Task: Search one way flight ticket for 5 adults, 2 children, 1 infant in seat and 2 infants on lap in economy from Marquette: Sawyer International Airport to New Bern: Coastal Carolina Regional Airport (was Craven County Regional) on 5-4-2023. Choice of flights is Emirates. Number of bags: 2 carry on bags. Price is upto 106000. Outbound departure time preference is 21:15.
Action: Mouse moved to (312, 120)
Screenshot: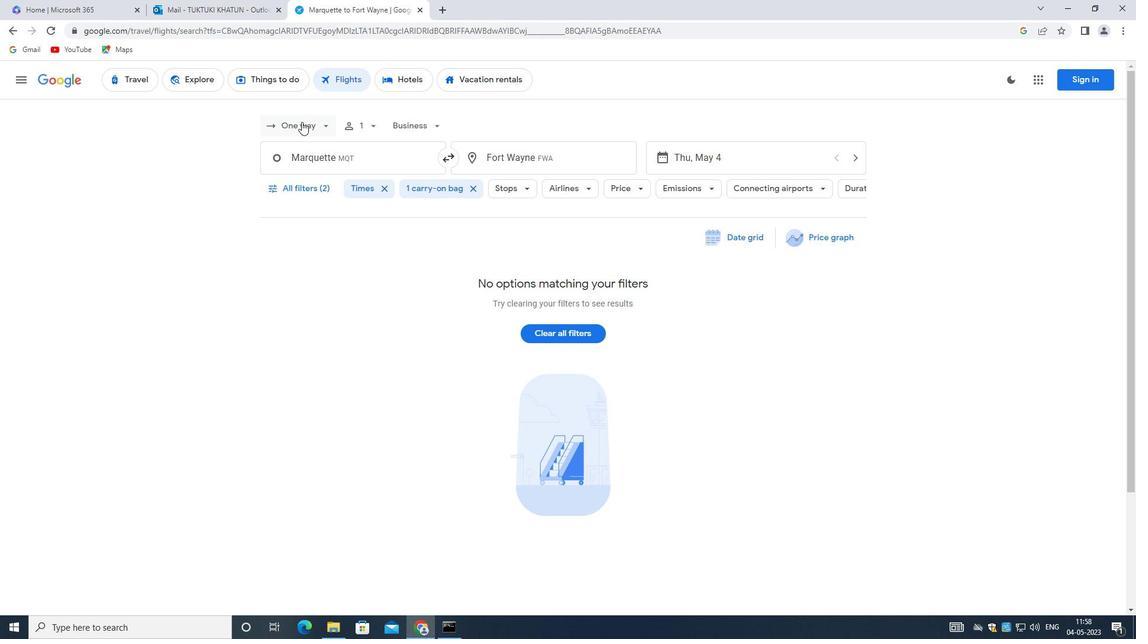 
Action: Mouse pressed left at (312, 120)
Screenshot: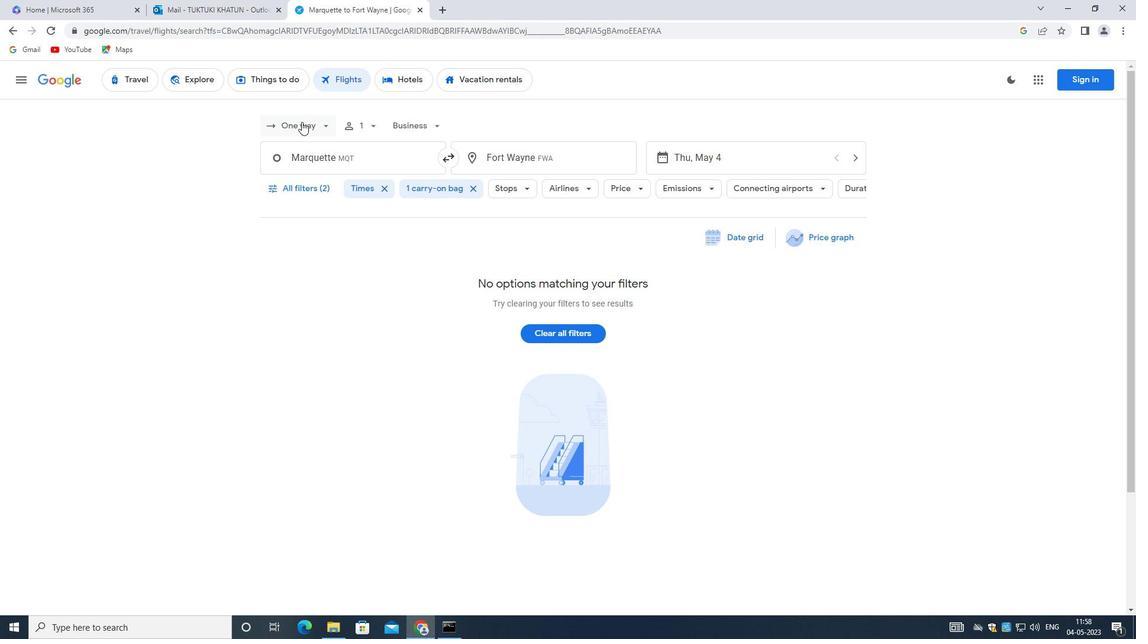 
Action: Mouse moved to (326, 184)
Screenshot: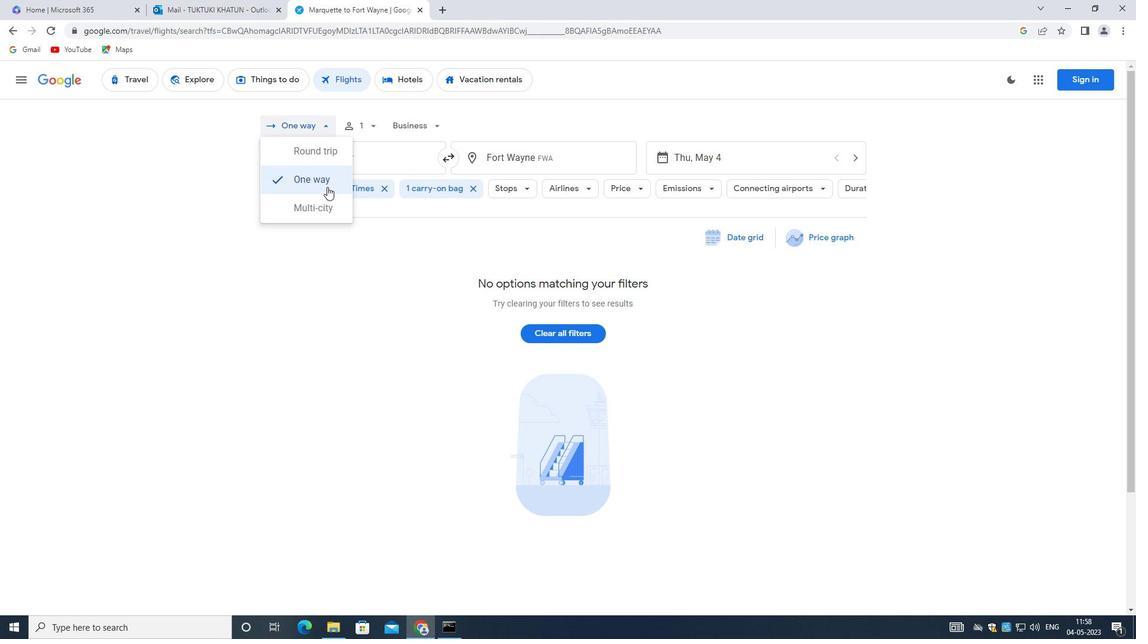 
Action: Mouse pressed left at (326, 184)
Screenshot: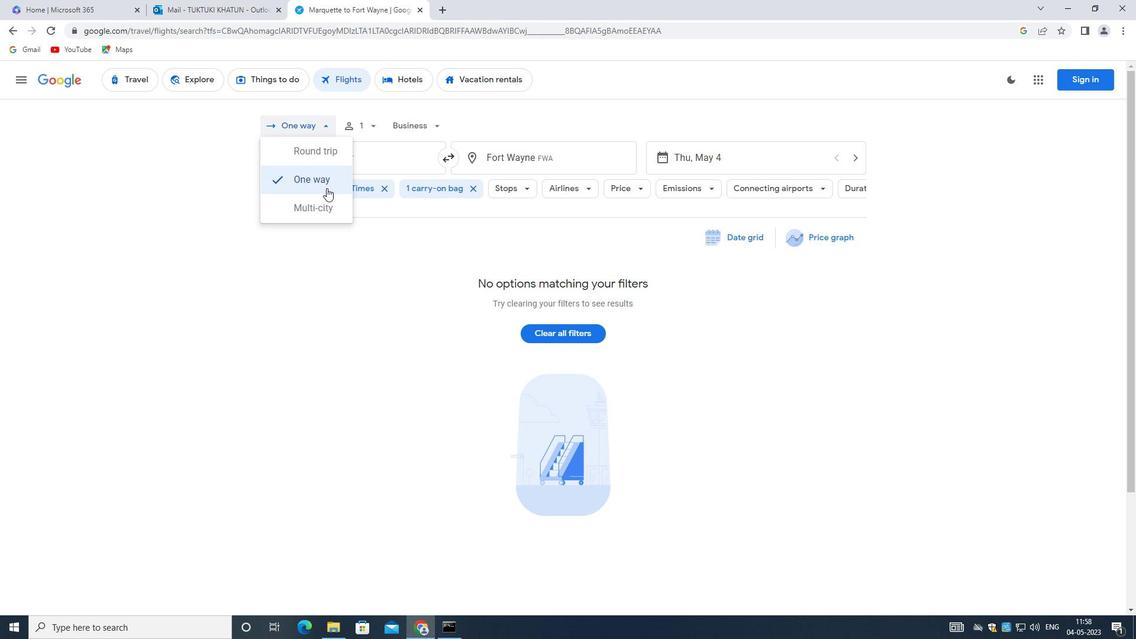 
Action: Mouse moved to (377, 134)
Screenshot: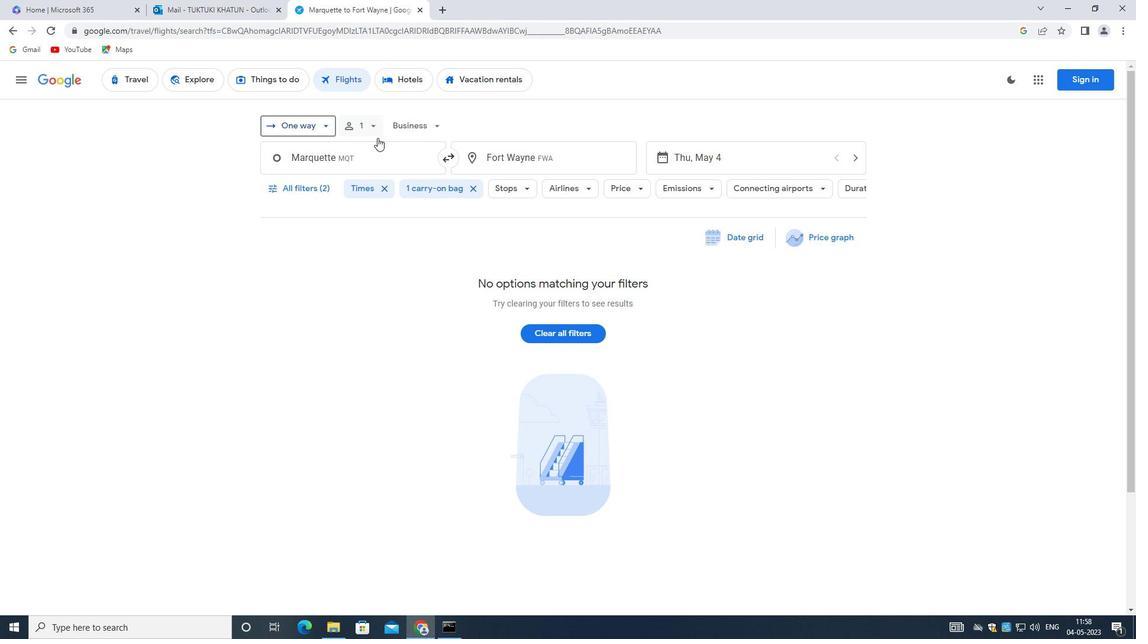 
Action: Mouse pressed left at (377, 134)
Screenshot: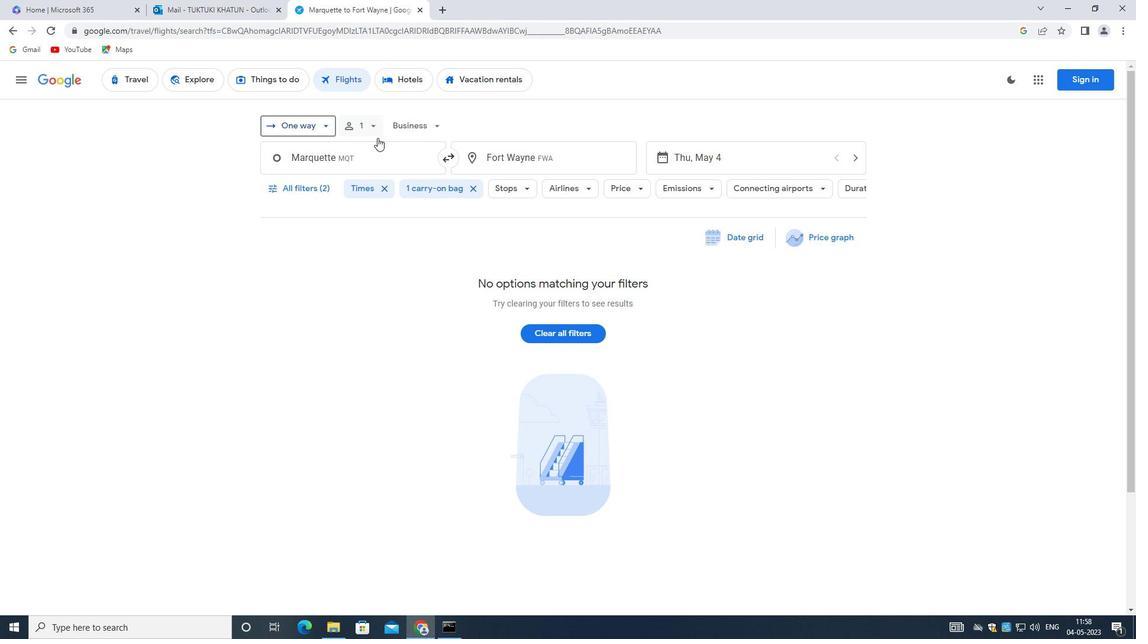 
Action: Mouse moved to (465, 159)
Screenshot: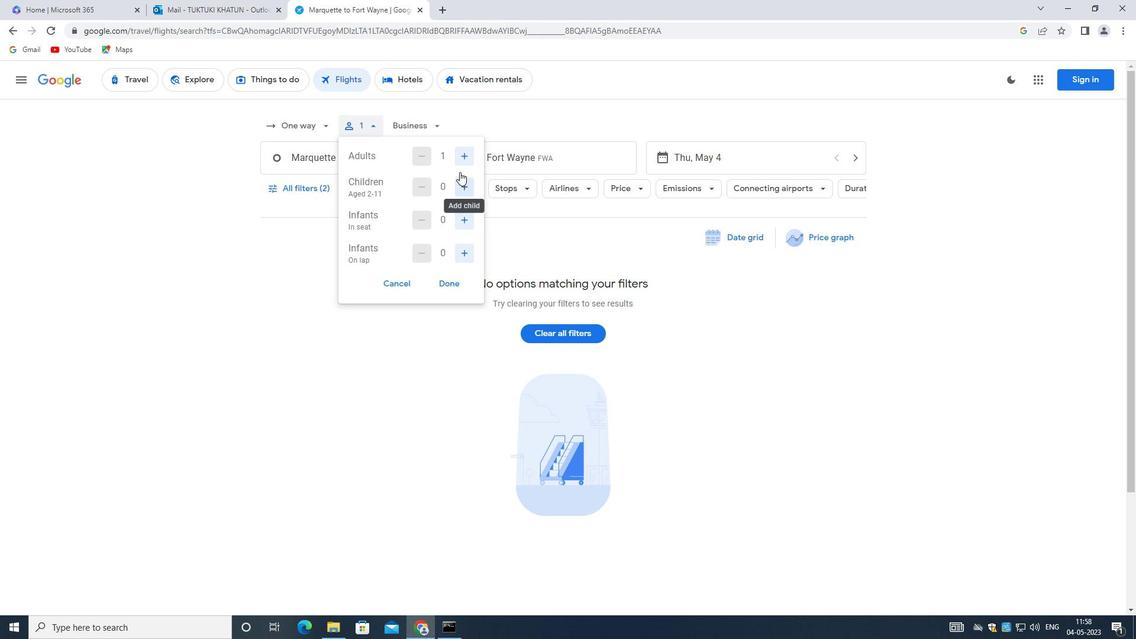 
Action: Mouse pressed left at (465, 159)
Screenshot: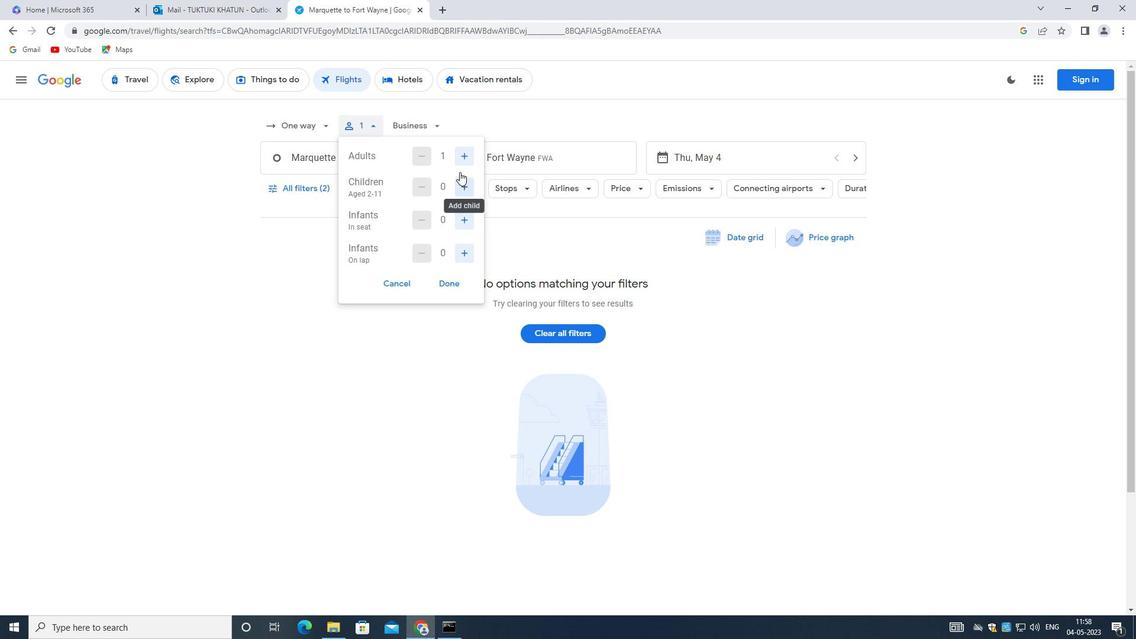 
Action: Mouse moved to (465, 158)
Screenshot: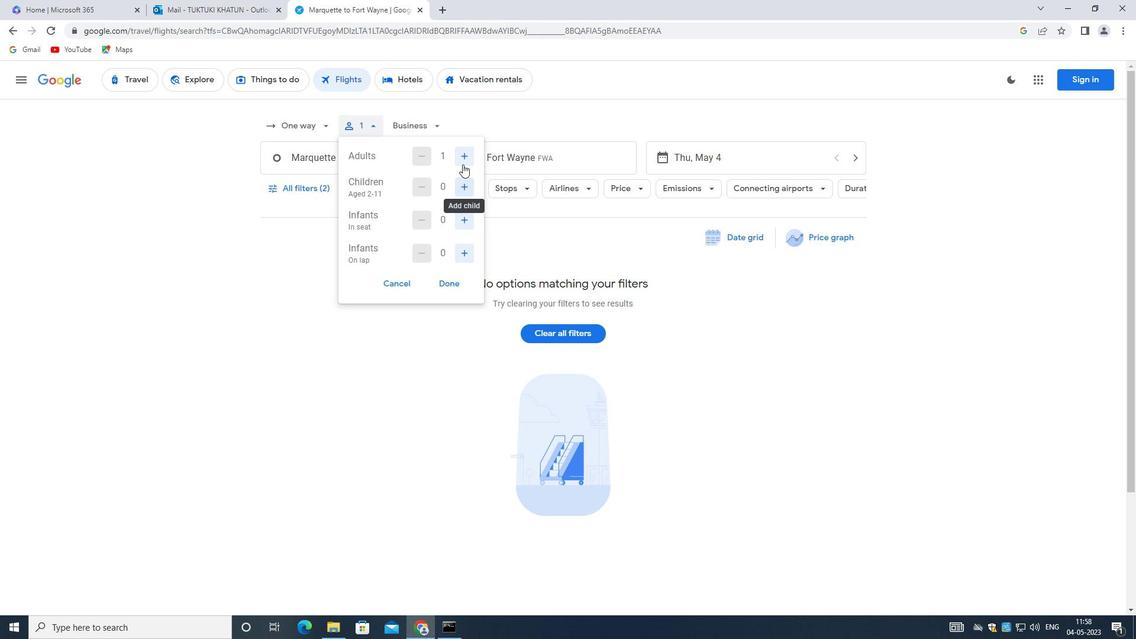 
Action: Mouse pressed left at (465, 158)
Screenshot: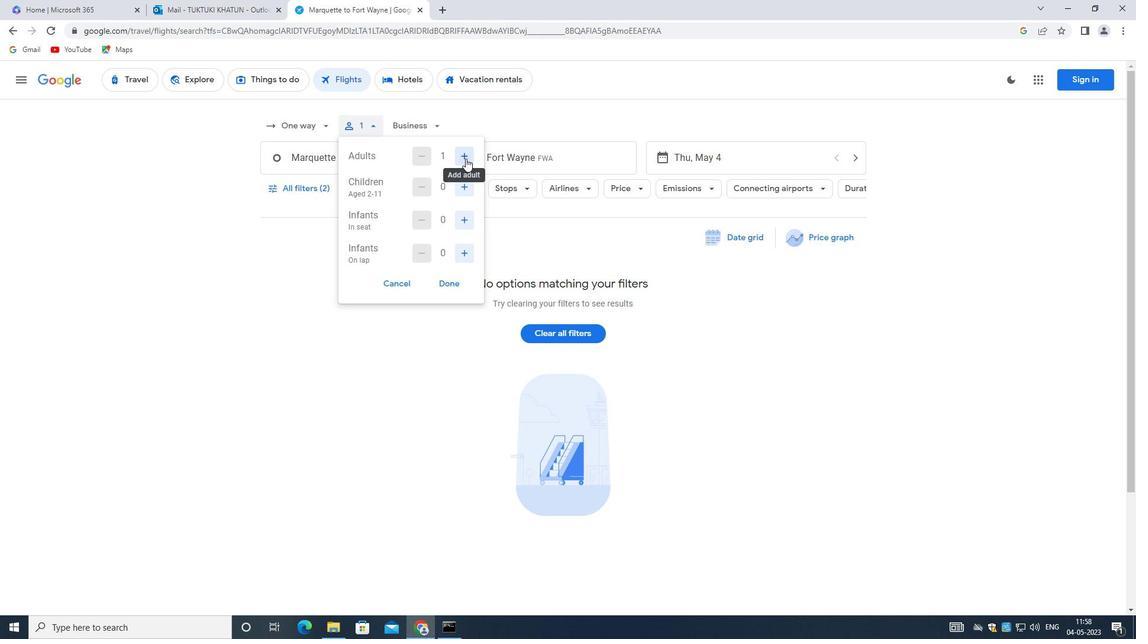 
Action: Mouse pressed left at (465, 158)
Screenshot: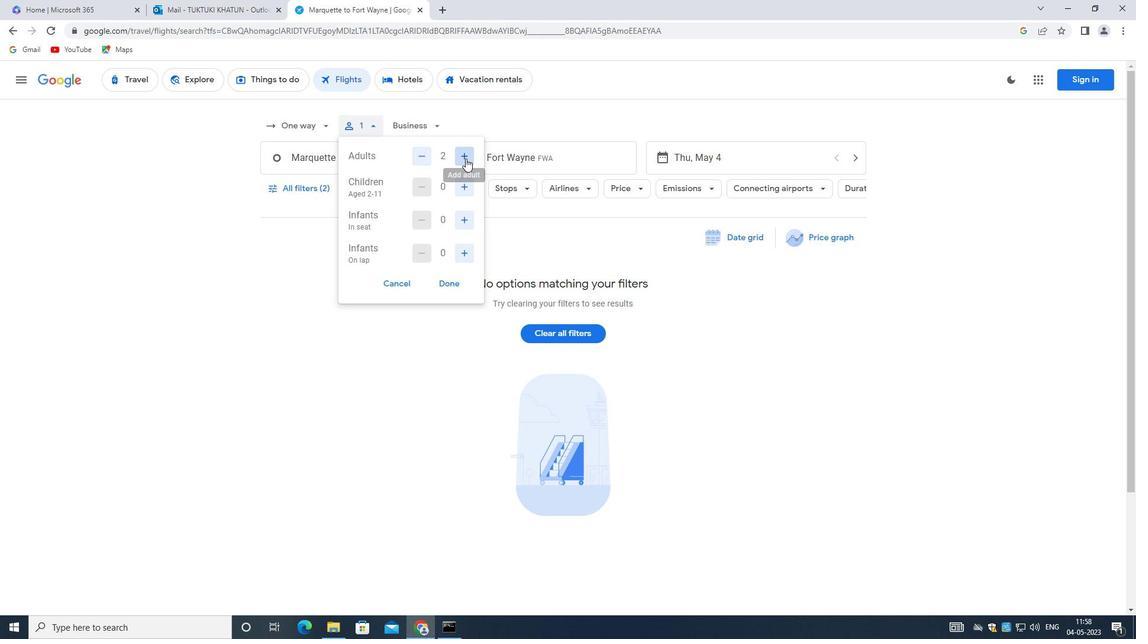 
Action: Mouse moved to (466, 157)
Screenshot: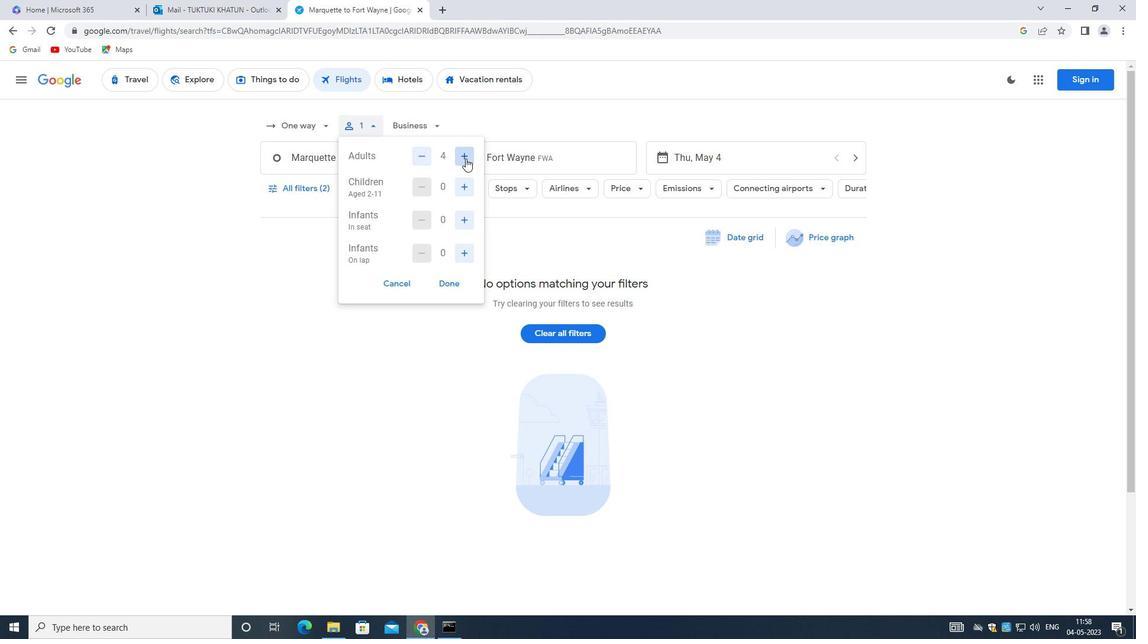 
Action: Mouse pressed left at (466, 157)
Screenshot: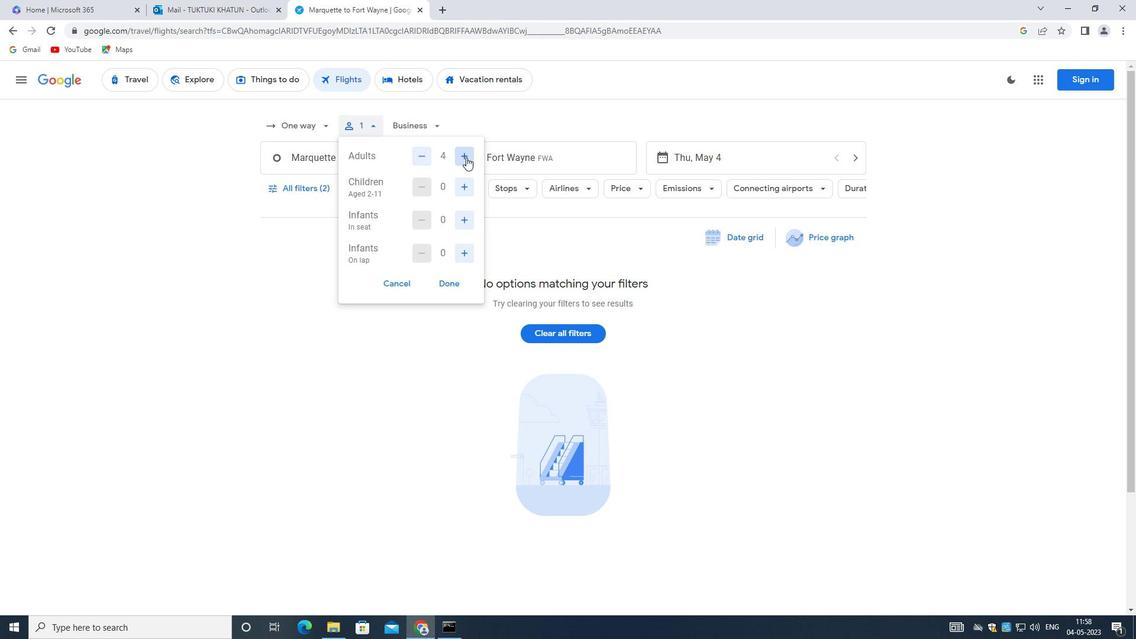 
Action: Mouse moved to (464, 181)
Screenshot: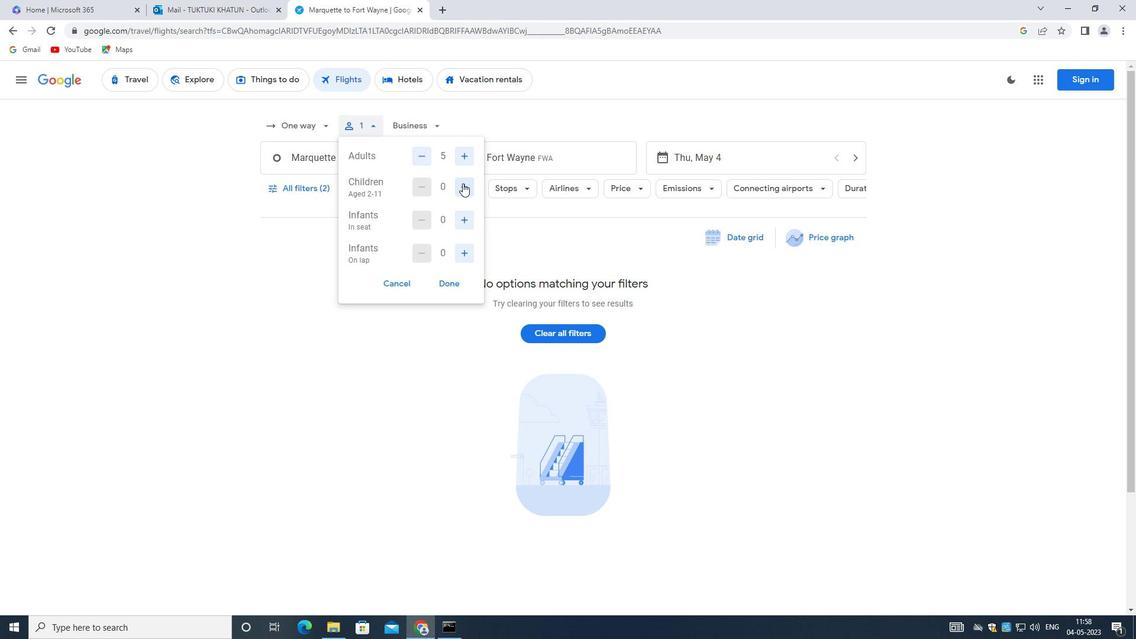 
Action: Mouse pressed left at (464, 181)
Screenshot: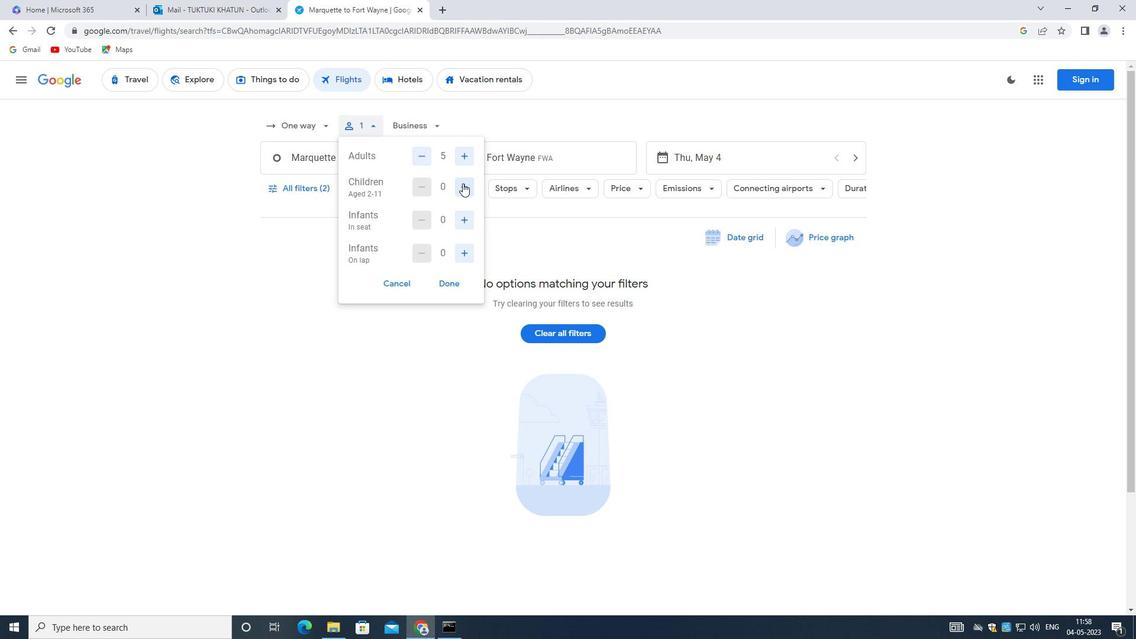 
Action: Mouse moved to (464, 180)
Screenshot: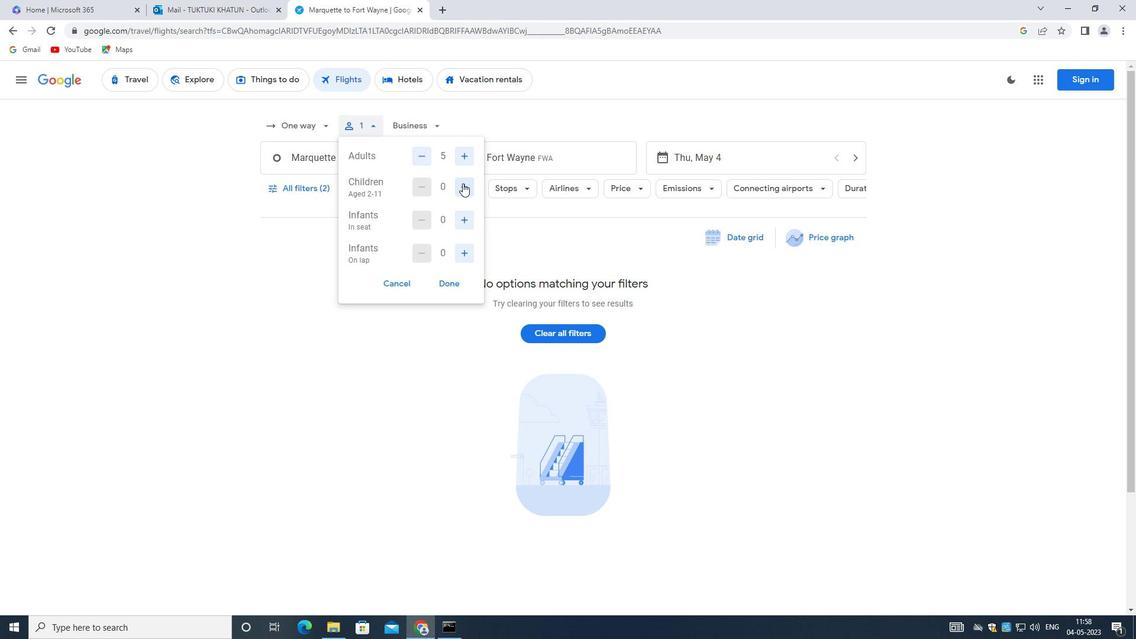 
Action: Mouse pressed left at (464, 180)
Screenshot: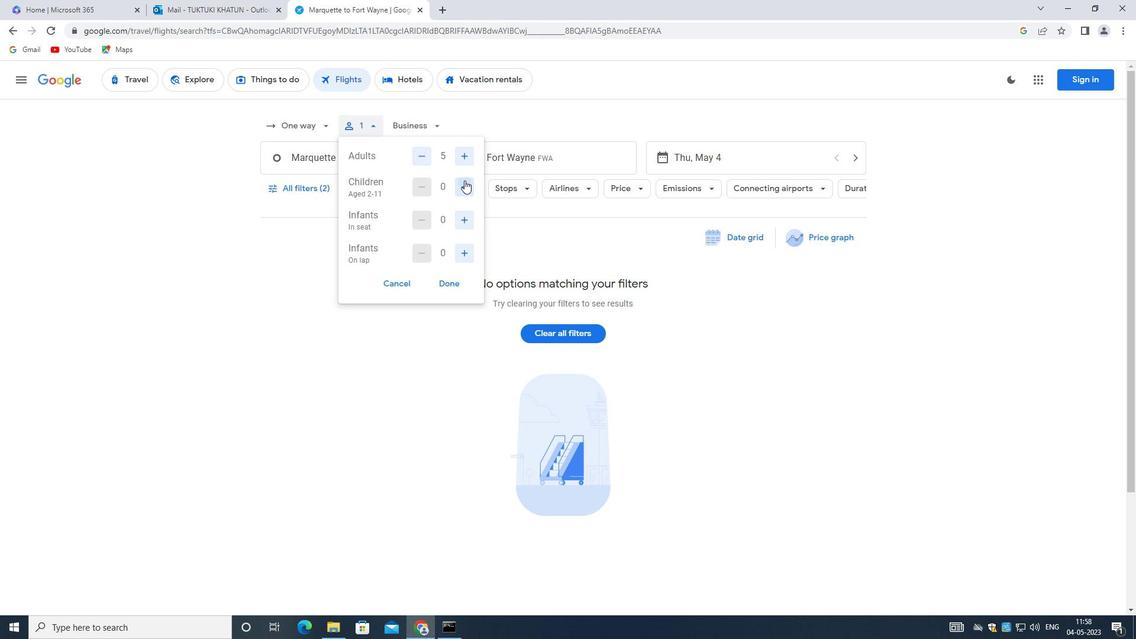
Action: Mouse moved to (465, 214)
Screenshot: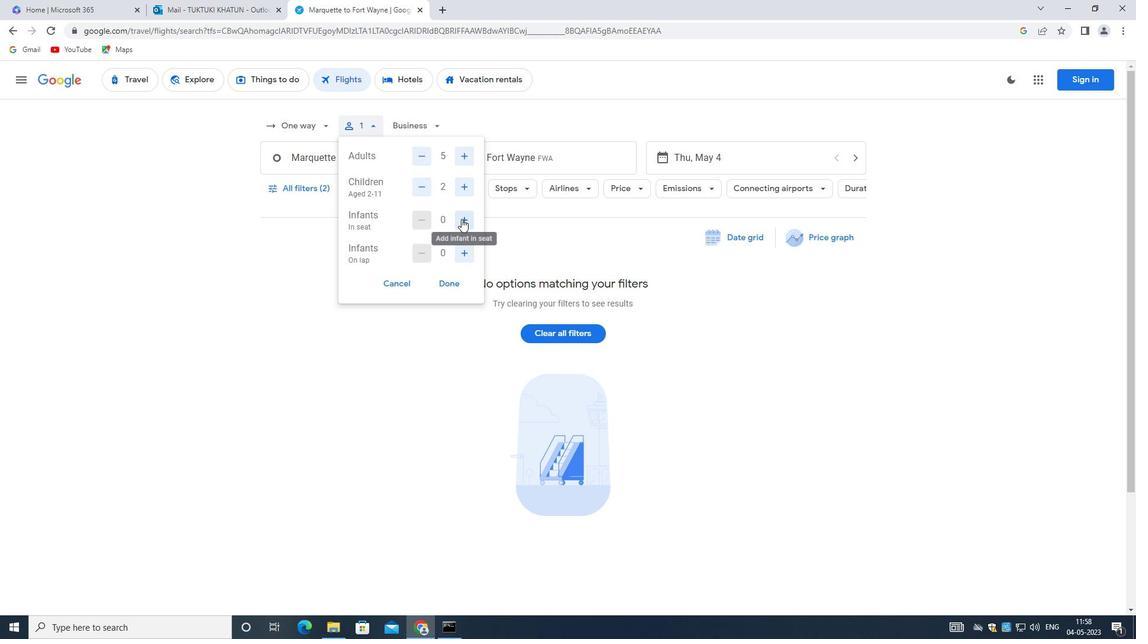 
Action: Mouse pressed left at (465, 214)
Screenshot: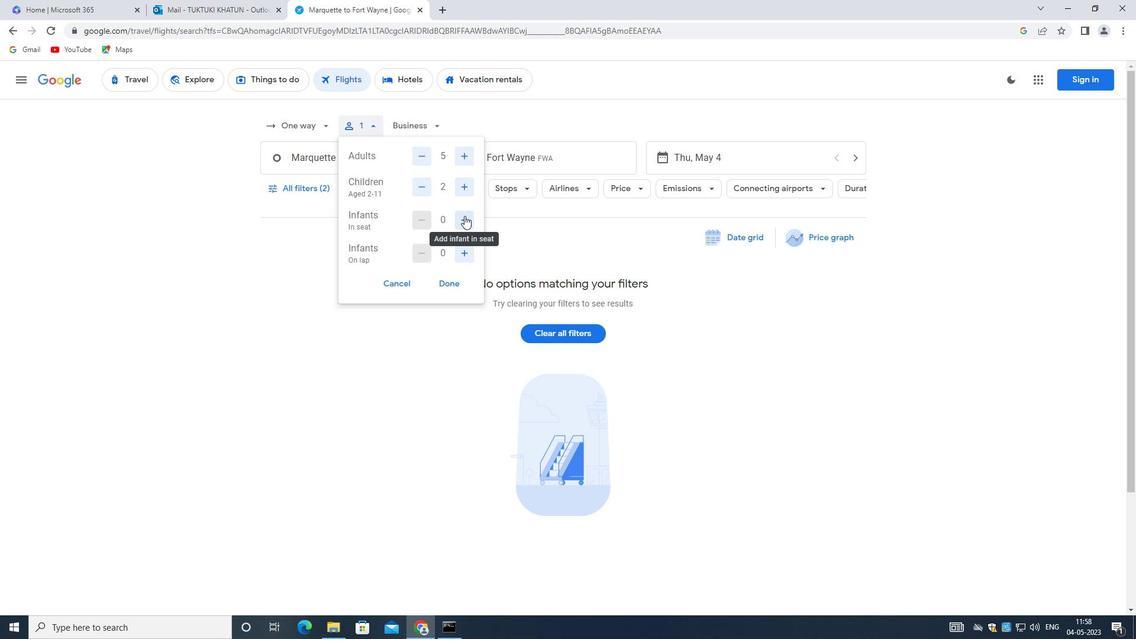 
Action: Mouse moved to (468, 251)
Screenshot: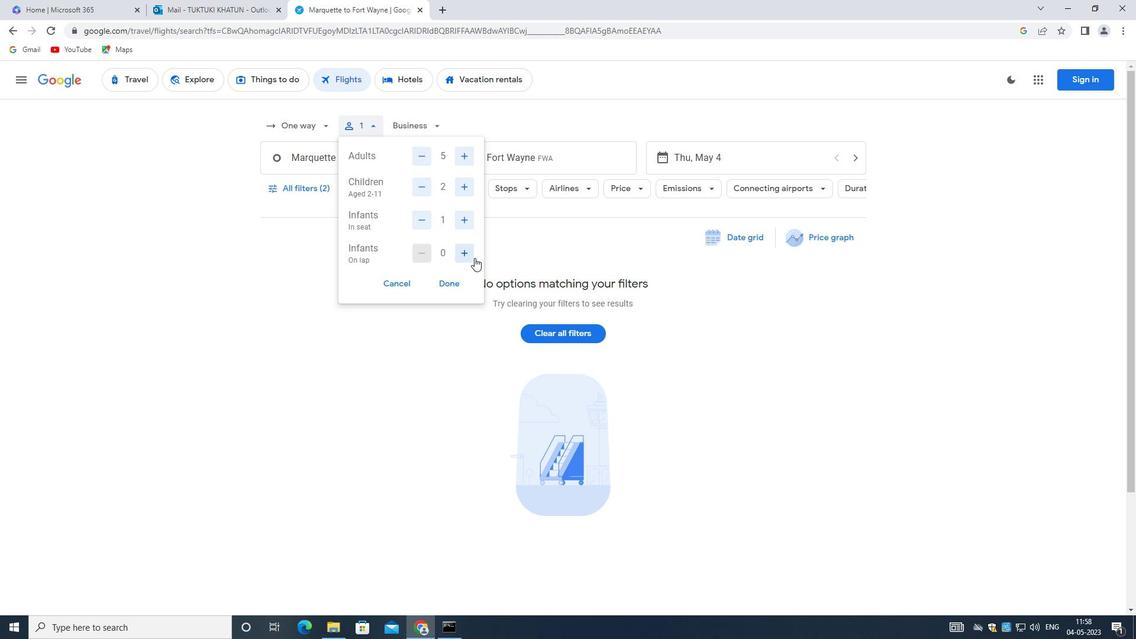 
Action: Mouse pressed left at (468, 251)
Screenshot: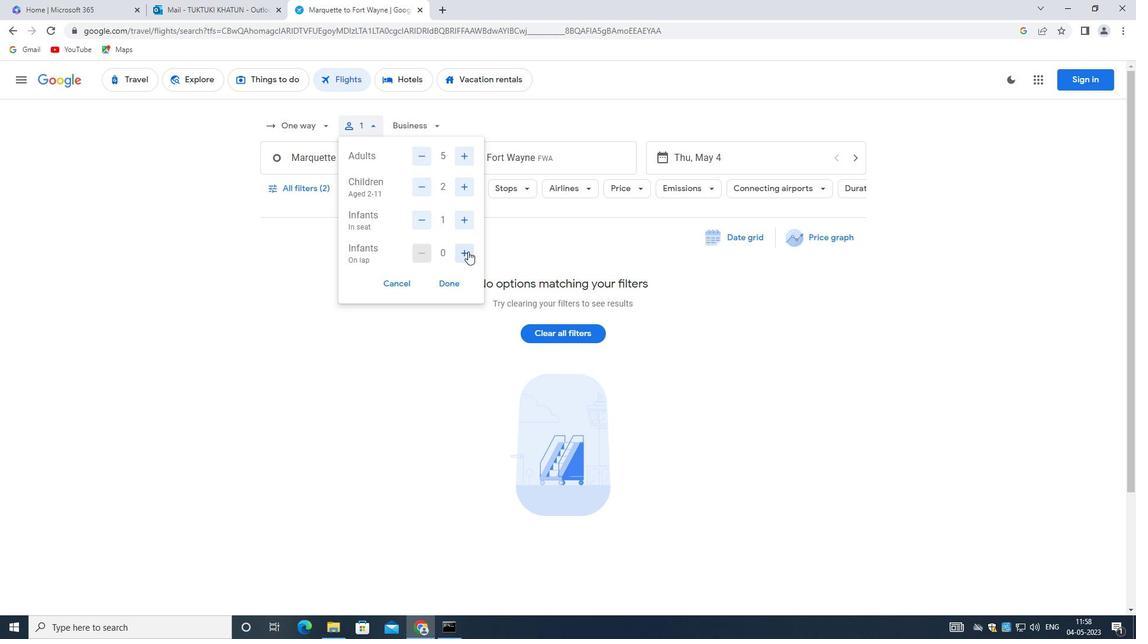 
Action: Mouse moved to (467, 251)
Screenshot: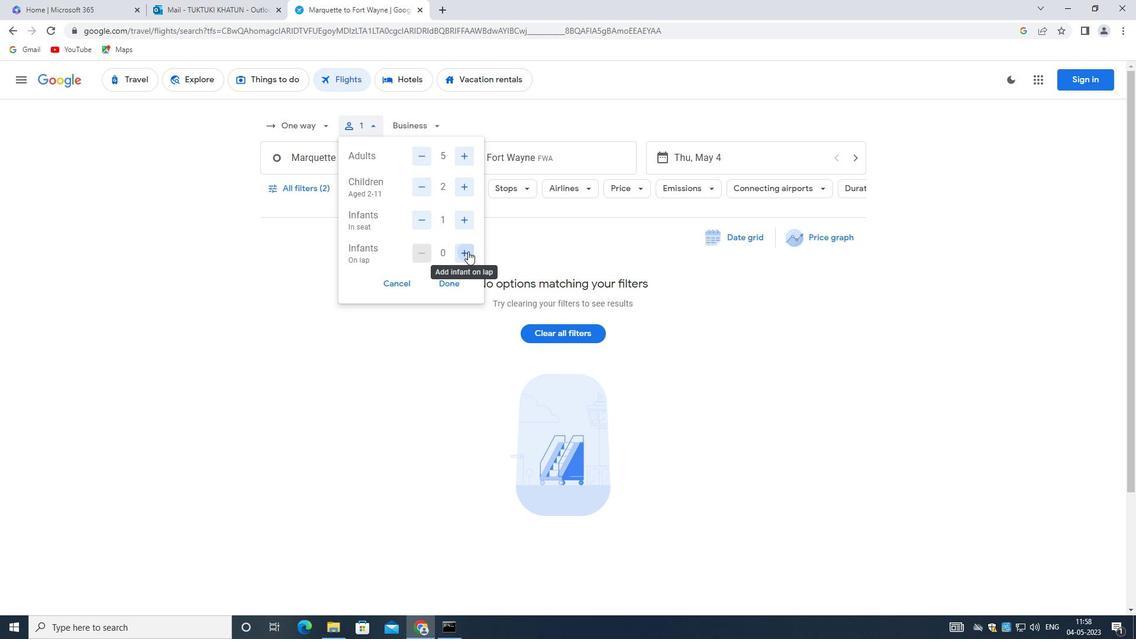 
Action: Mouse pressed left at (467, 251)
Screenshot: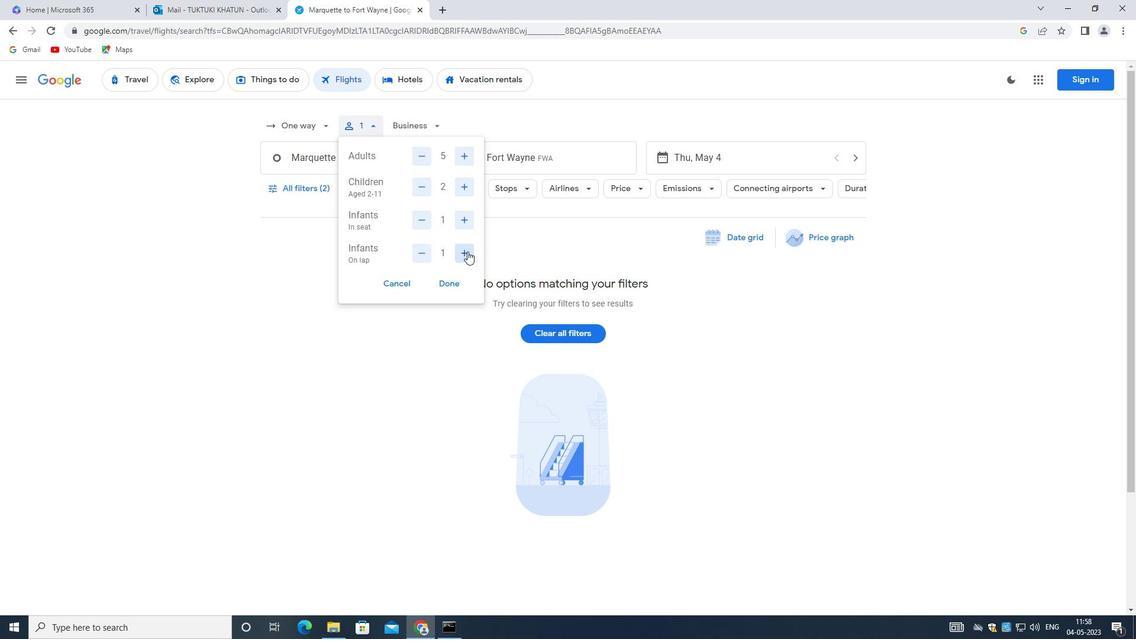 
Action: Mouse moved to (424, 251)
Screenshot: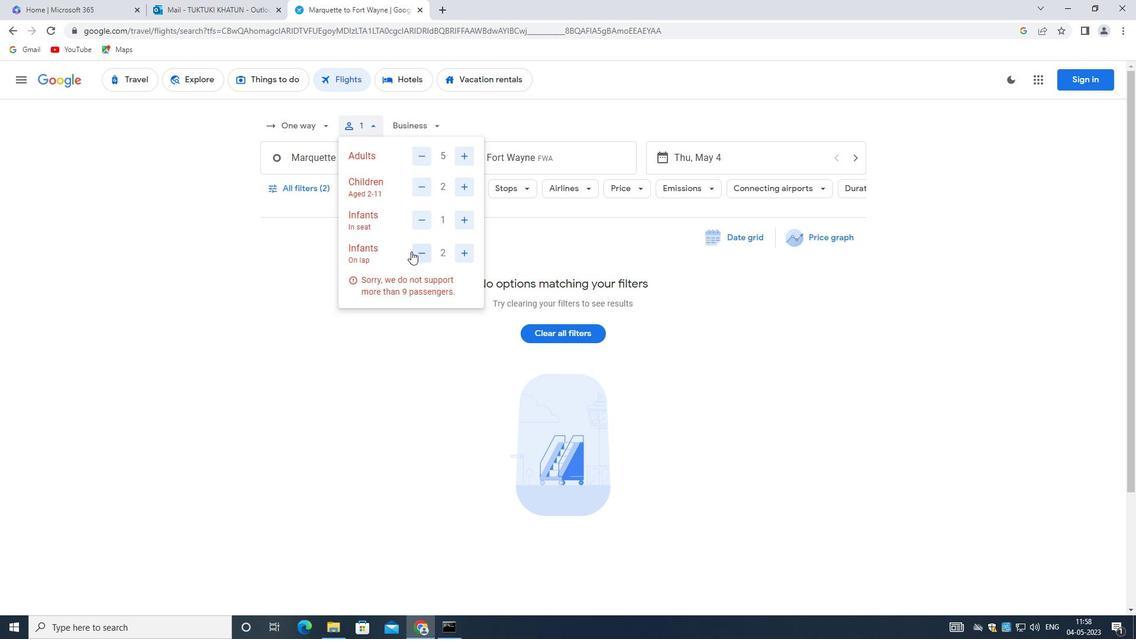 
Action: Mouse pressed left at (424, 251)
Screenshot: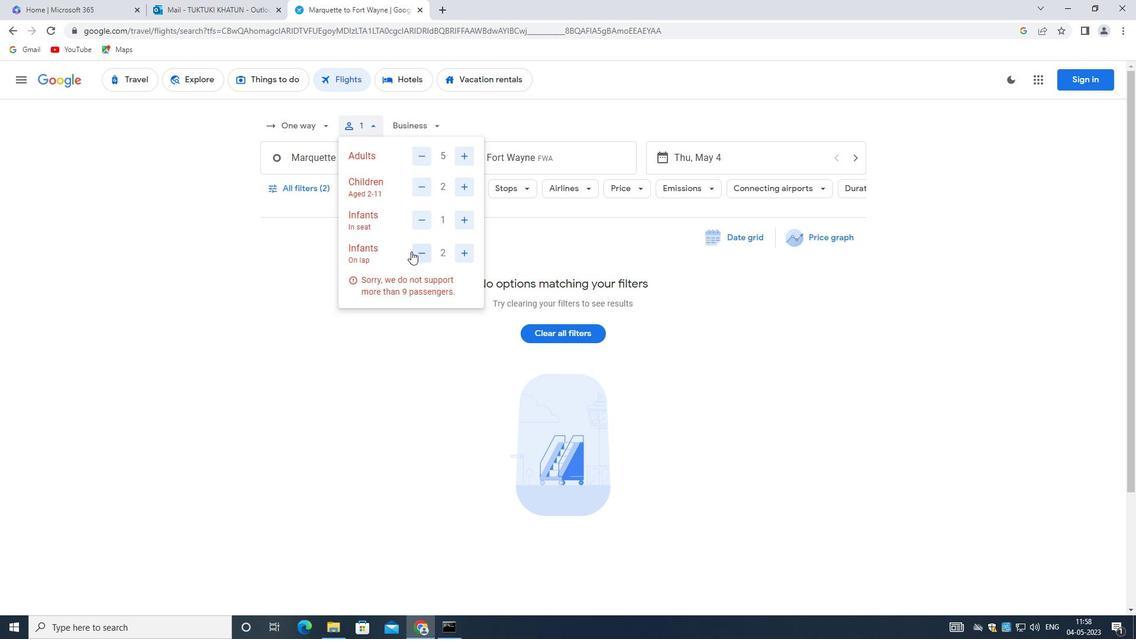 
Action: Mouse moved to (449, 280)
Screenshot: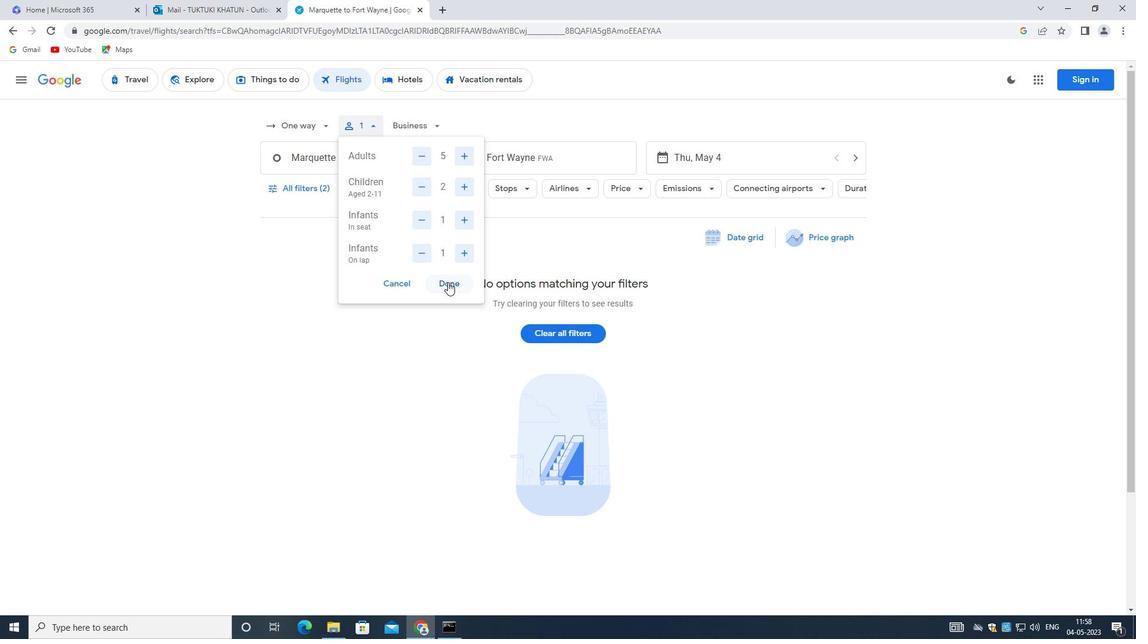 
Action: Mouse pressed left at (449, 280)
Screenshot: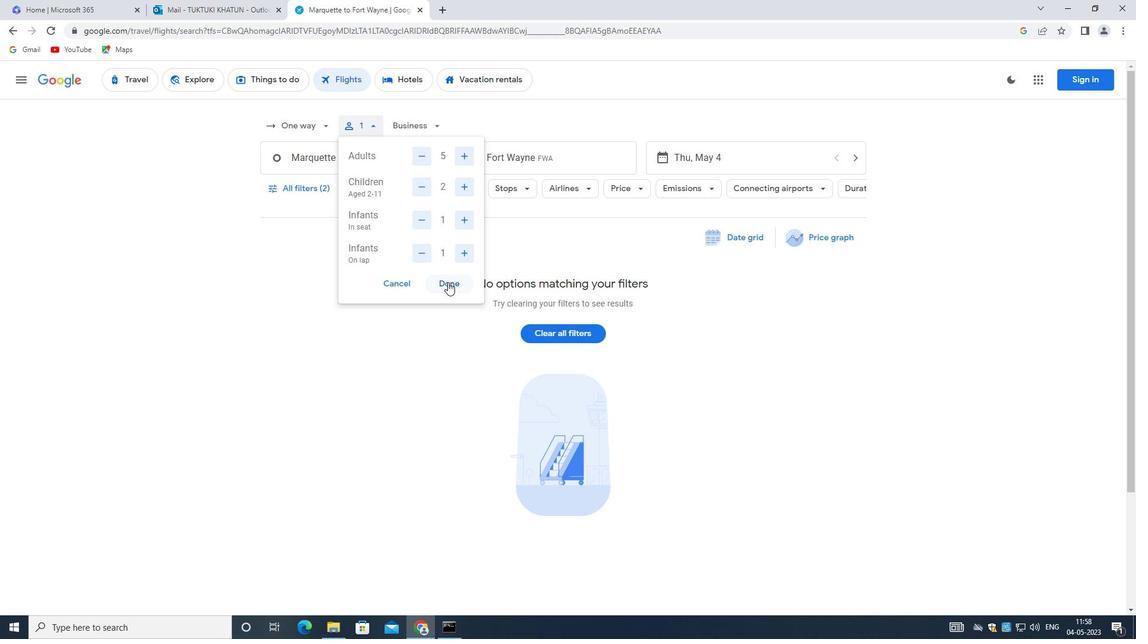 
Action: Mouse moved to (400, 128)
Screenshot: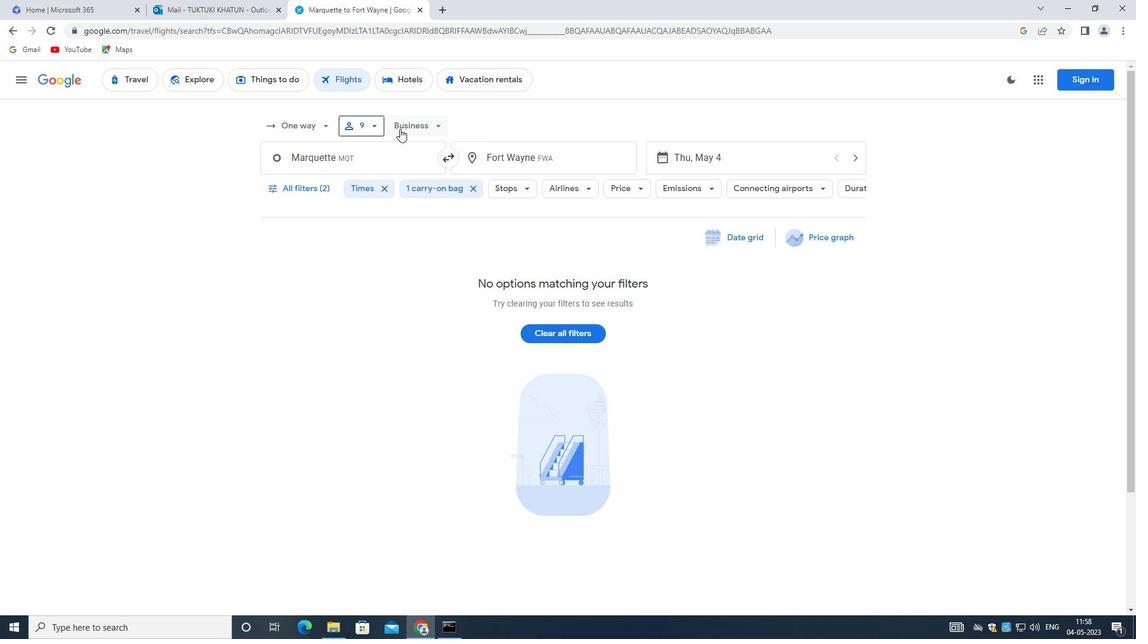 
Action: Mouse pressed left at (400, 128)
Screenshot: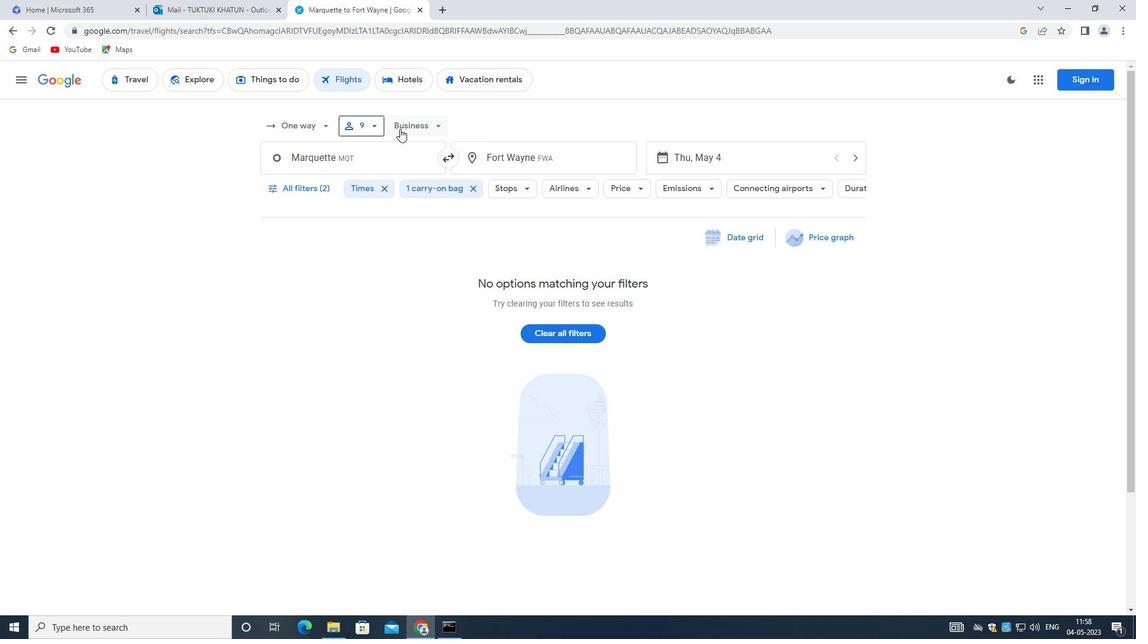 
Action: Mouse moved to (430, 150)
Screenshot: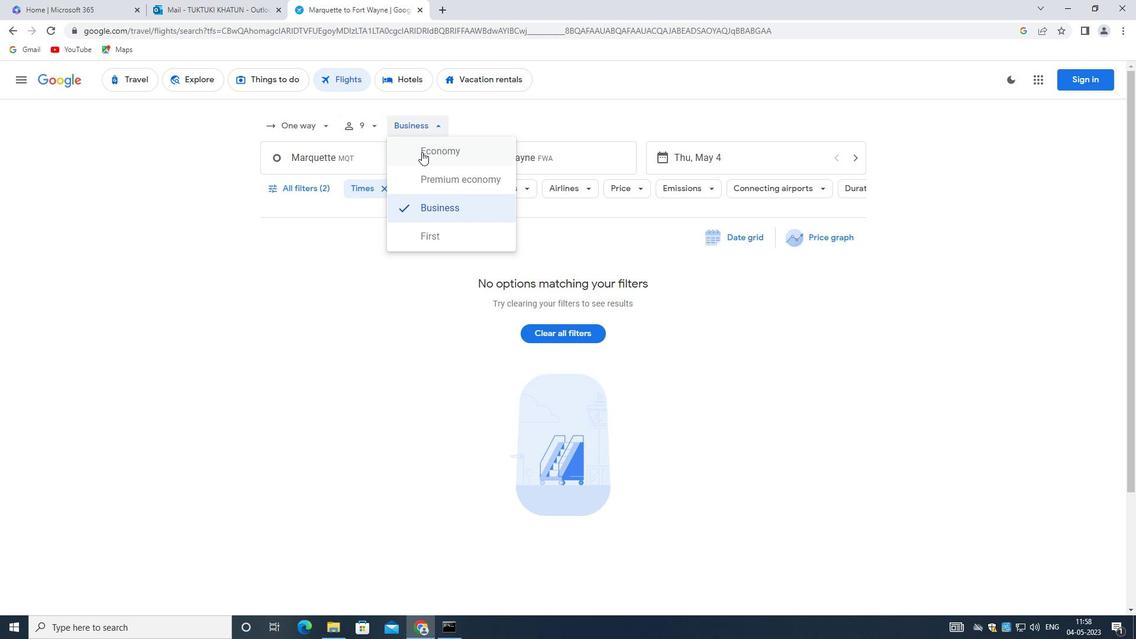 
Action: Mouse pressed left at (430, 150)
Screenshot: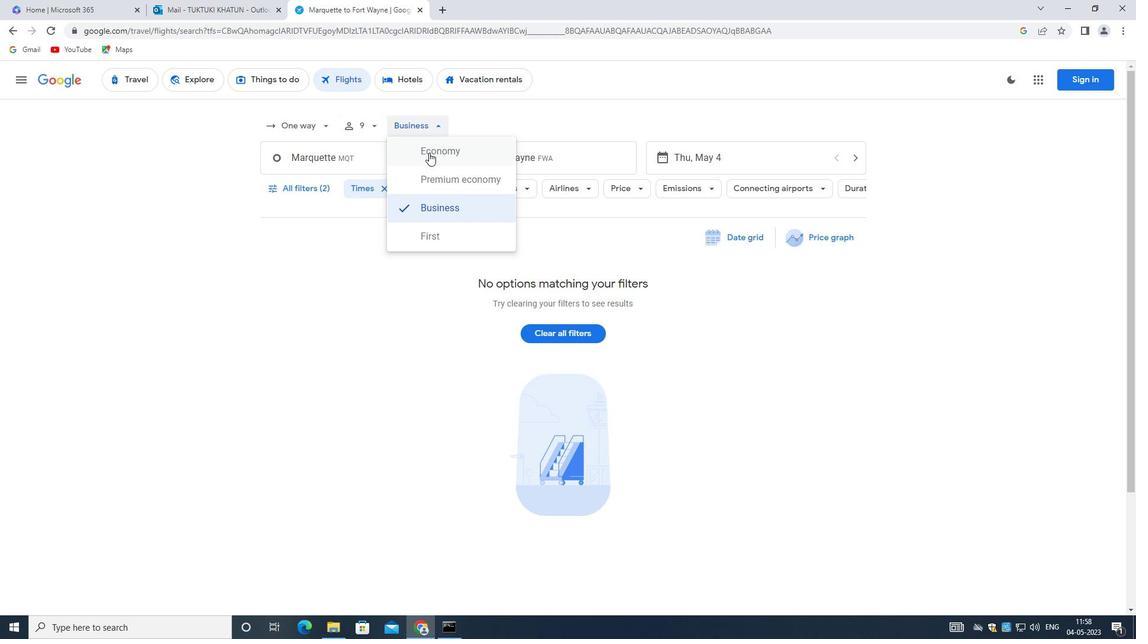 
Action: Mouse moved to (363, 152)
Screenshot: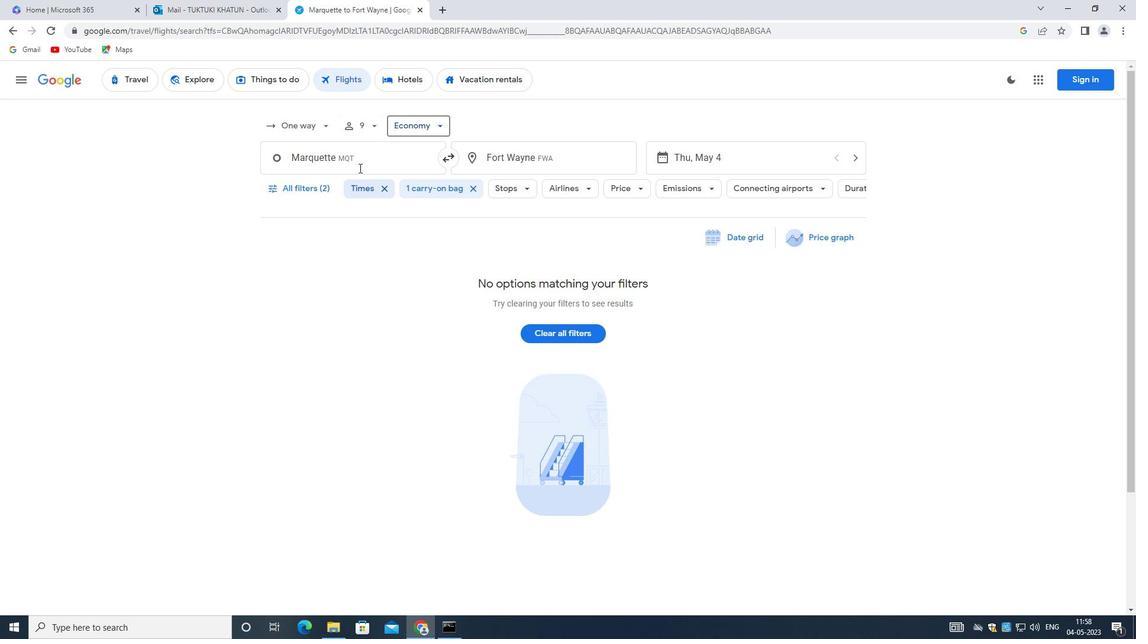 
Action: Mouse pressed left at (363, 152)
Screenshot: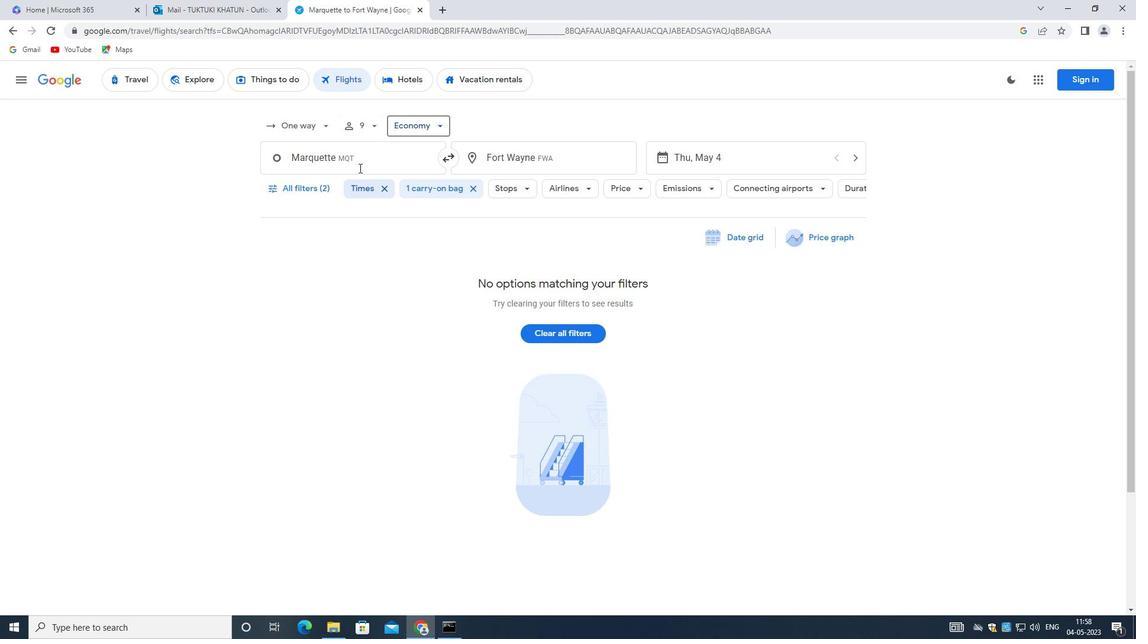 
Action: Mouse moved to (350, 150)
Screenshot: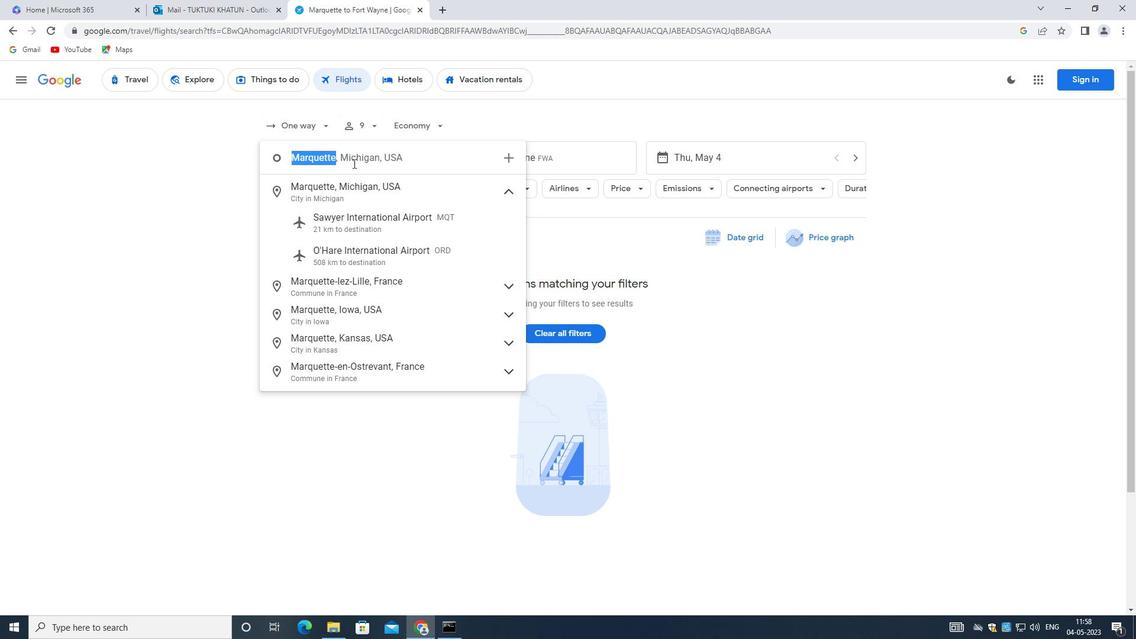 
Action: Mouse pressed left at (350, 150)
Screenshot: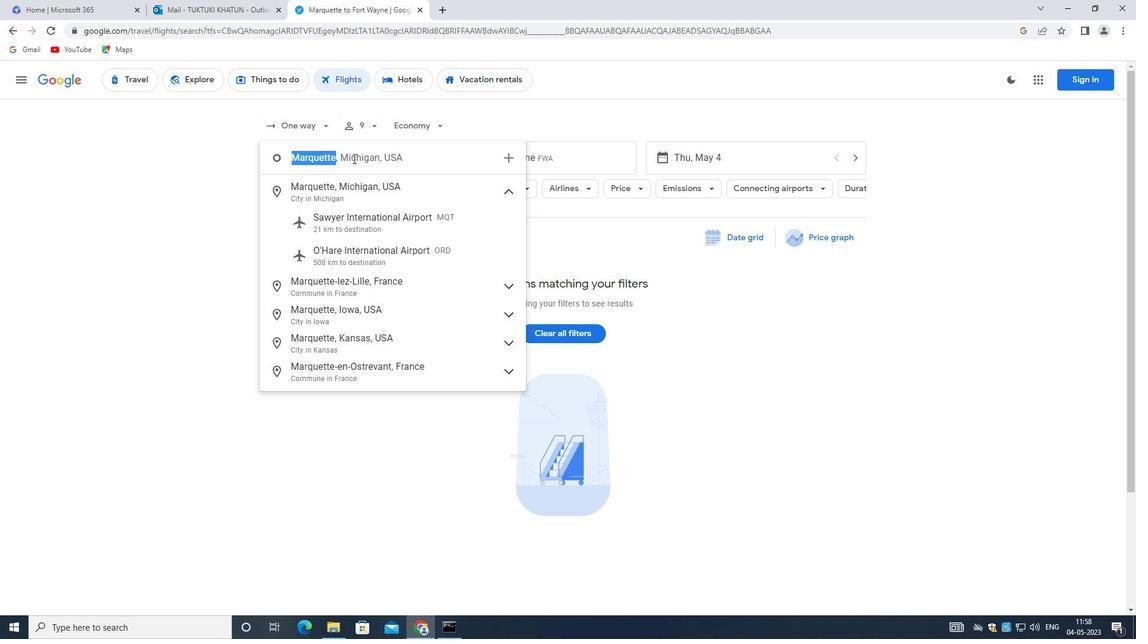 
Action: Mouse moved to (369, 221)
Screenshot: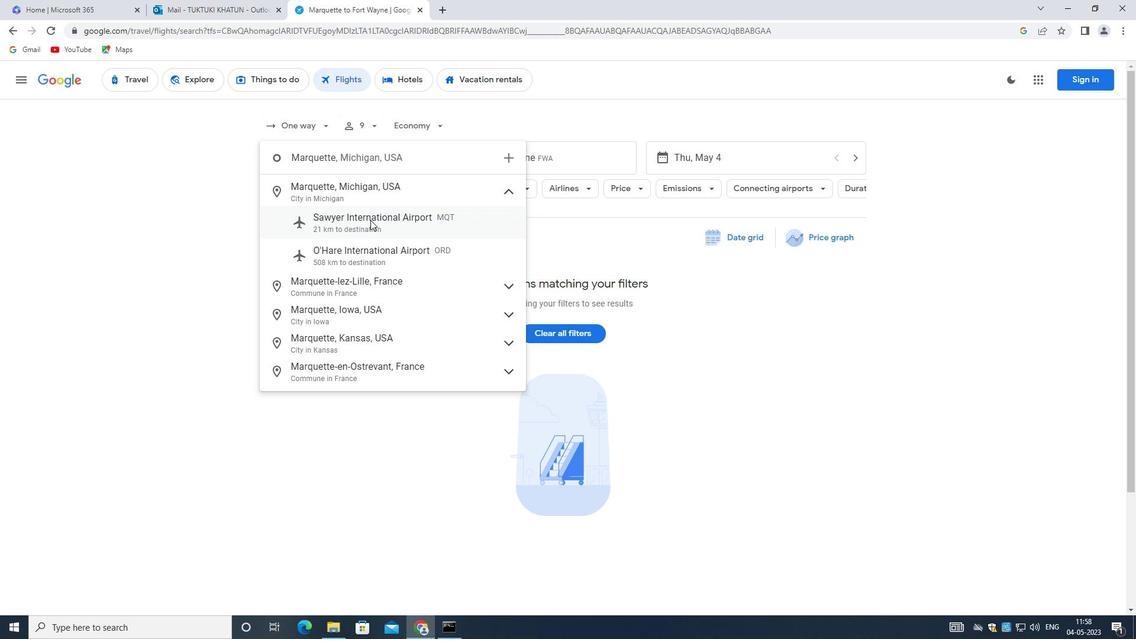 
Action: Mouse pressed left at (369, 221)
Screenshot: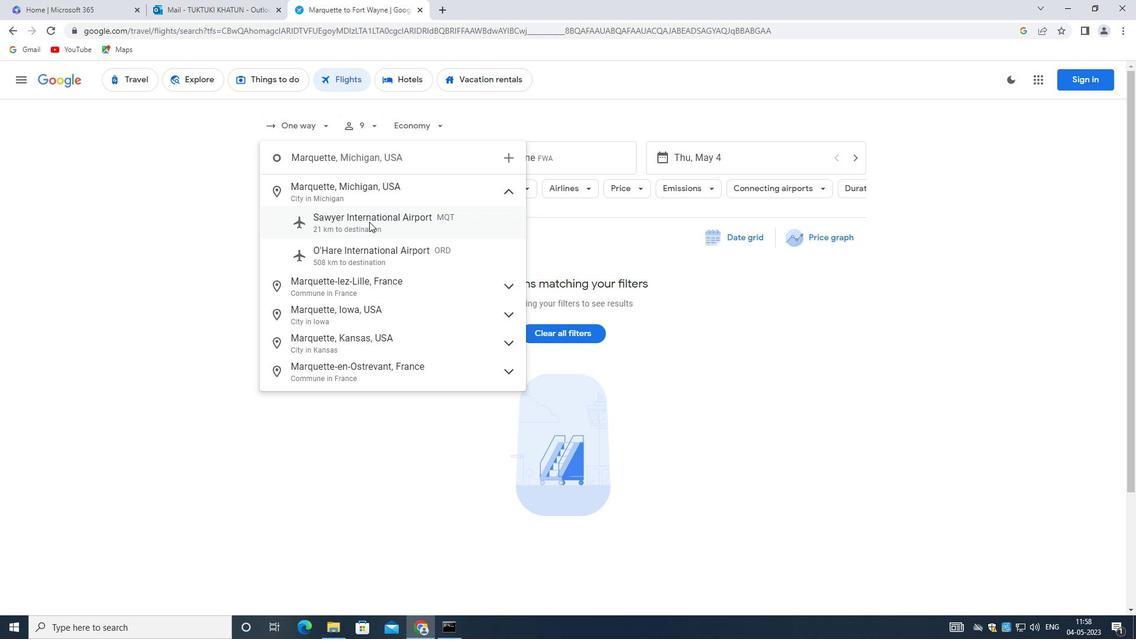 
Action: Mouse moved to (580, 157)
Screenshot: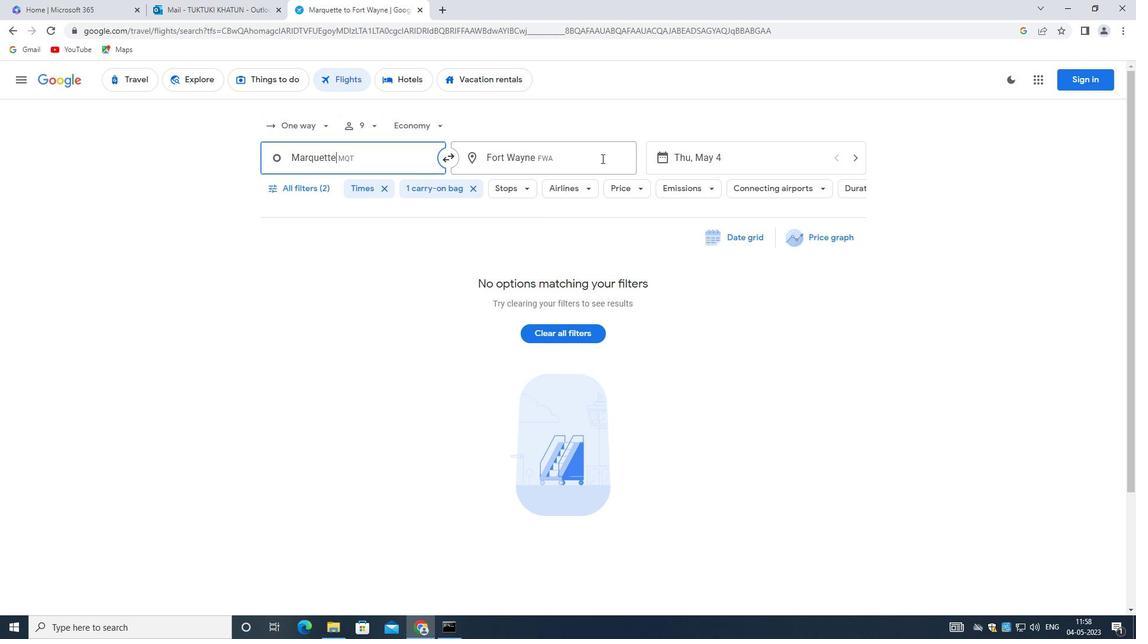
Action: Mouse pressed left at (580, 157)
Screenshot: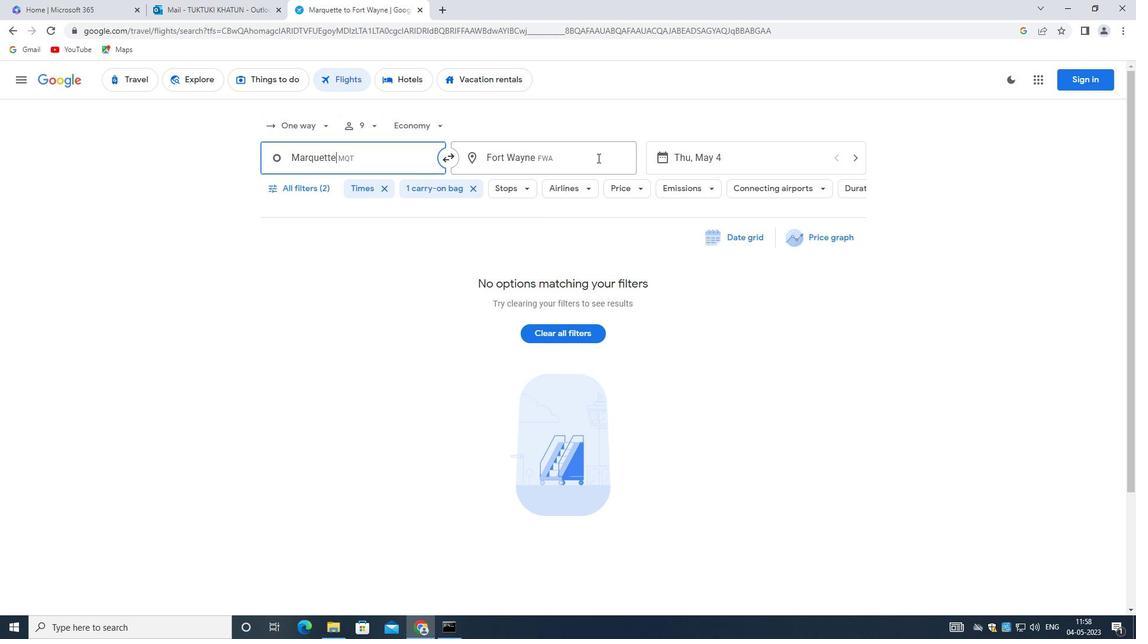 
Action: Key pressed <Key.backspace><Key.shift>COASTAL<Key.space><Key.shift><Key.shift><Key.shift><Key.shift><Key.shift><Key.shift><Key.shift><Key.shift><Key.shift><Key.shift>C
Screenshot: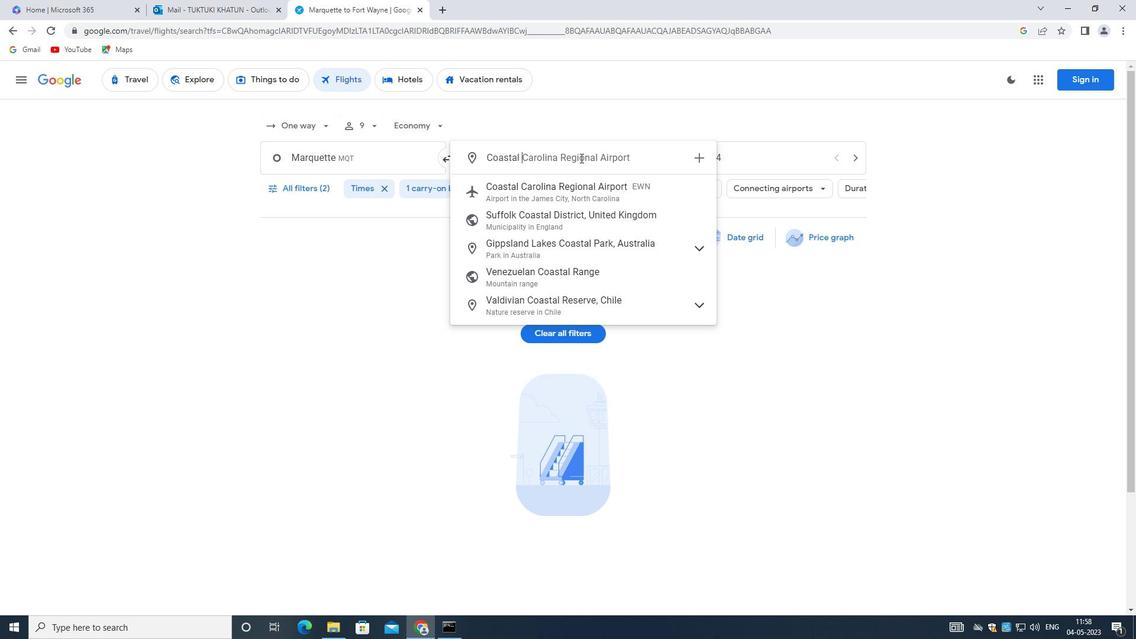 
Action: Mouse moved to (560, 184)
Screenshot: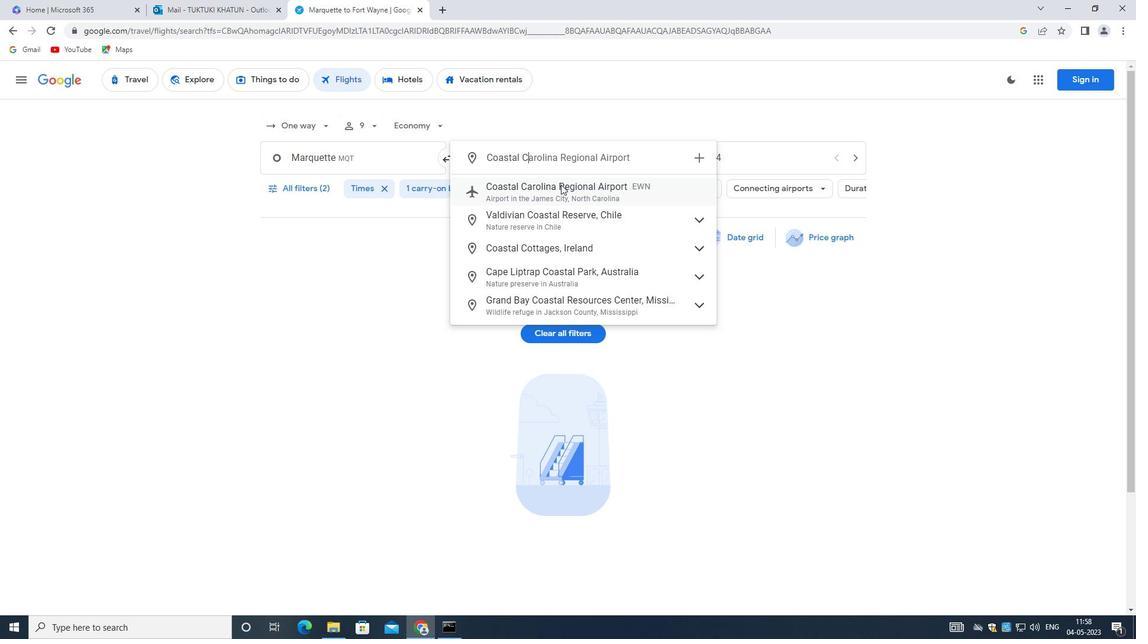 
Action: Mouse pressed left at (560, 184)
Screenshot: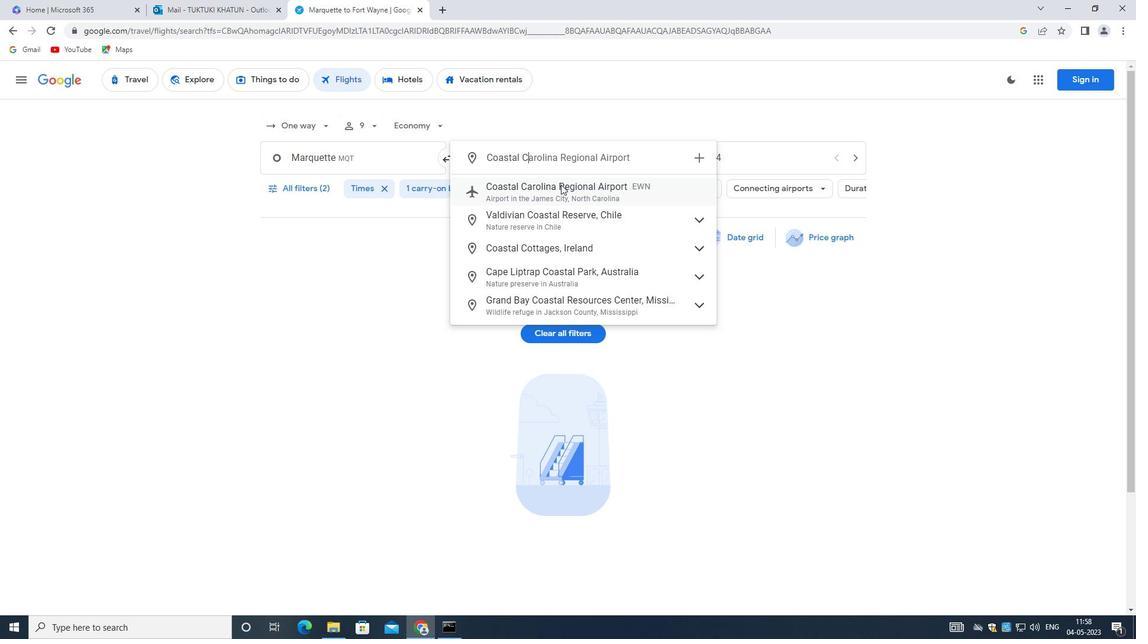 
Action: Mouse moved to (721, 155)
Screenshot: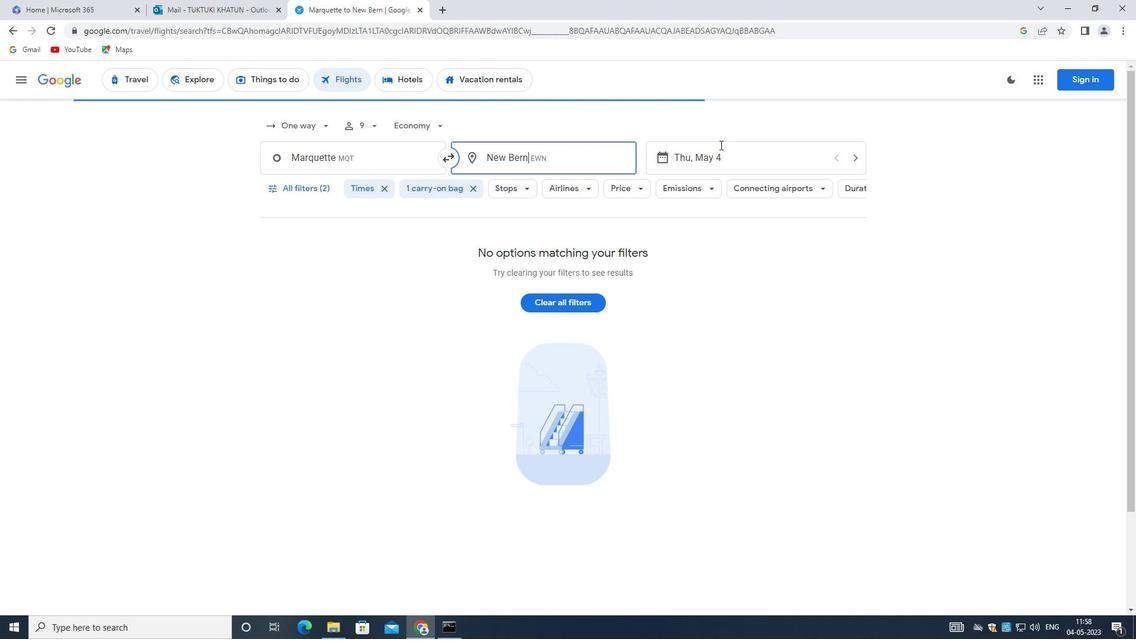 
Action: Mouse pressed left at (721, 155)
Screenshot: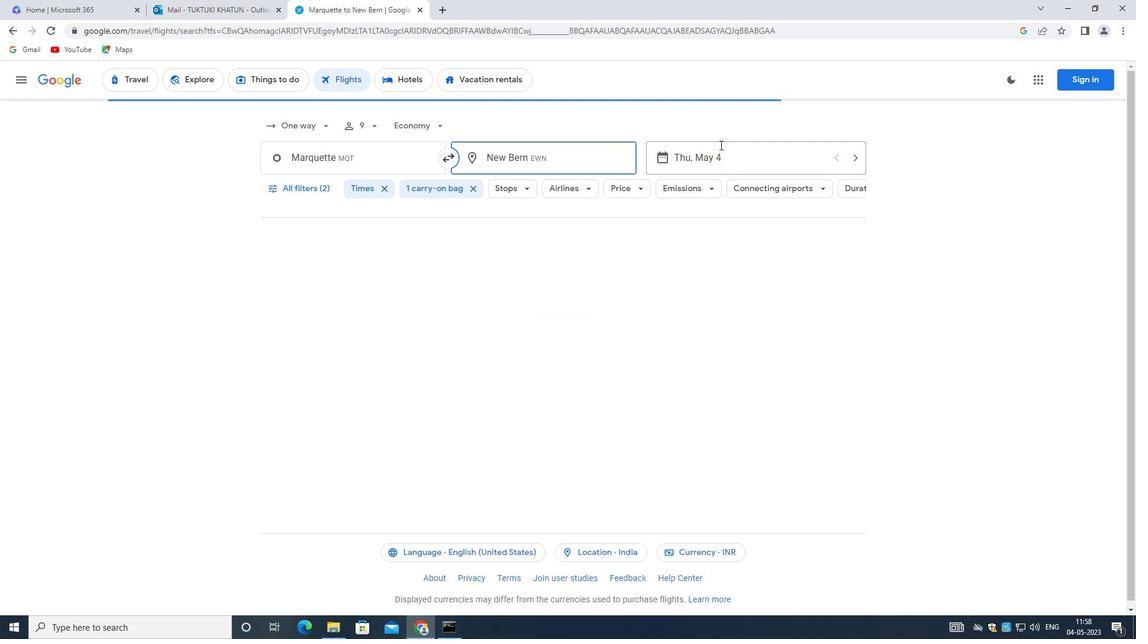 
Action: Mouse moved to (829, 443)
Screenshot: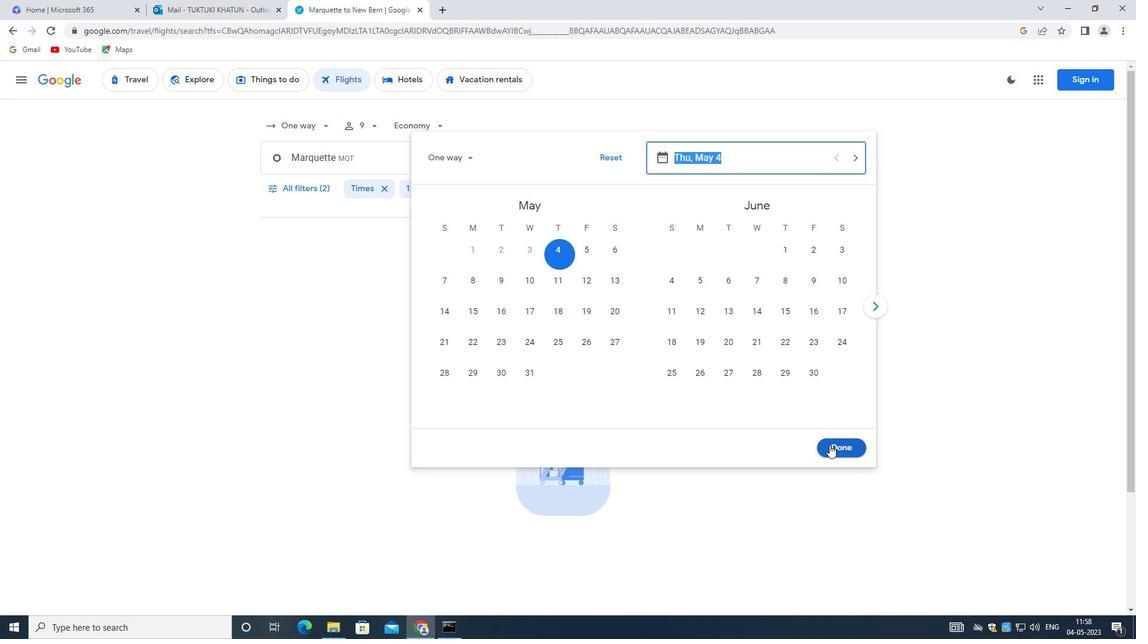 
Action: Mouse pressed left at (829, 443)
Screenshot: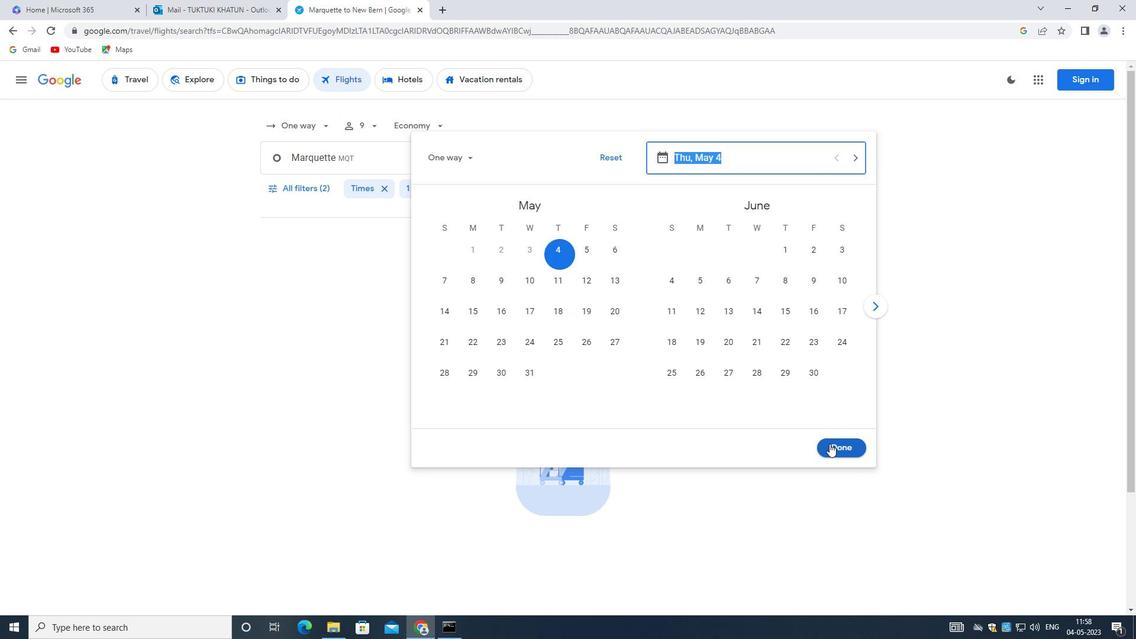 
Action: Mouse moved to (316, 187)
Screenshot: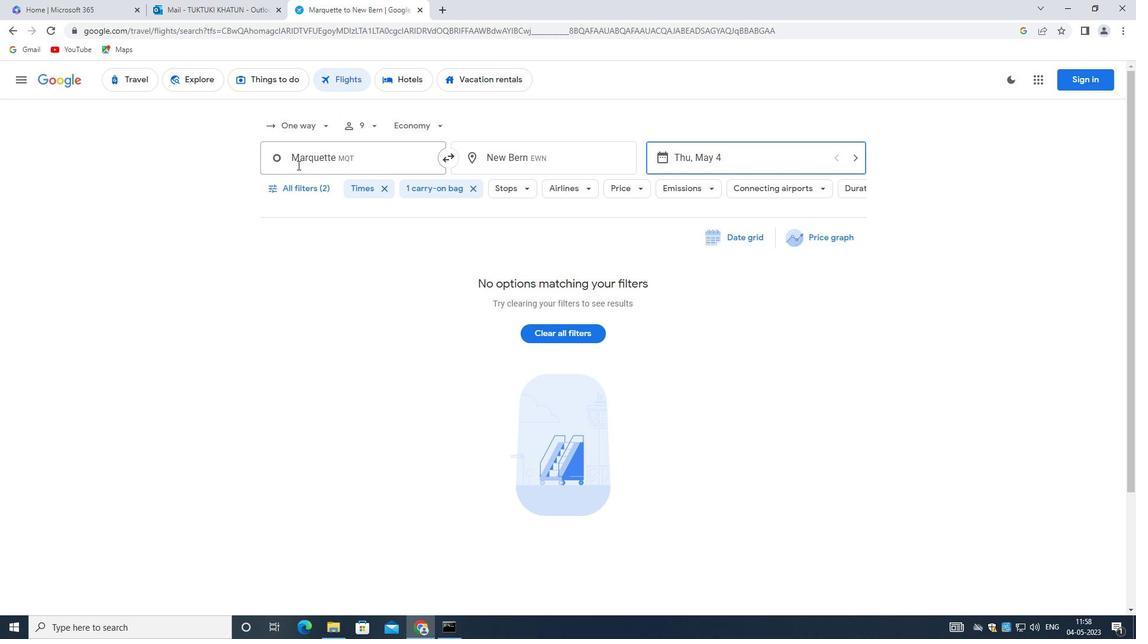 
Action: Mouse pressed left at (316, 187)
Screenshot: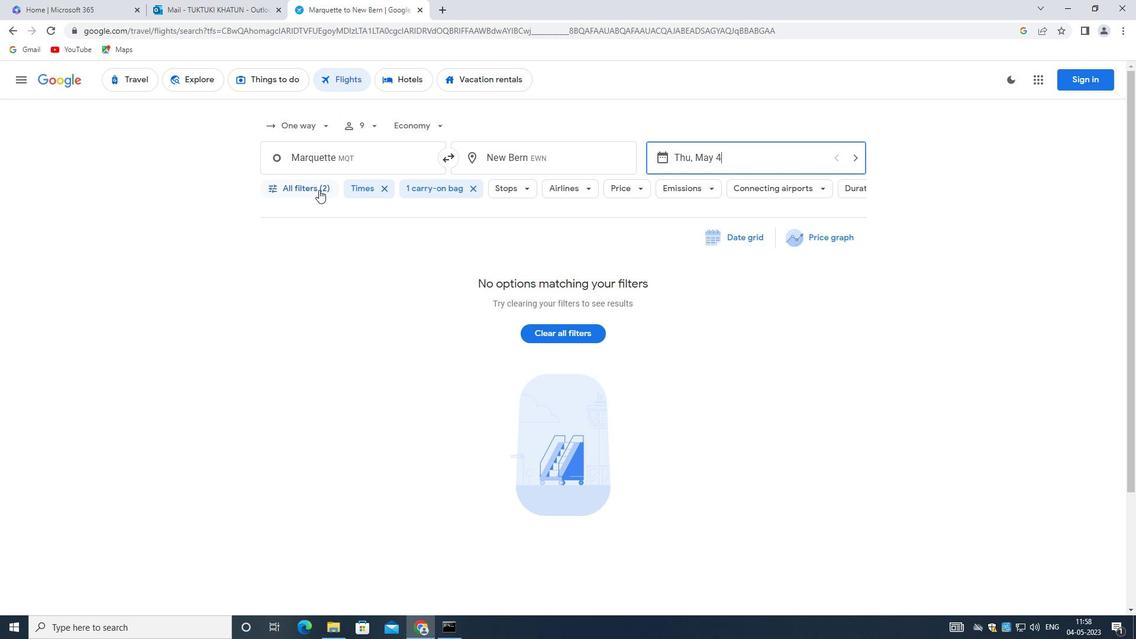 
Action: Mouse moved to (382, 327)
Screenshot: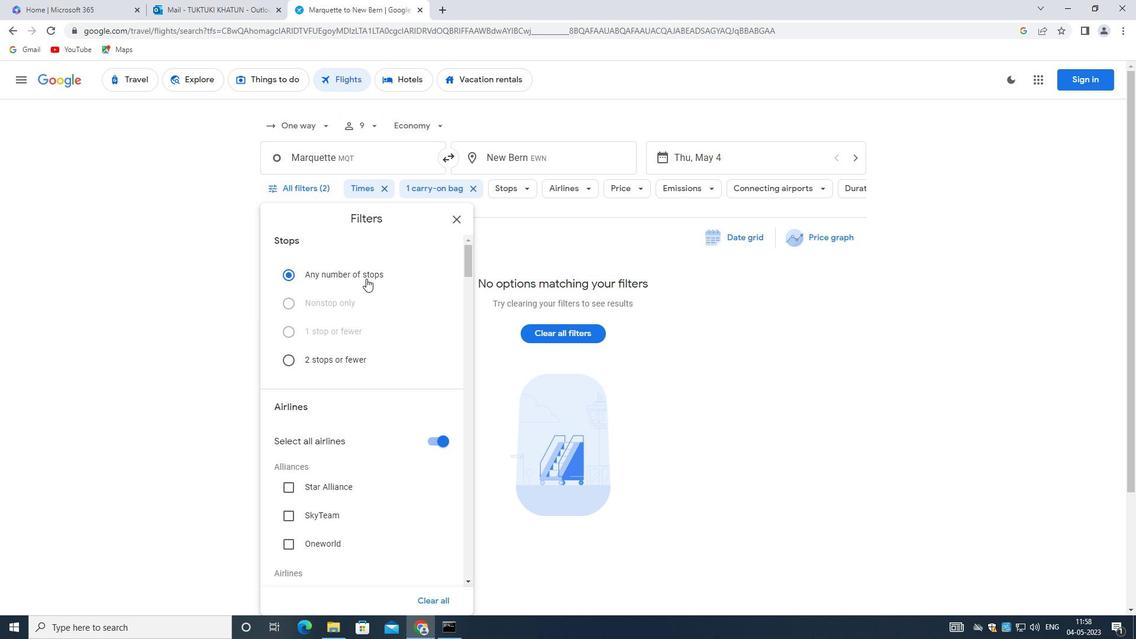 
Action: Mouse scrolled (382, 326) with delta (0, 0)
Screenshot: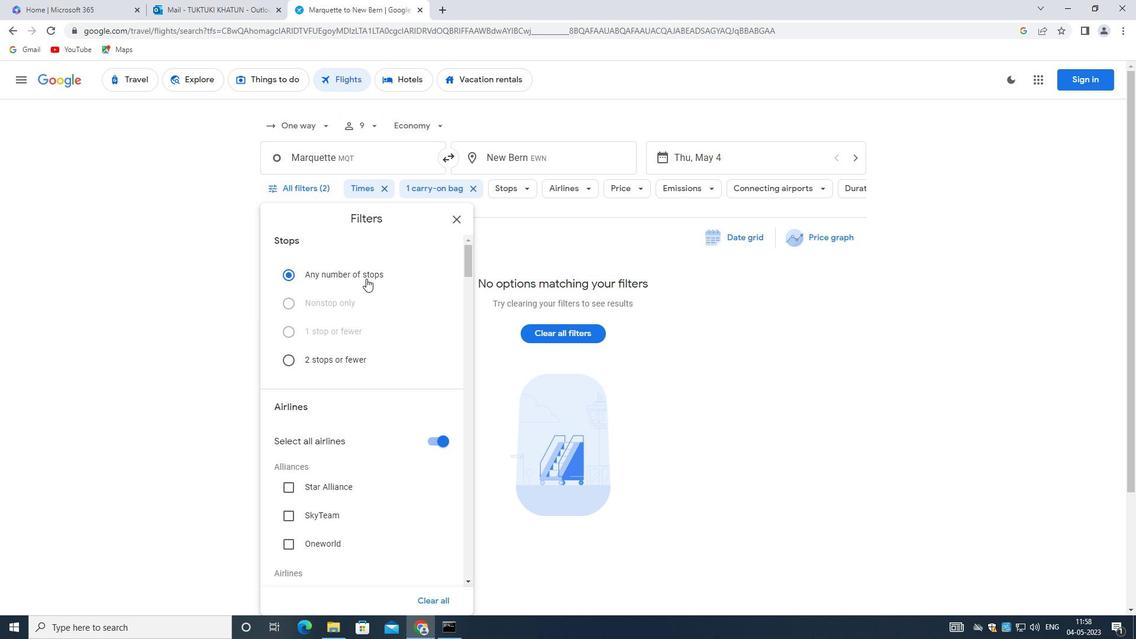 
Action: Mouse moved to (383, 328)
Screenshot: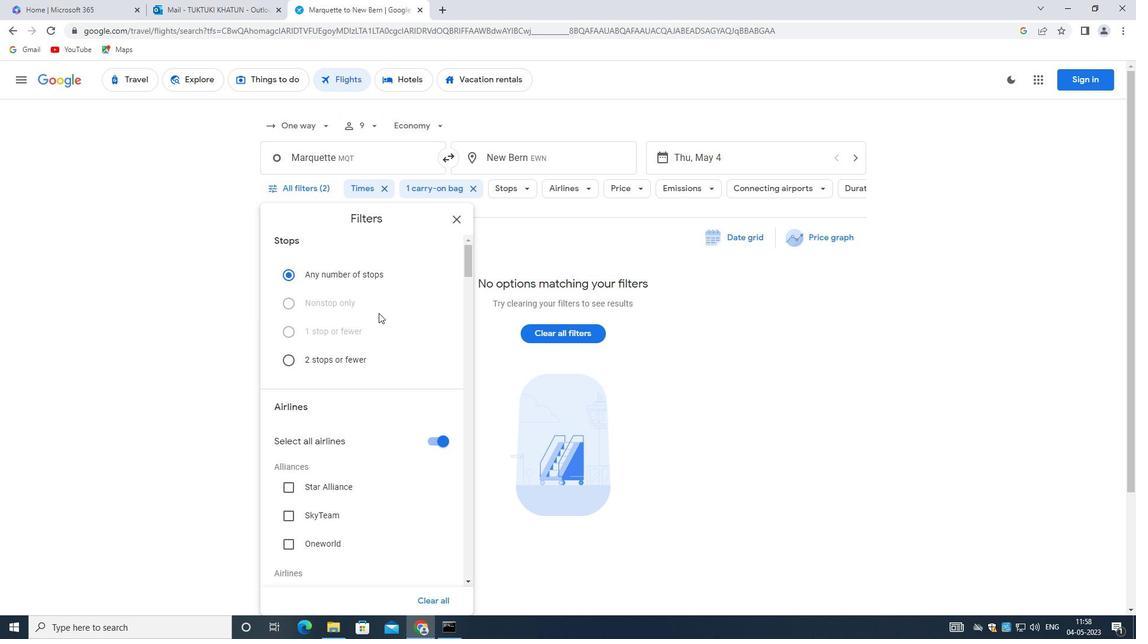 
Action: Mouse scrolled (383, 328) with delta (0, 0)
Screenshot: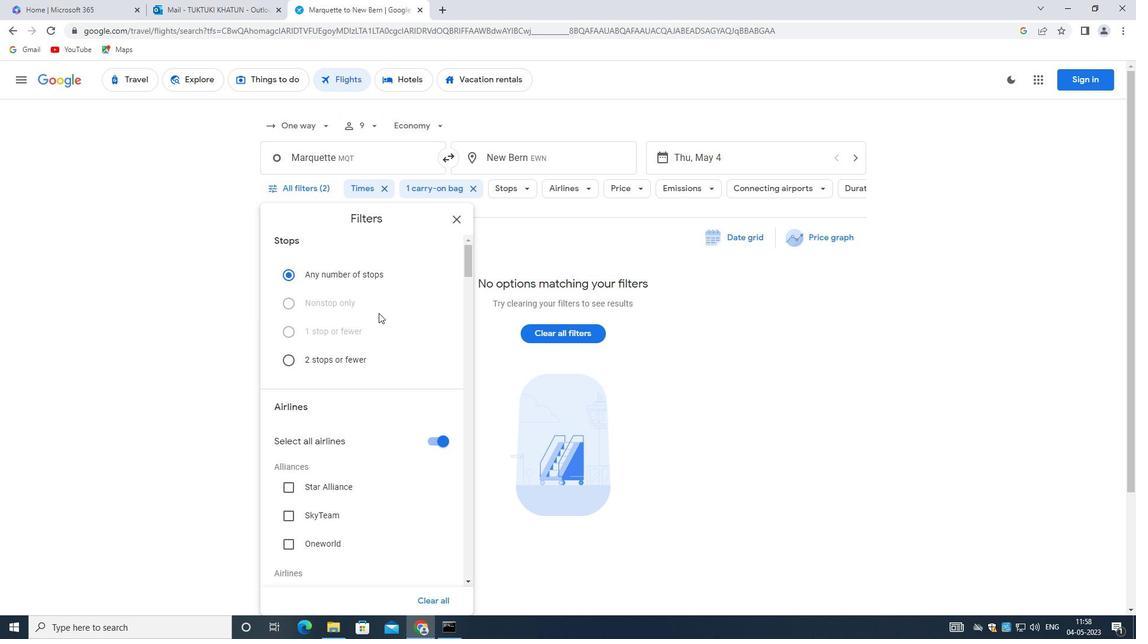 
Action: Mouse moved to (431, 323)
Screenshot: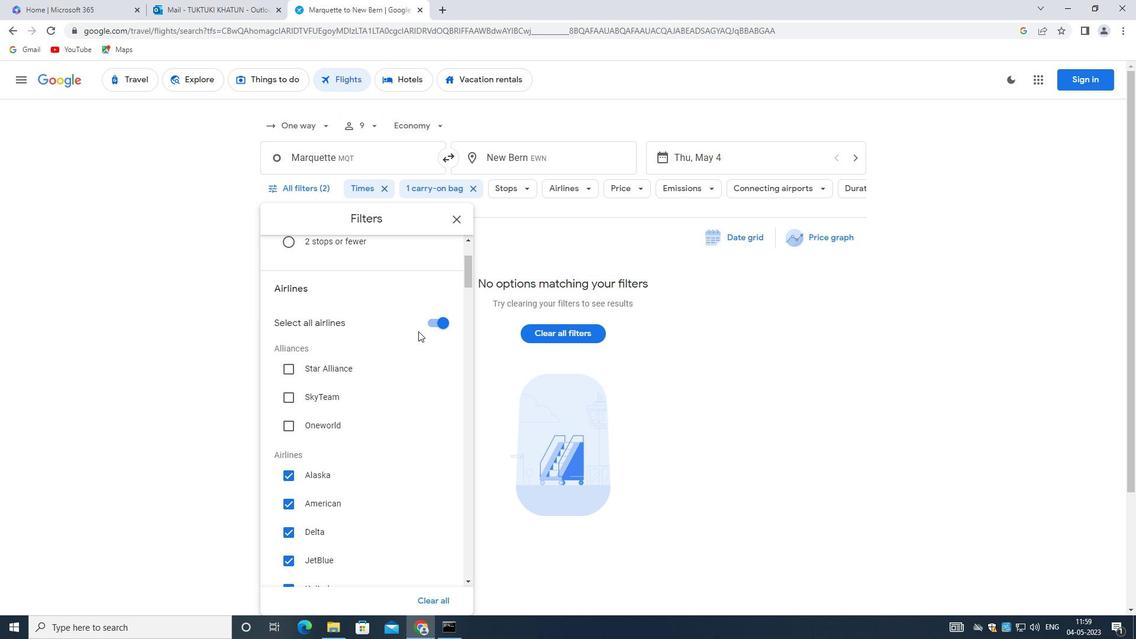 
Action: Mouse pressed left at (431, 323)
Screenshot: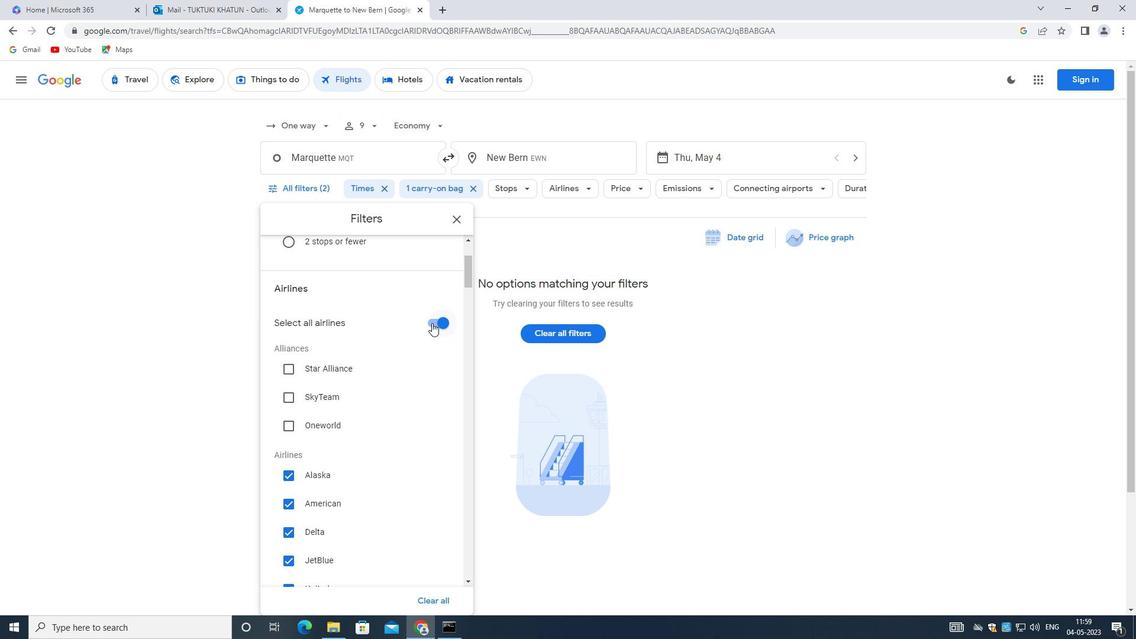 
Action: Mouse moved to (421, 336)
Screenshot: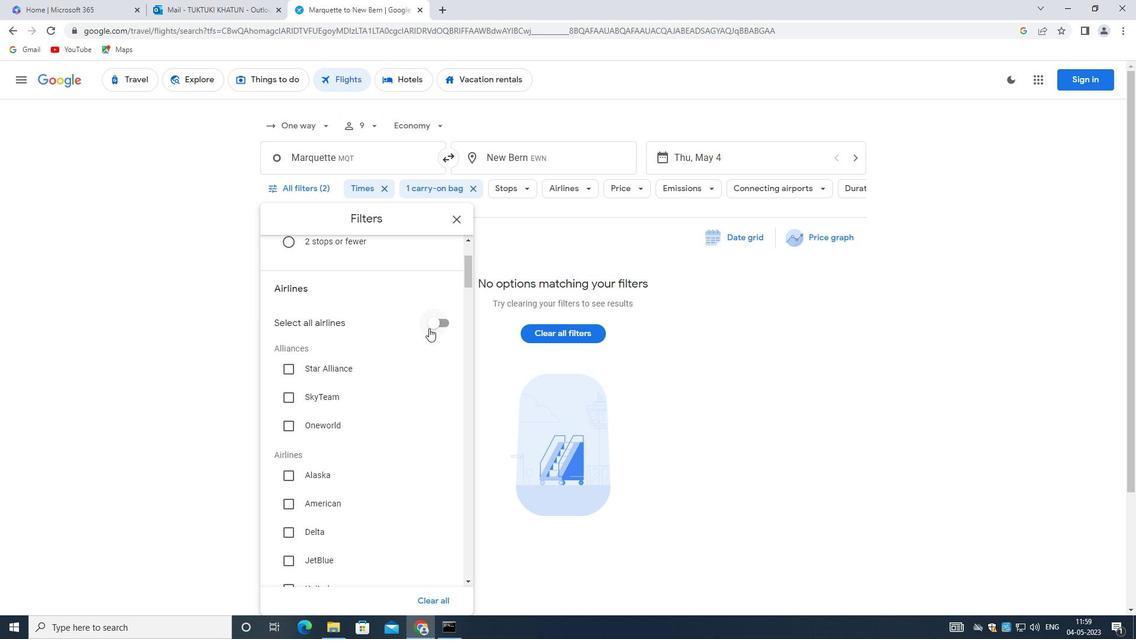 
Action: Mouse scrolled (421, 335) with delta (0, 0)
Screenshot: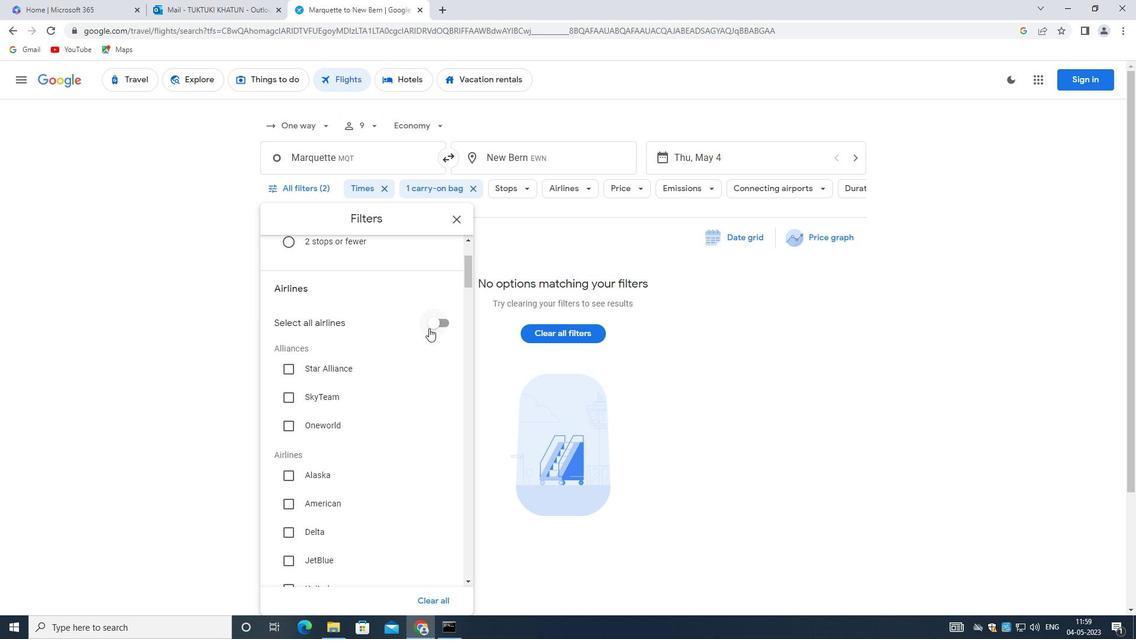 
Action: Mouse moved to (420, 338)
Screenshot: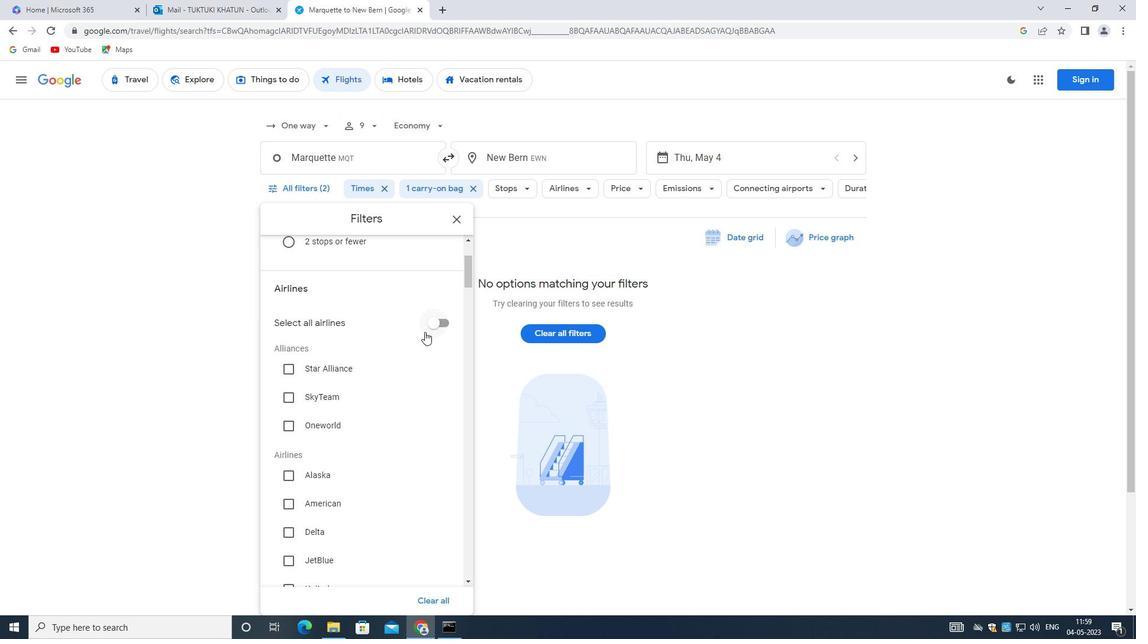 
Action: Mouse scrolled (420, 337) with delta (0, 0)
Screenshot: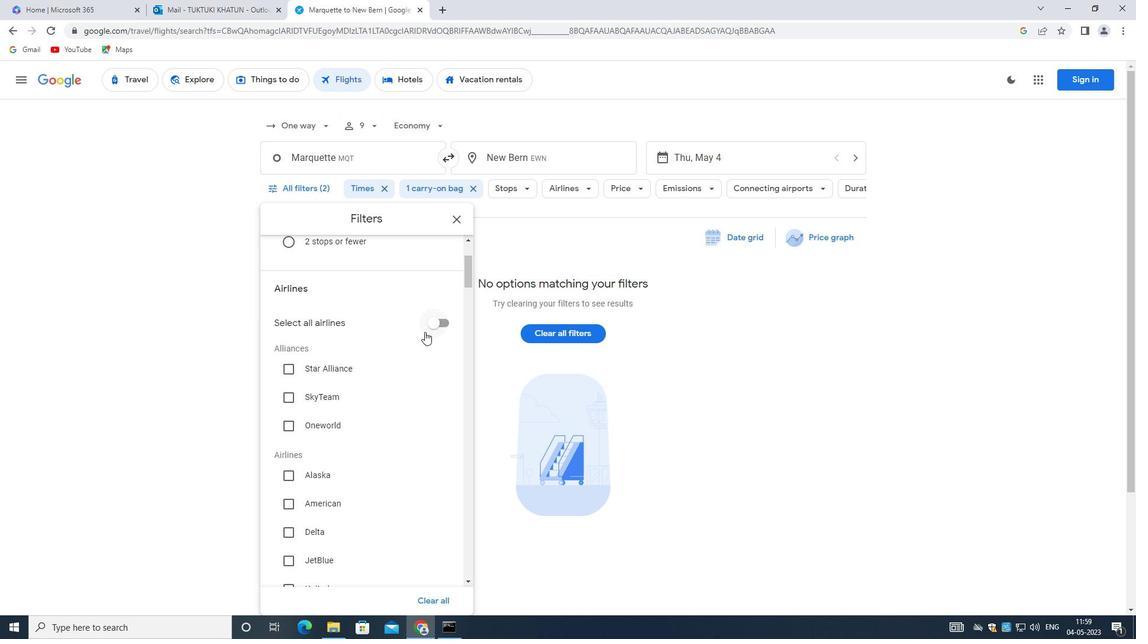 
Action: Mouse moved to (420, 339)
Screenshot: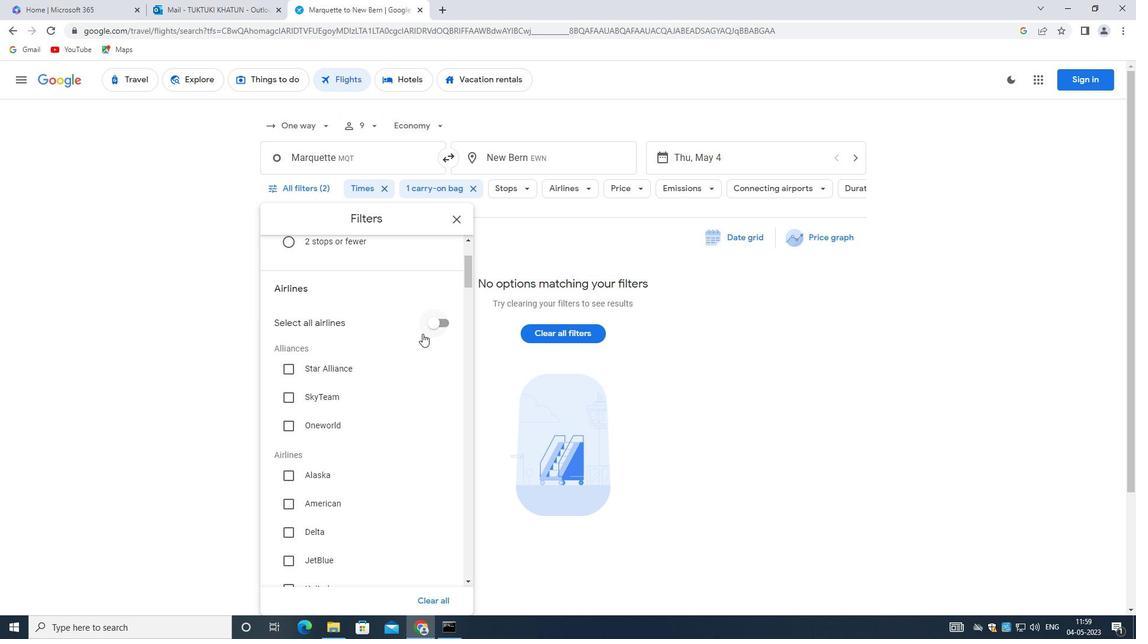 
Action: Mouse scrolled (420, 338) with delta (0, 0)
Screenshot: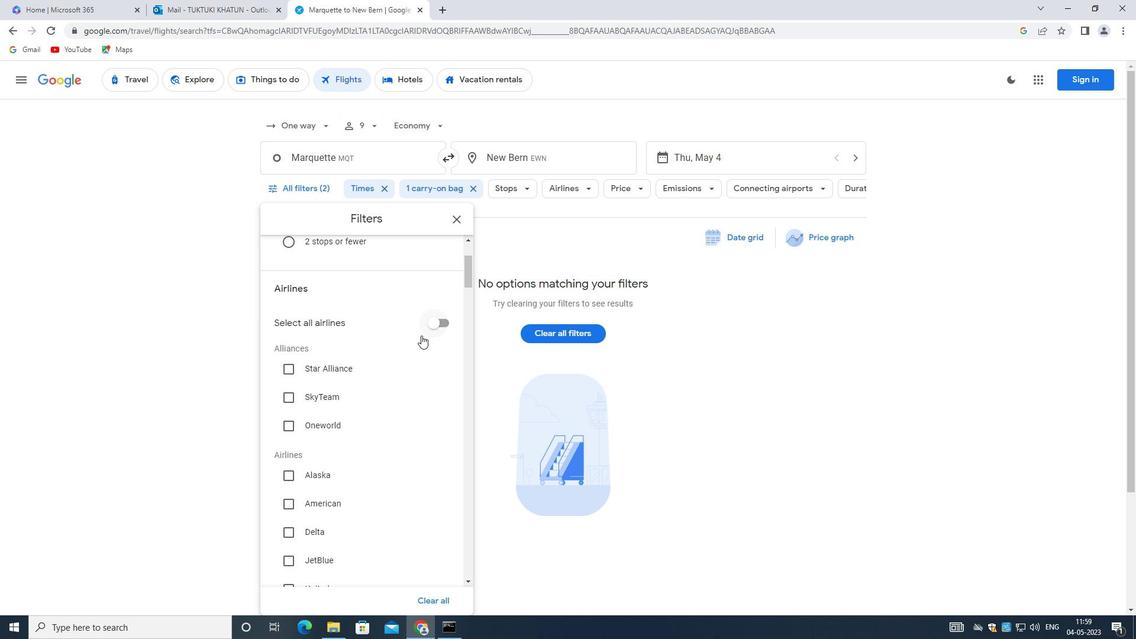 
Action: Mouse moved to (259, 307)
Screenshot: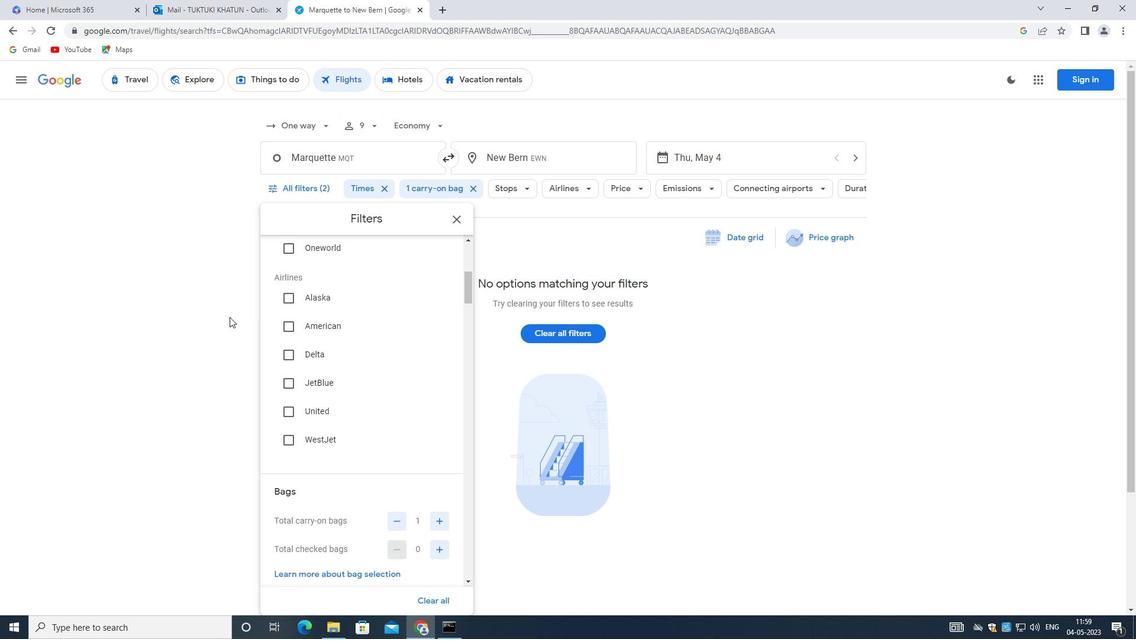 
Action: Mouse scrolled (259, 306) with delta (0, 0)
Screenshot: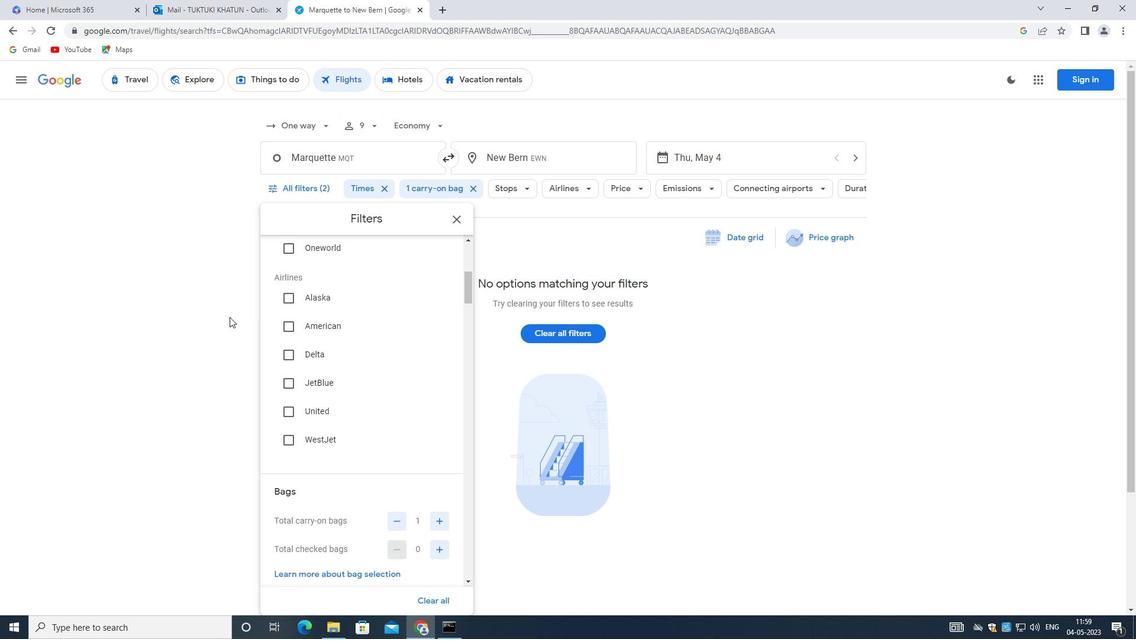 
Action: Mouse moved to (264, 307)
Screenshot: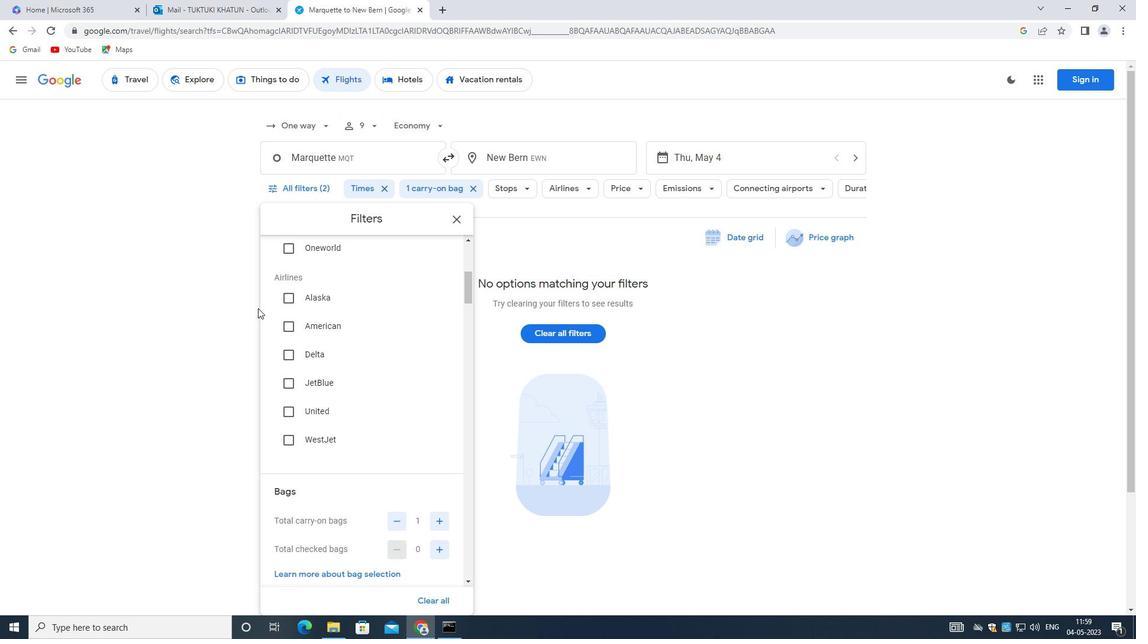 
Action: Mouse scrolled (264, 307) with delta (0, 0)
Screenshot: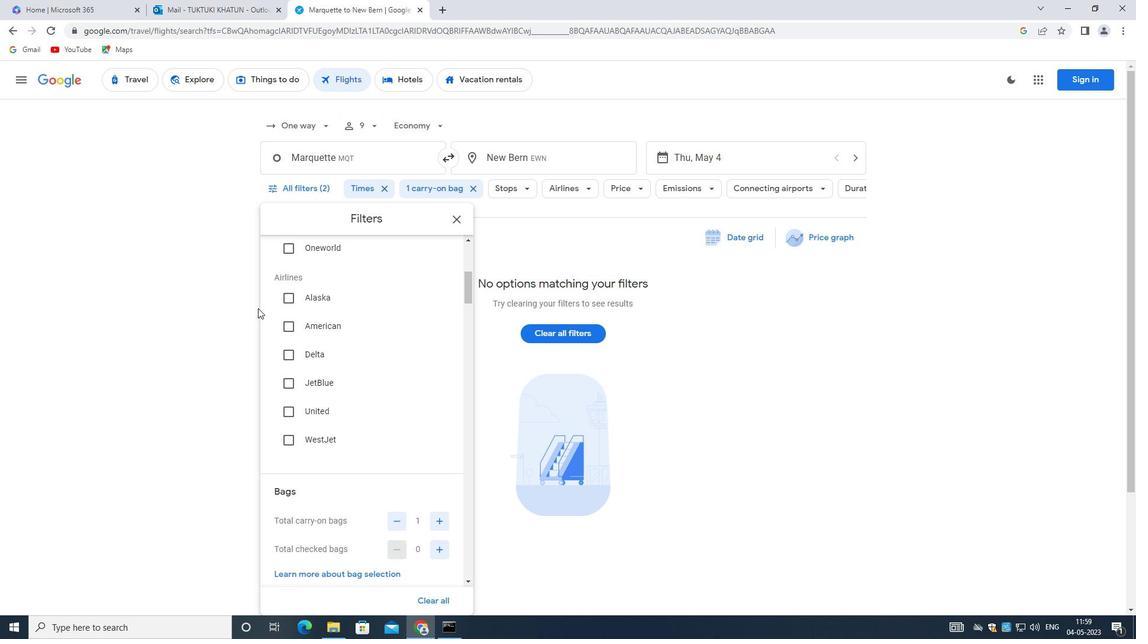 
Action: Mouse moved to (276, 312)
Screenshot: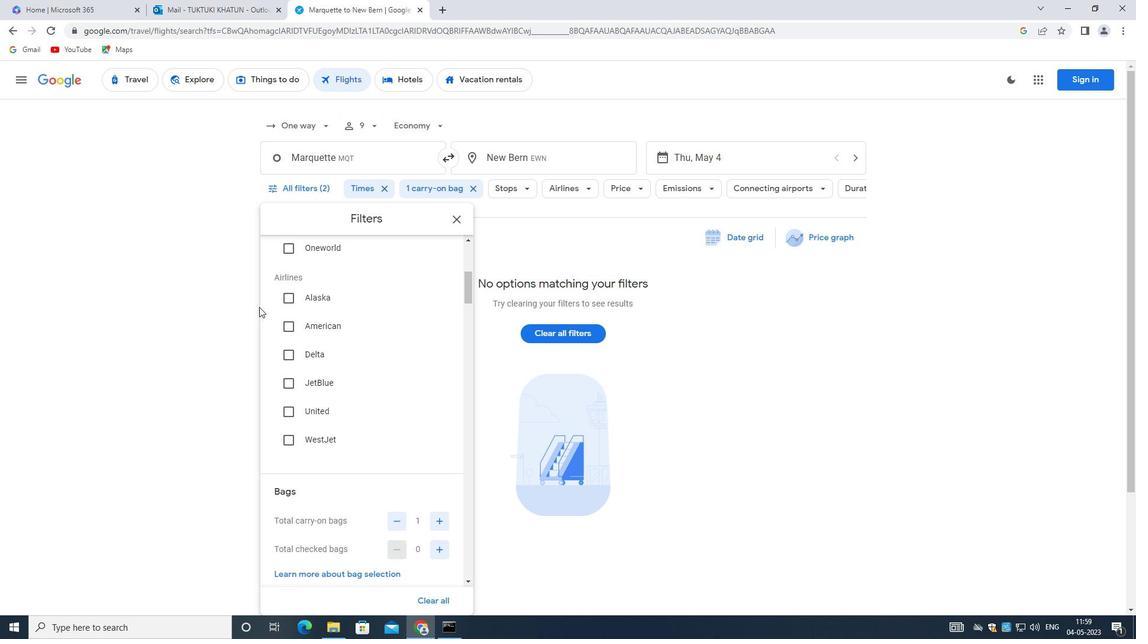 
Action: Mouse scrolled (276, 312) with delta (0, 0)
Screenshot: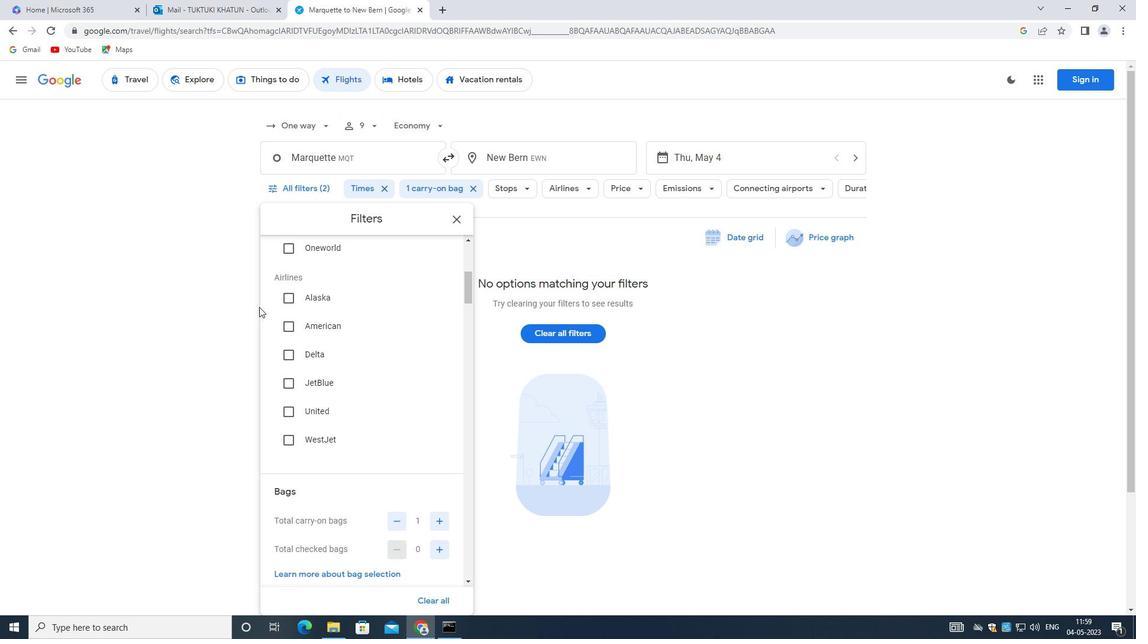 
Action: Mouse moved to (443, 376)
Screenshot: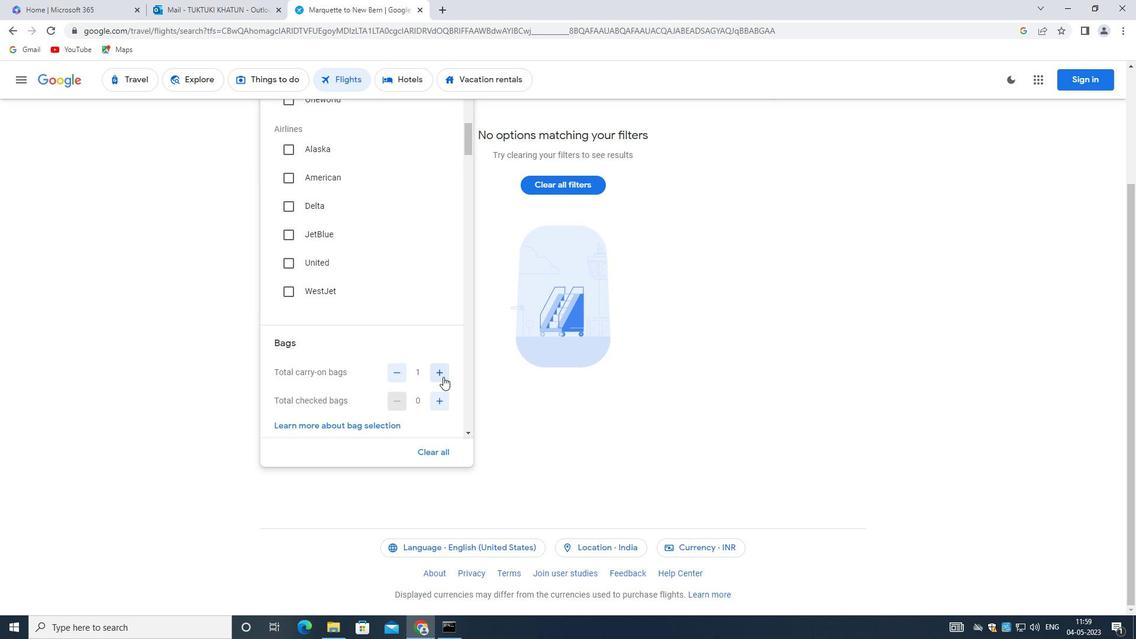 
Action: Mouse pressed left at (443, 376)
Screenshot: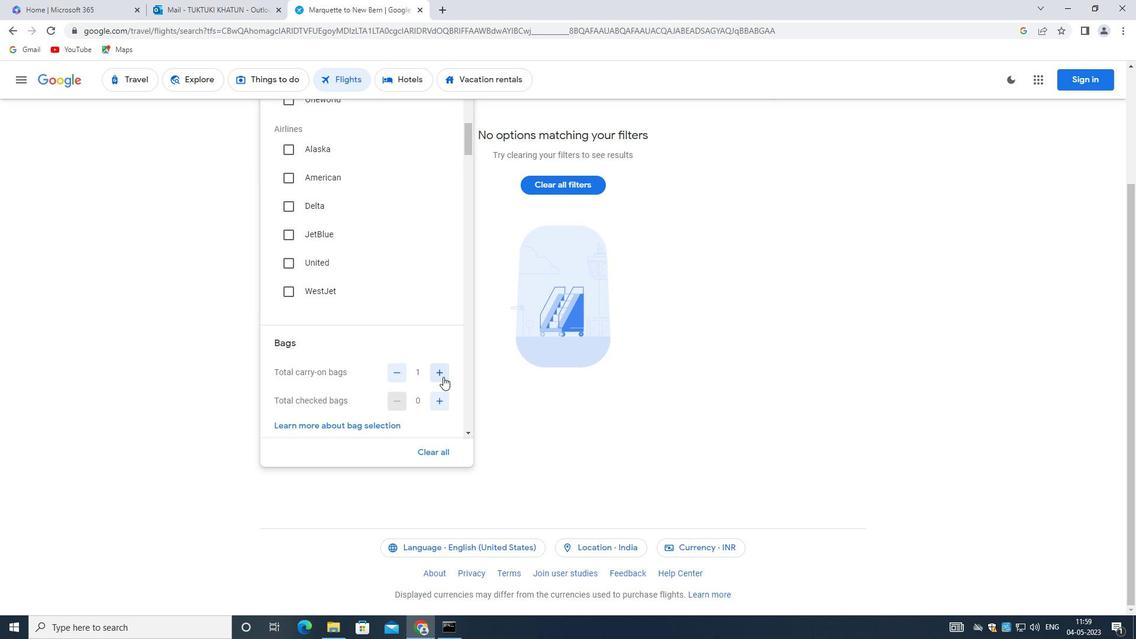 
Action: Mouse moved to (383, 379)
Screenshot: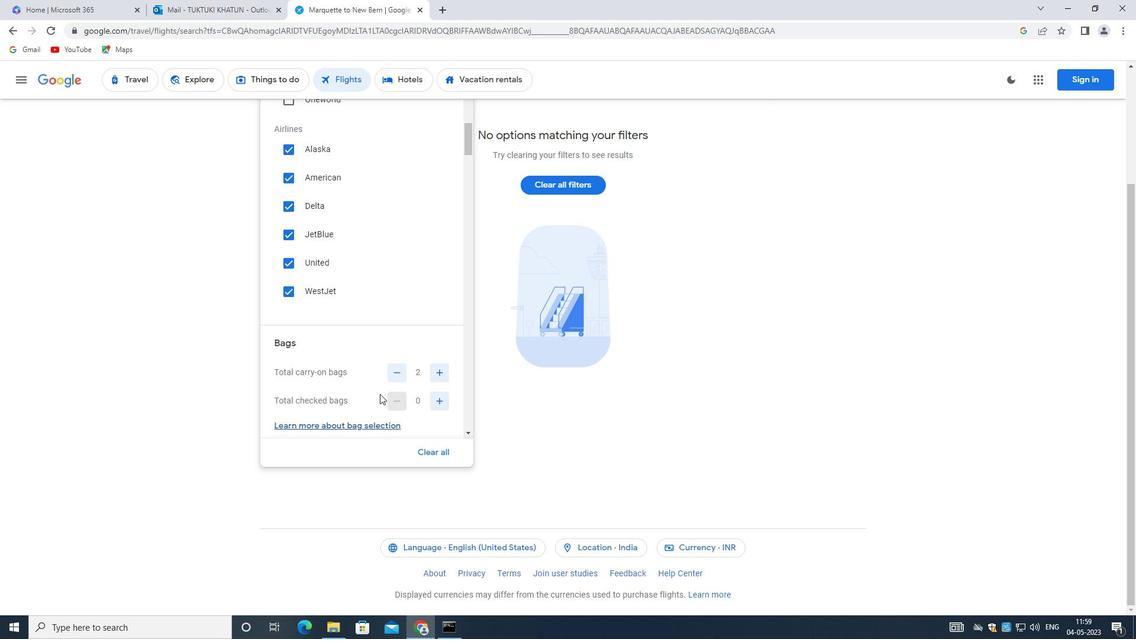 
Action: Mouse scrolled (383, 379) with delta (0, 0)
Screenshot: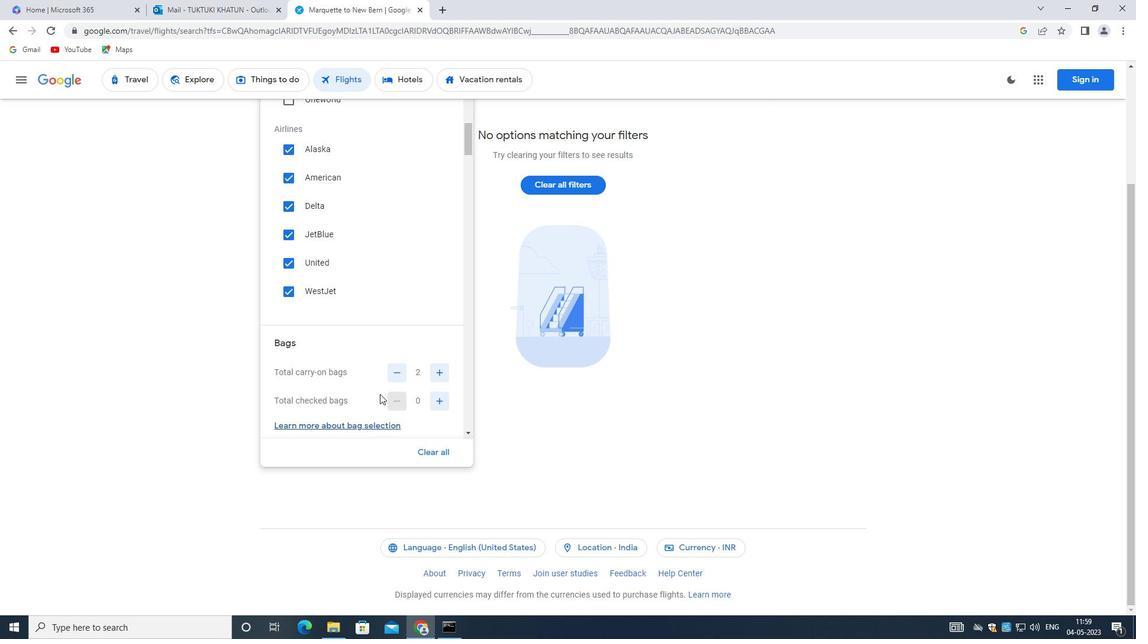 
Action: Mouse moved to (382, 379)
Screenshot: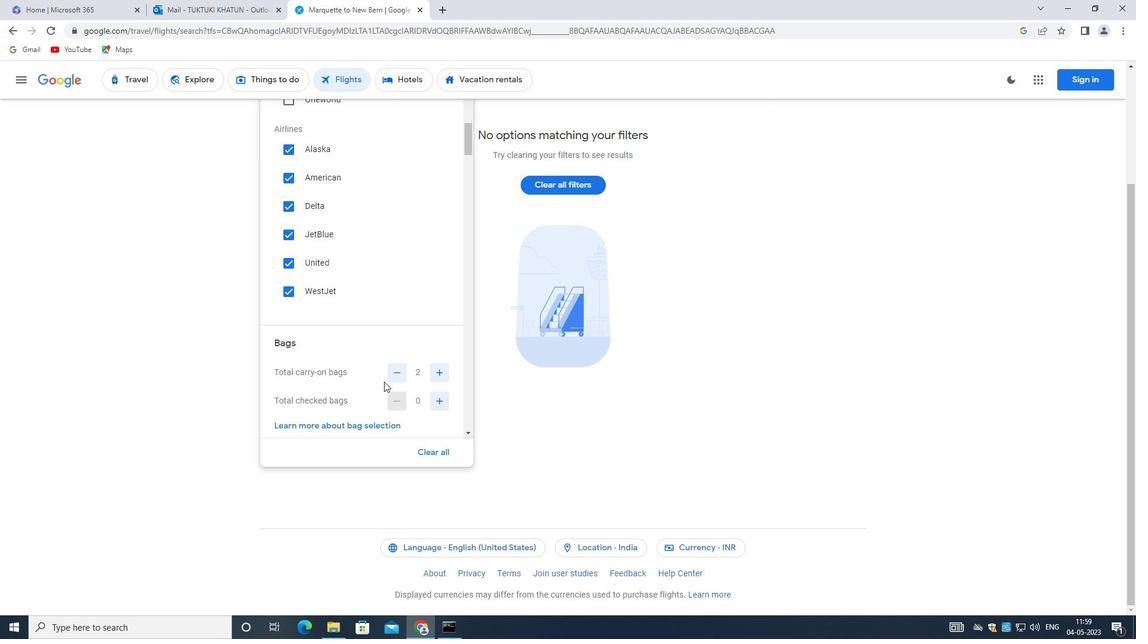 
Action: Mouse scrolled (382, 379) with delta (0, 0)
Screenshot: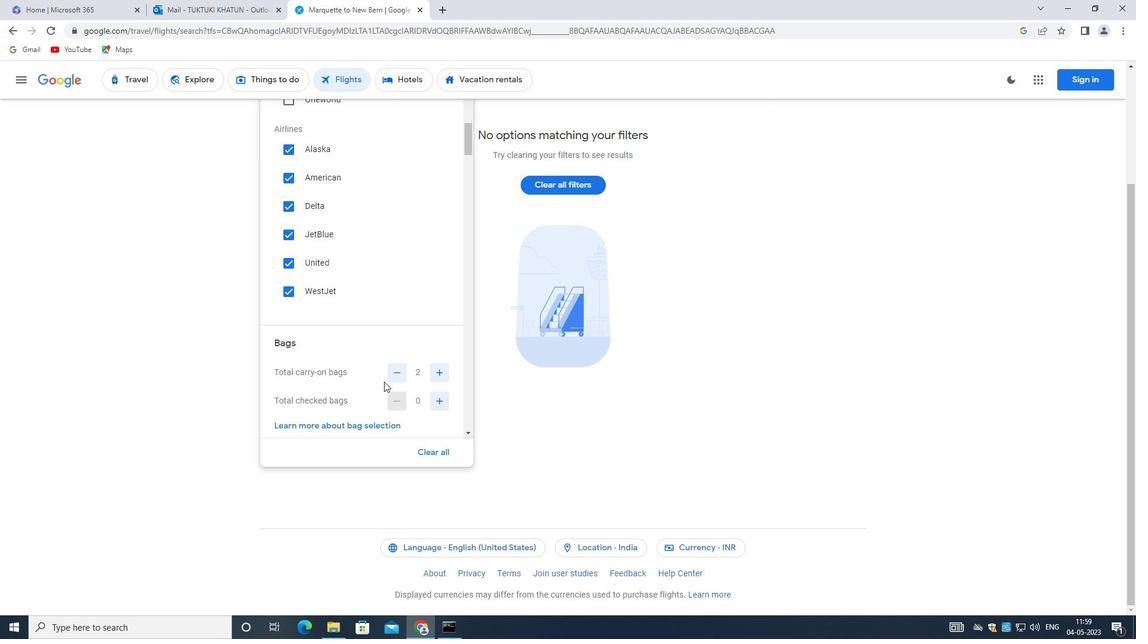 
Action: Mouse moved to (421, 386)
Screenshot: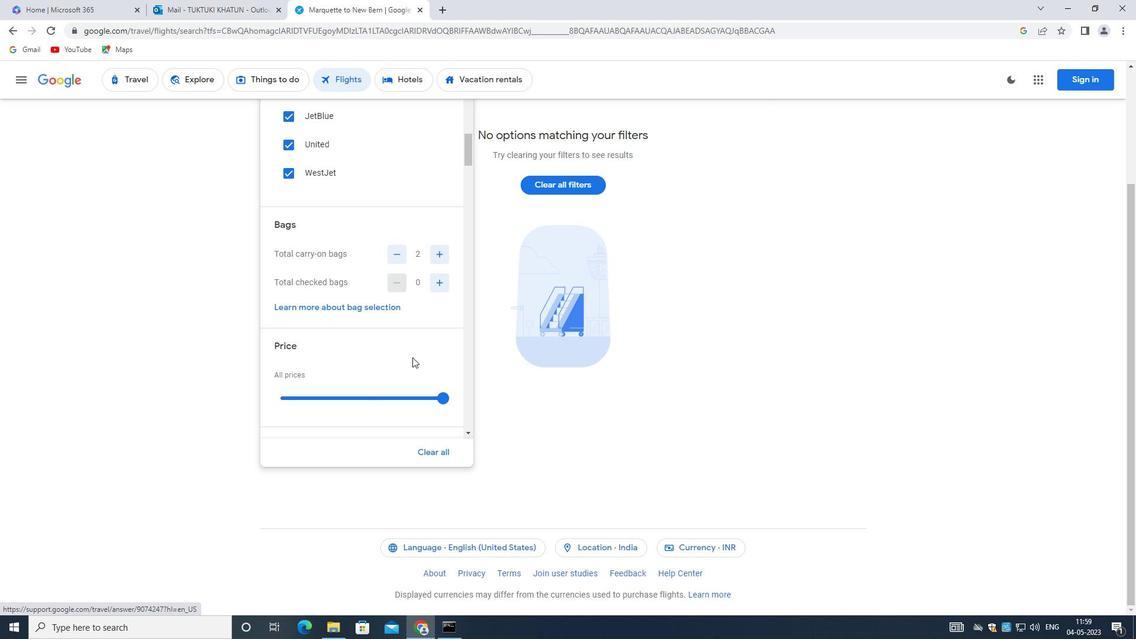 
Action: Mouse scrolled (421, 386) with delta (0, 0)
Screenshot: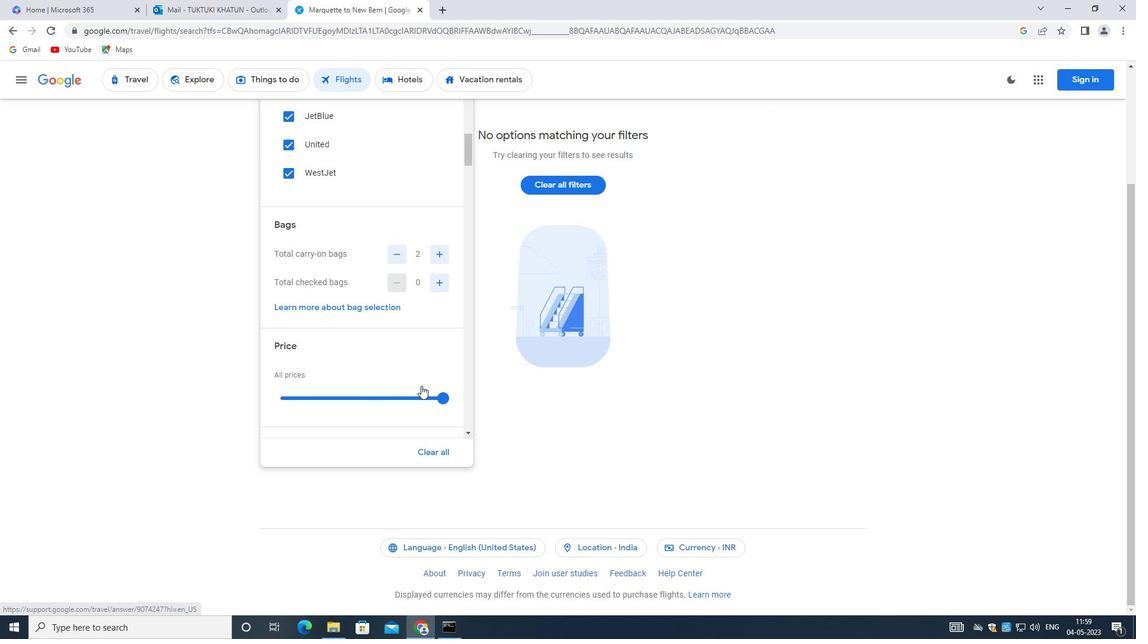 
Action: Mouse moved to (420, 386)
Screenshot: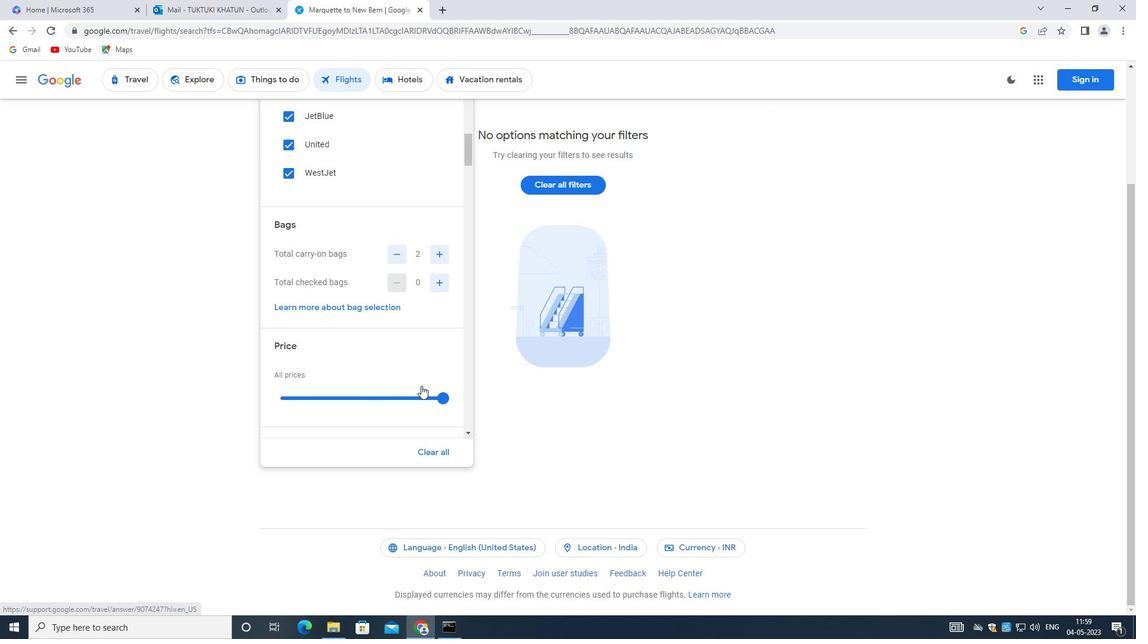 
Action: Mouse scrolled (420, 386) with delta (0, 0)
Screenshot: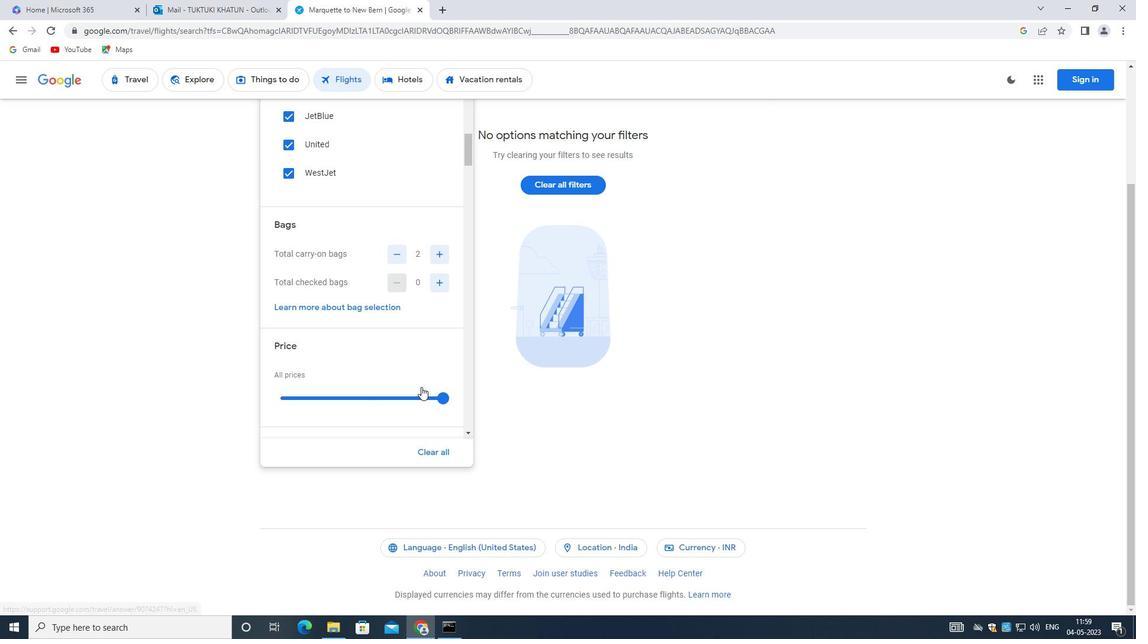 
Action: Mouse moved to (434, 281)
Screenshot: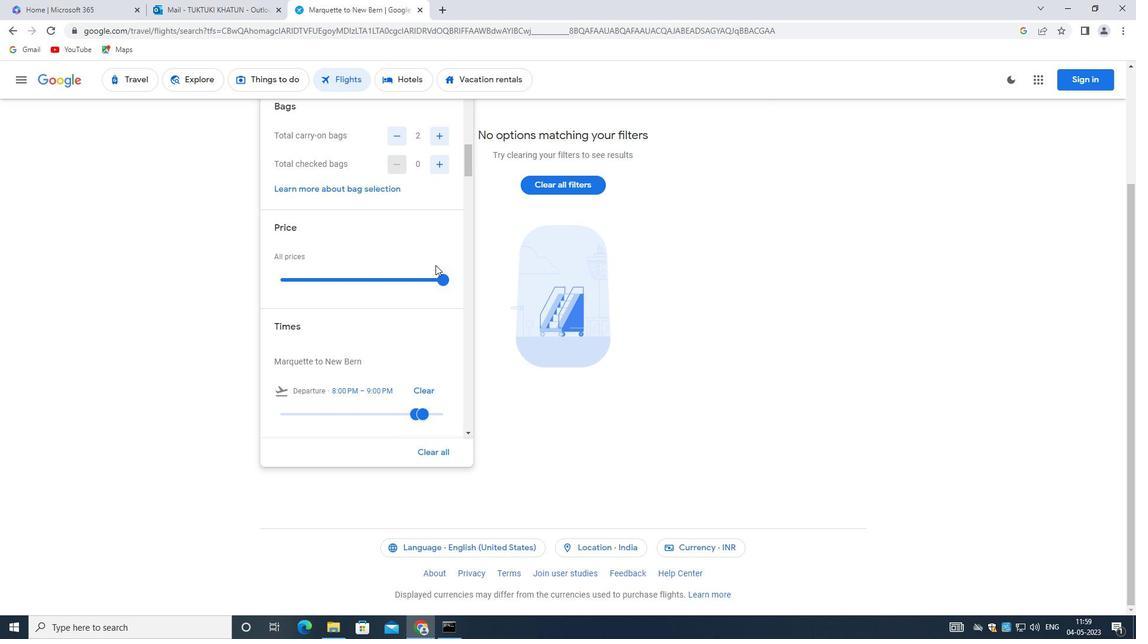 
Action: Mouse pressed left at (434, 281)
Screenshot: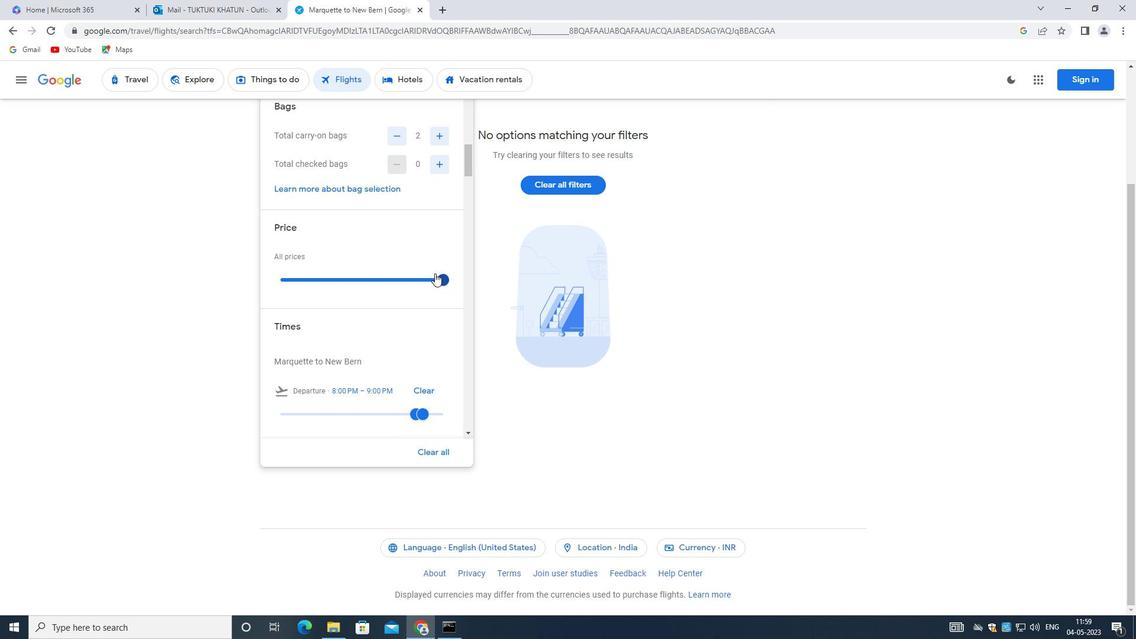 
Action: Mouse moved to (436, 278)
Screenshot: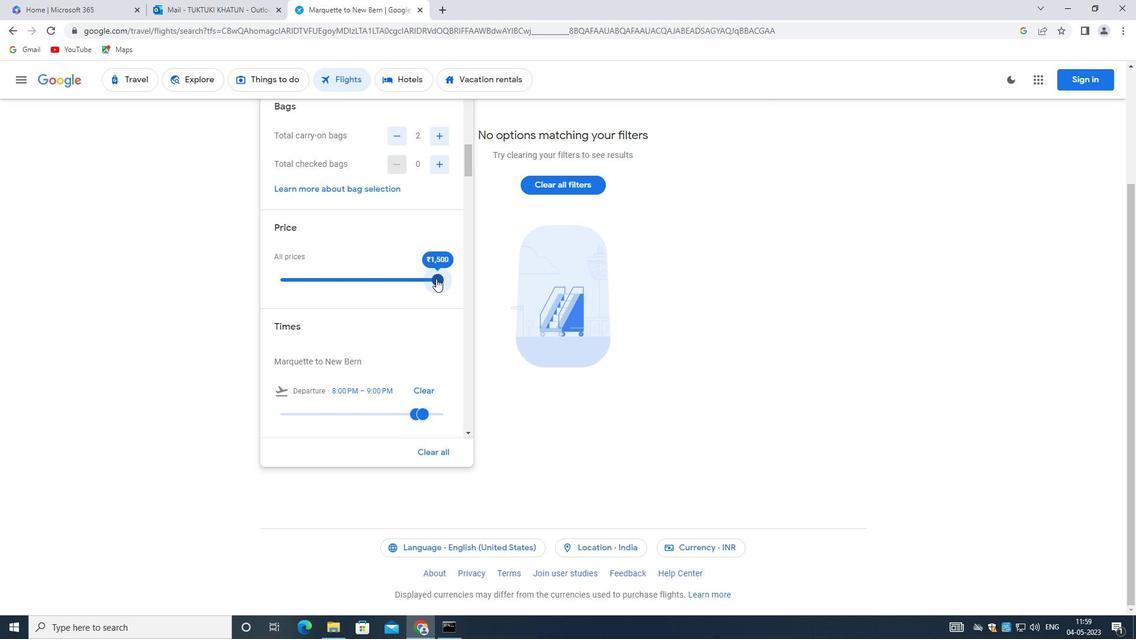 
Action: Mouse scrolled (436, 277) with delta (0, 0)
Screenshot: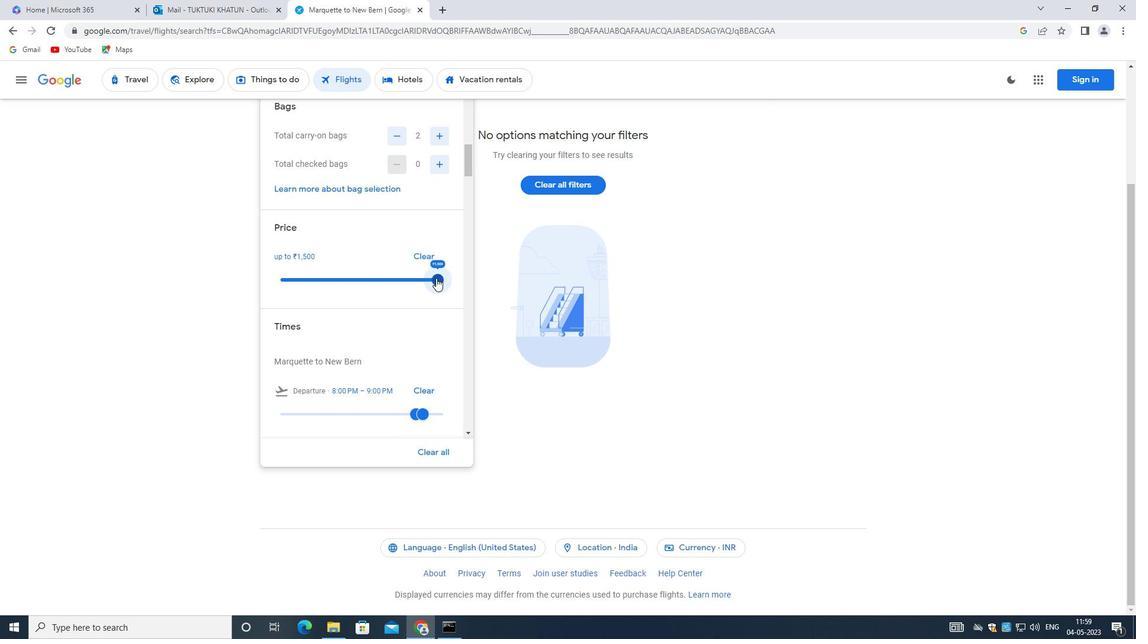 
Action: Mouse moved to (436, 278)
Screenshot: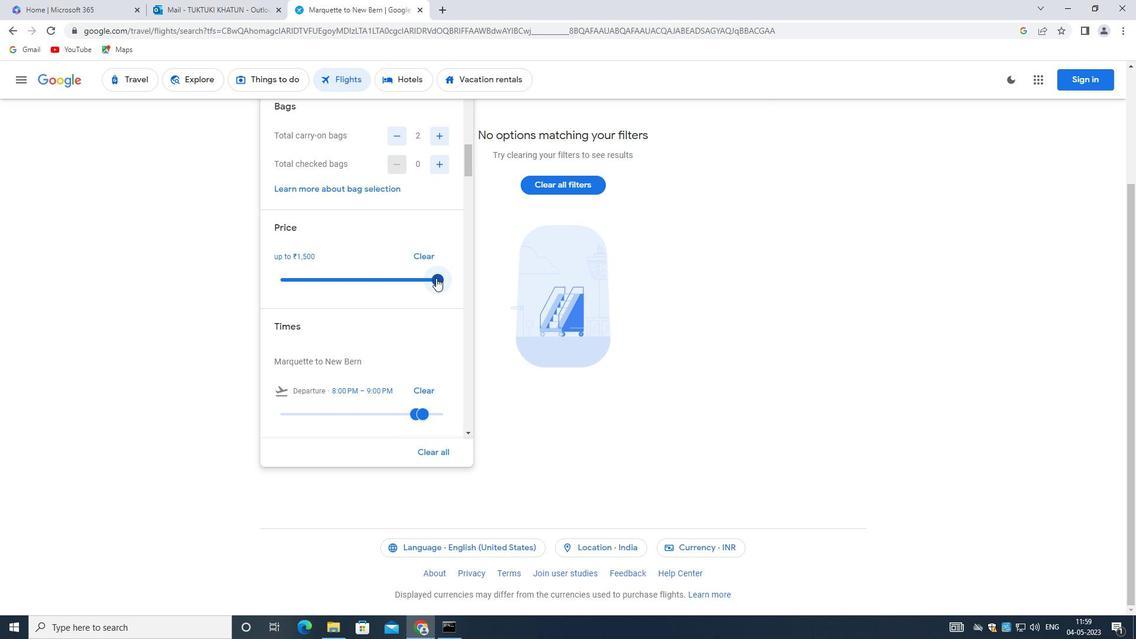 
Action: Mouse scrolled (436, 277) with delta (0, 0)
Screenshot: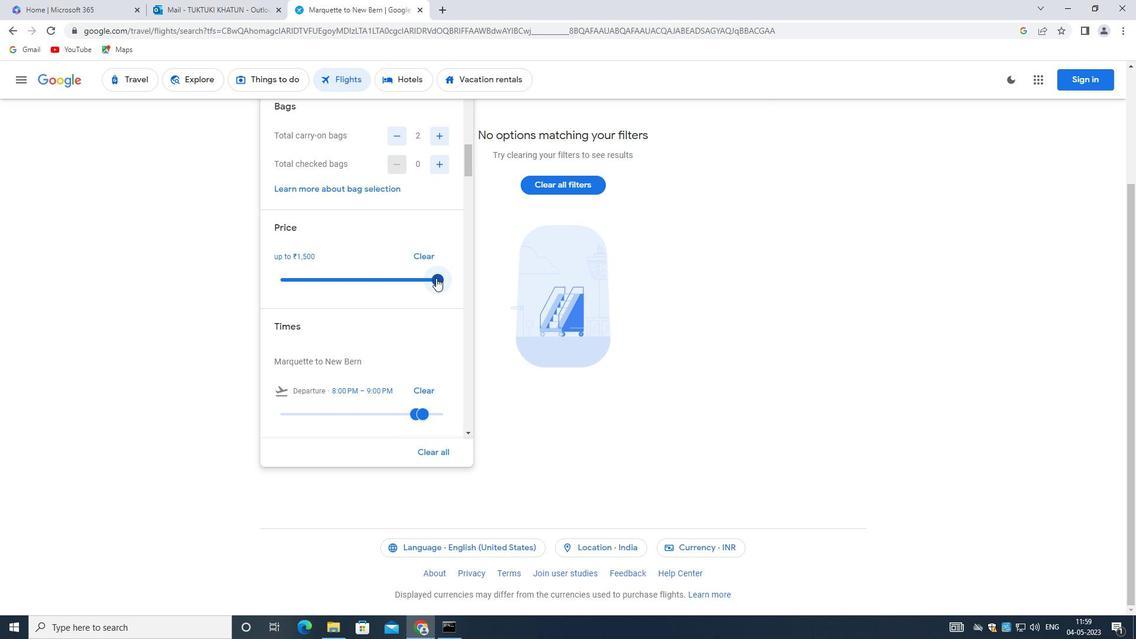 
Action: Mouse moved to (436, 278)
Screenshot: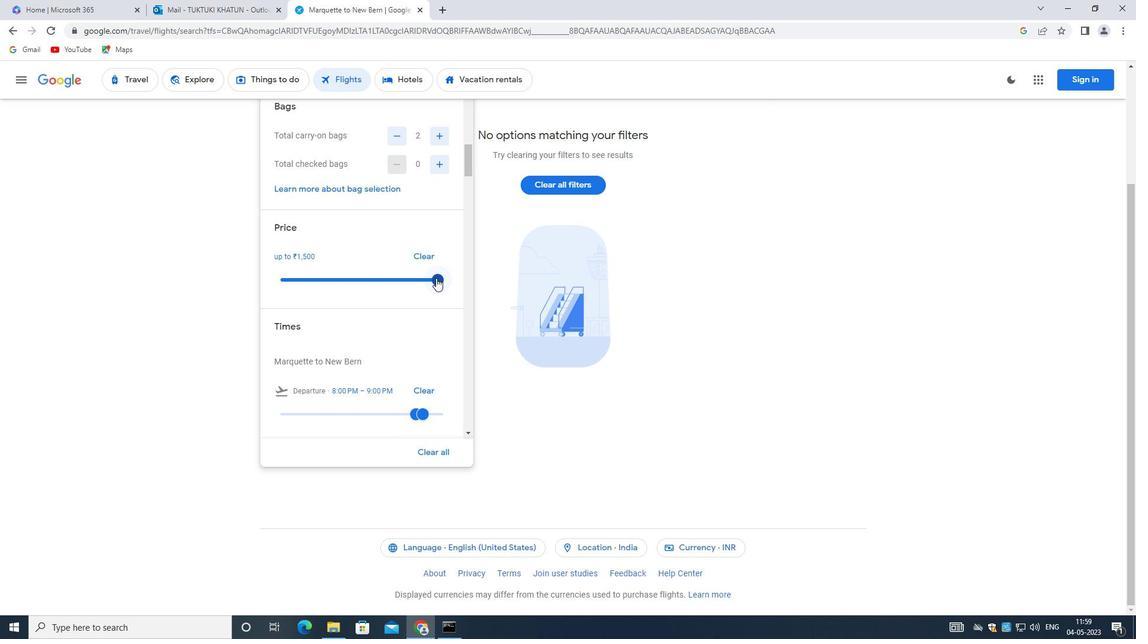 
Action: Mouse scrolled (436, 277) with delta (0, 0)
Screenshot: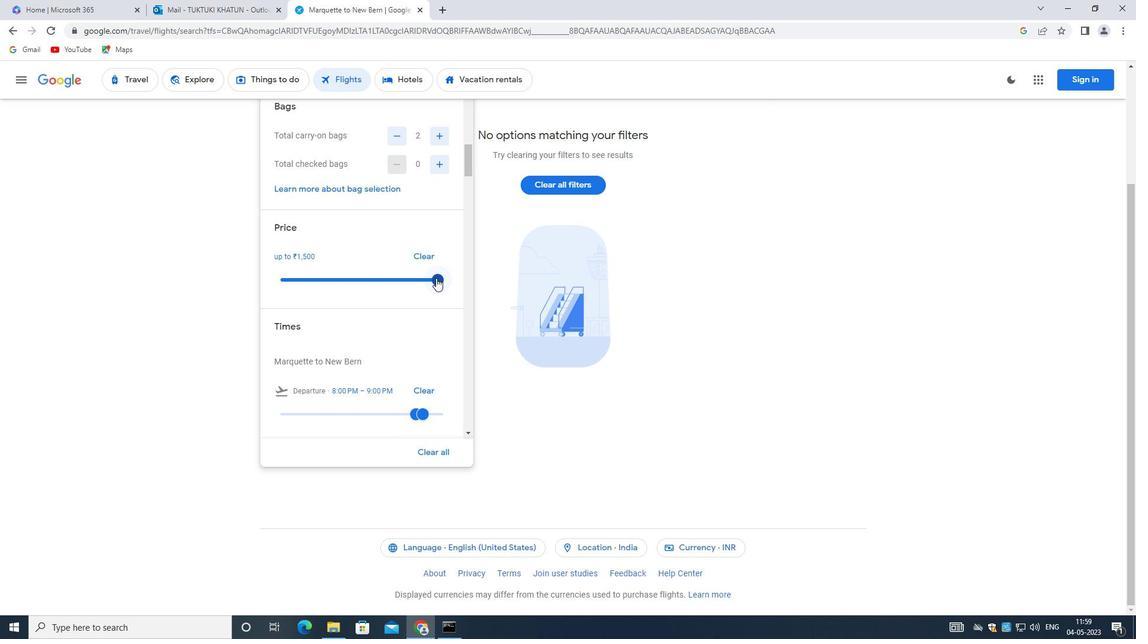 
Action: Mouse moved to (392, 266)
Screenshot: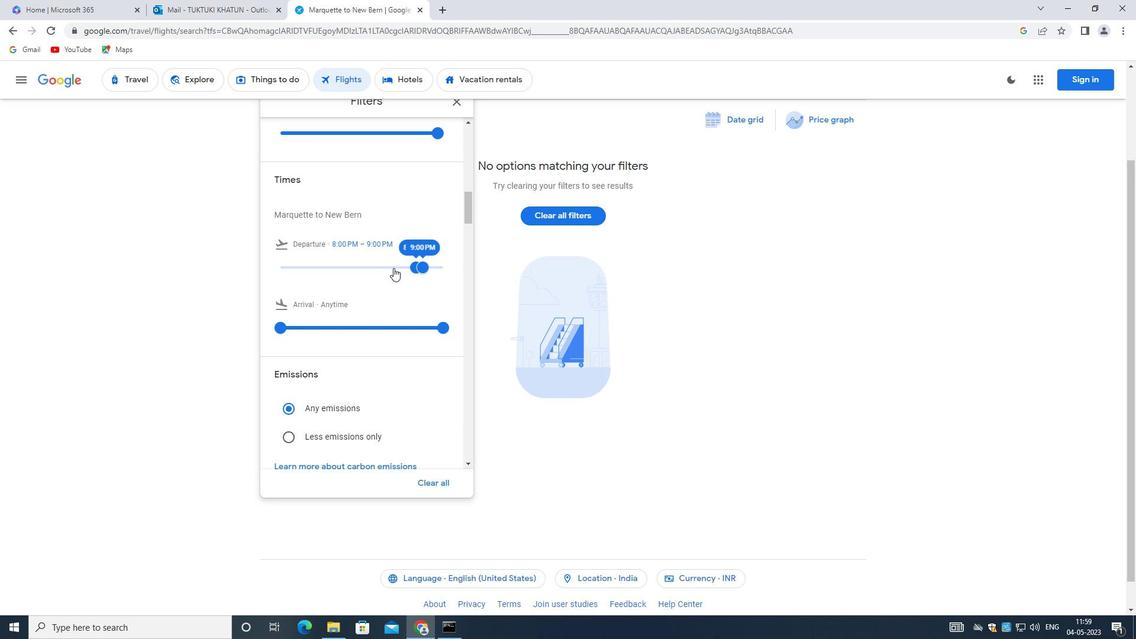 
Action: Mouse pressed left at (392, 266)
Screenshot: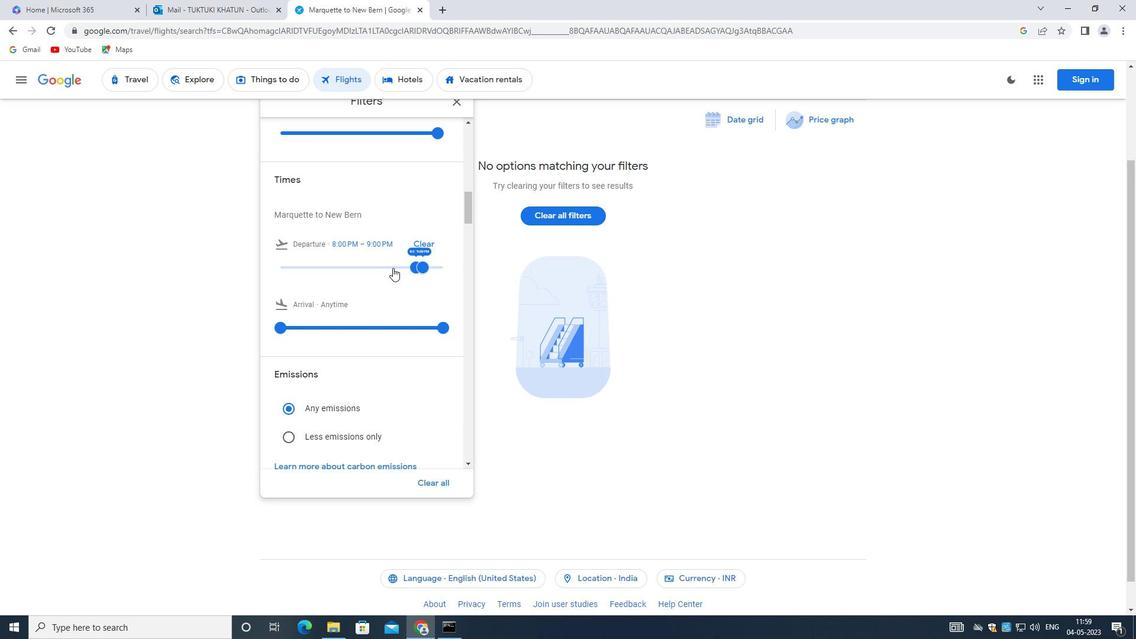 
Action: Mouse moved to (443, 265)
Screenshot: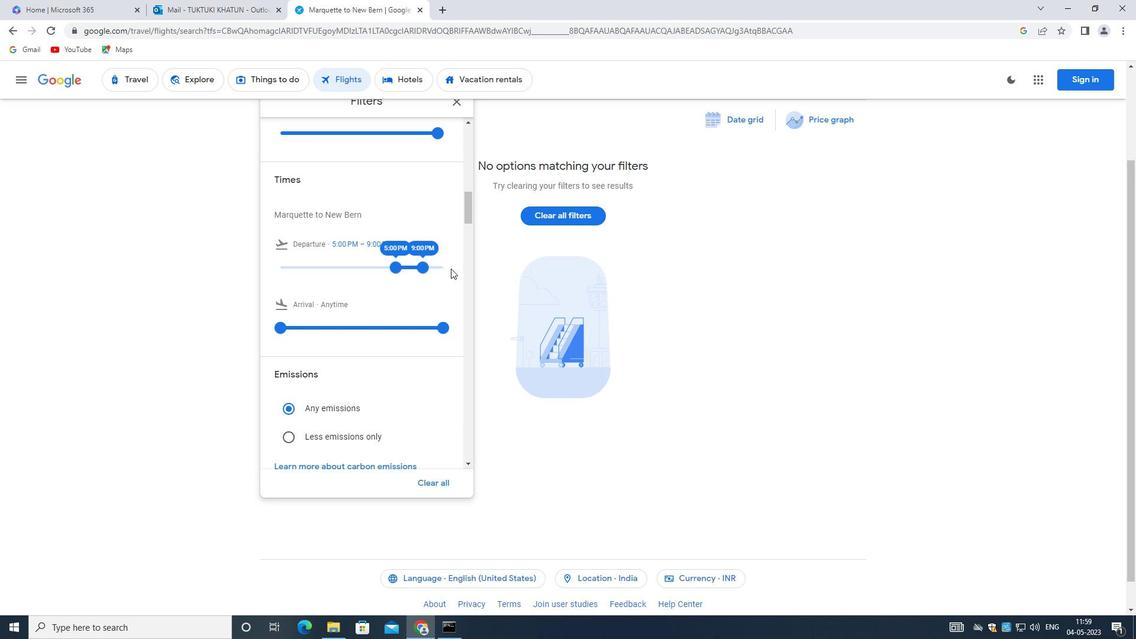 
Action: Mouse pressed left at (443, 265)
Screenshot: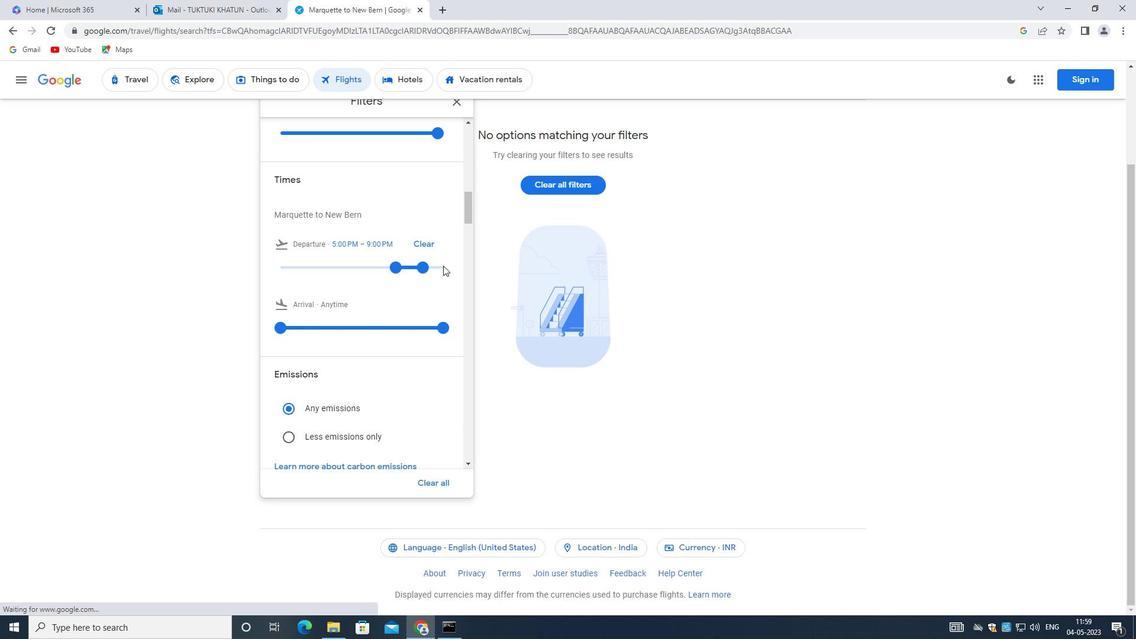 
Action: Mouse moved to (424, 267)
Screenshot: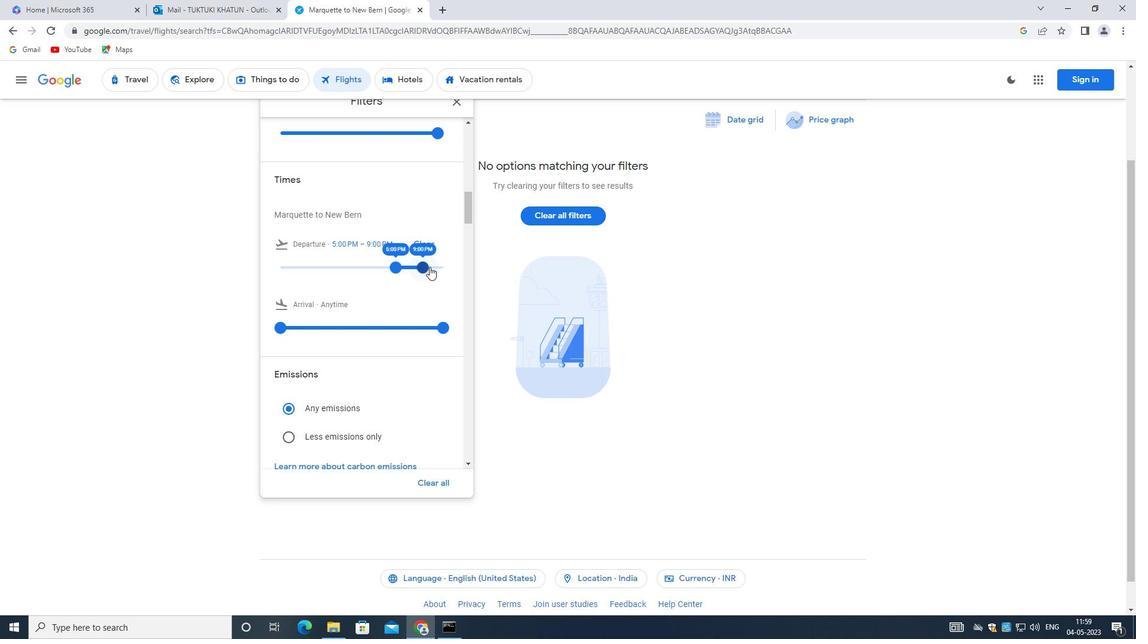 
Action: Mouse pressed left at (424, 267)
Screenshot: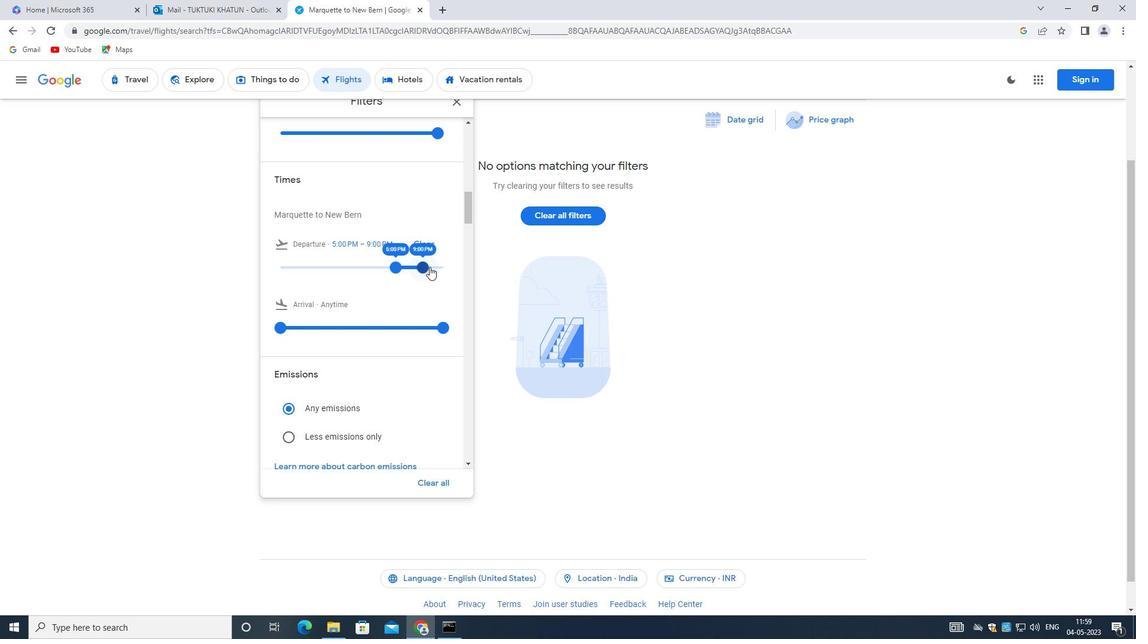 
Action: Mouse moved to (413, 265)
Screenshot: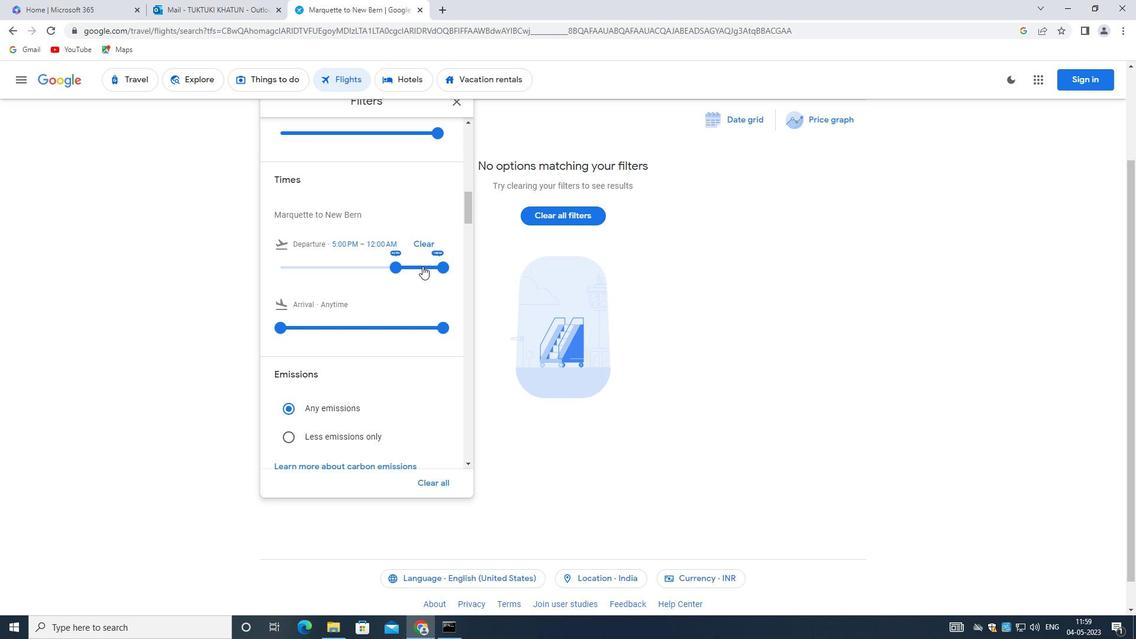
Action: Mouse pressed left at (413, 265)
Screenshot: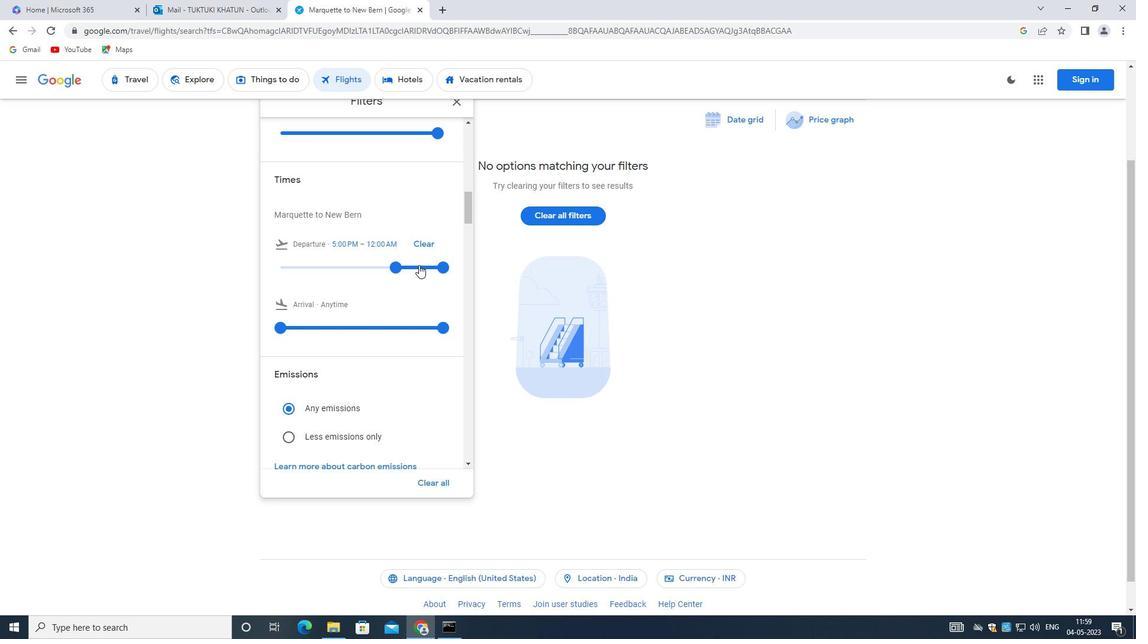 
Action: Mouse moved to (440, 268)
Screenshot: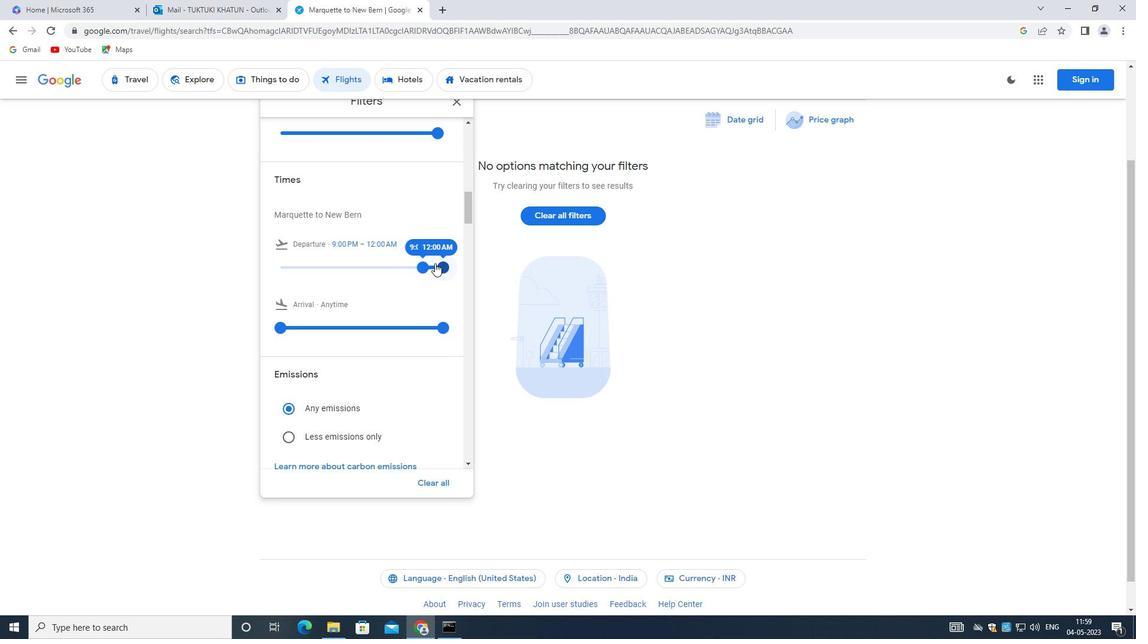 
Action: Mouse pressed left at (440, 268)
Screenshot: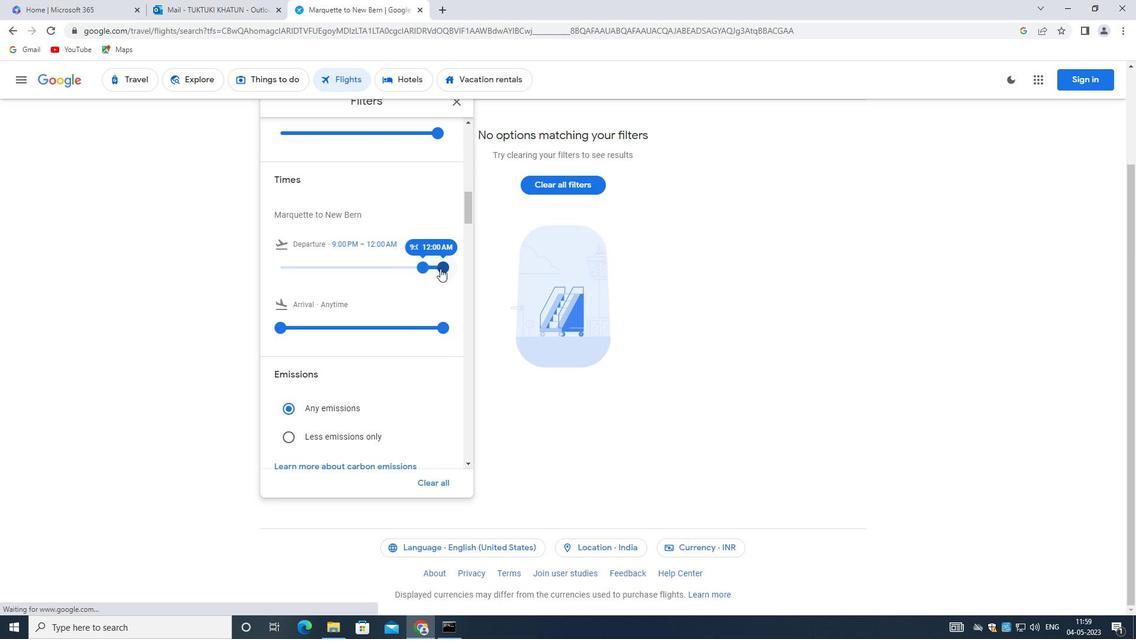
Action: Mouse moved to (389, 288)
Screenshot: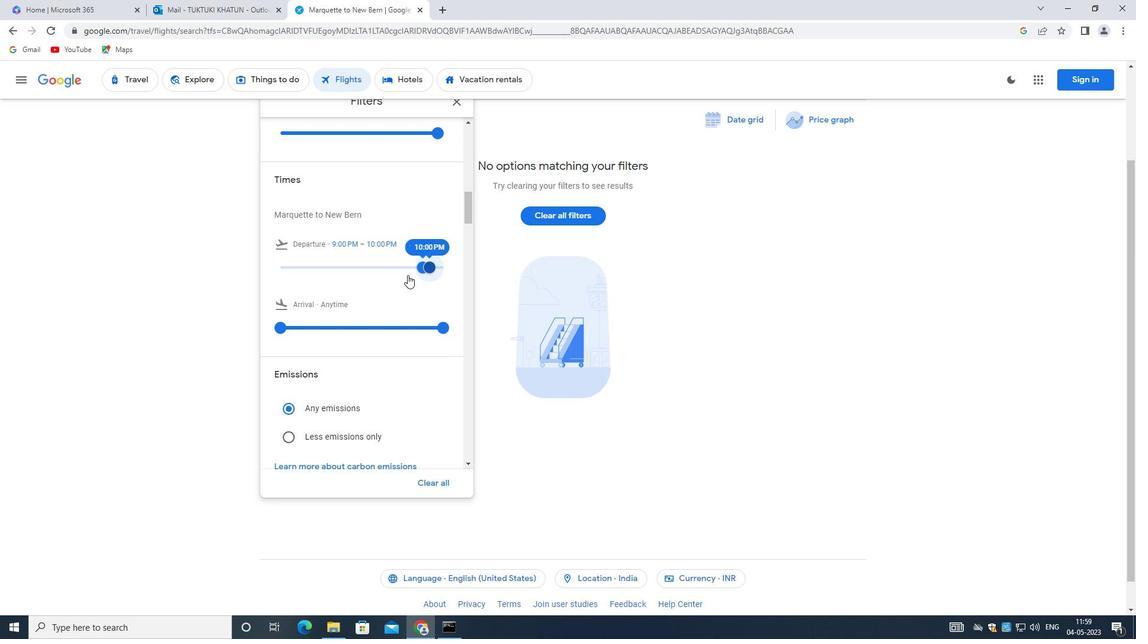 
Action: Mouse scrolled (389, 288) with delta (0, 0)
Screenshot: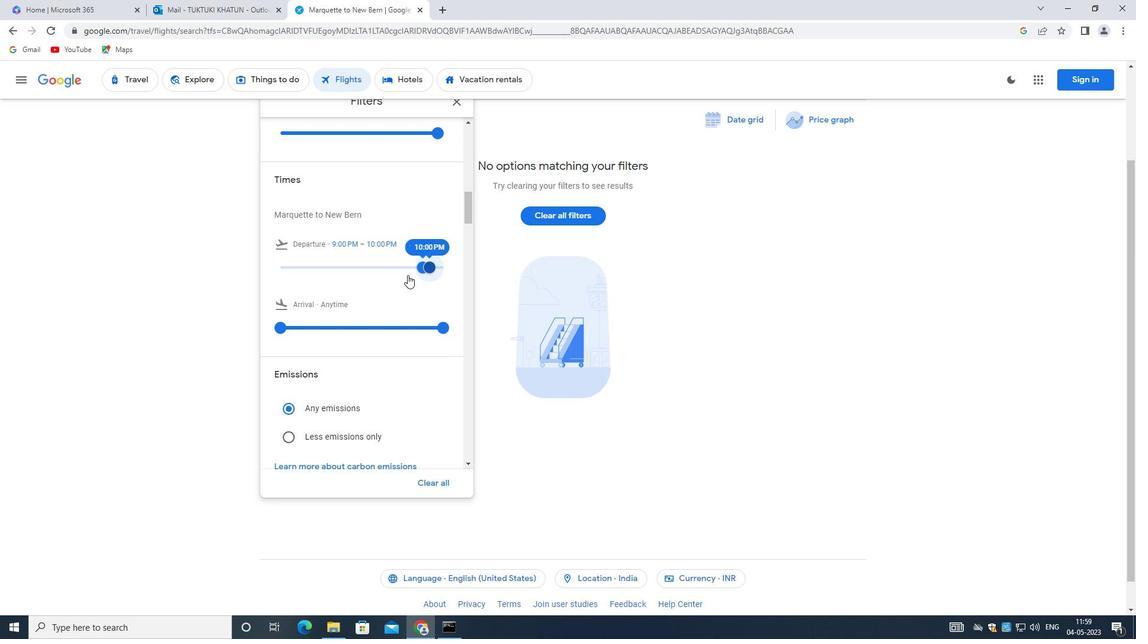 
Action: Mouse moved to (388, 290)
Screenshot: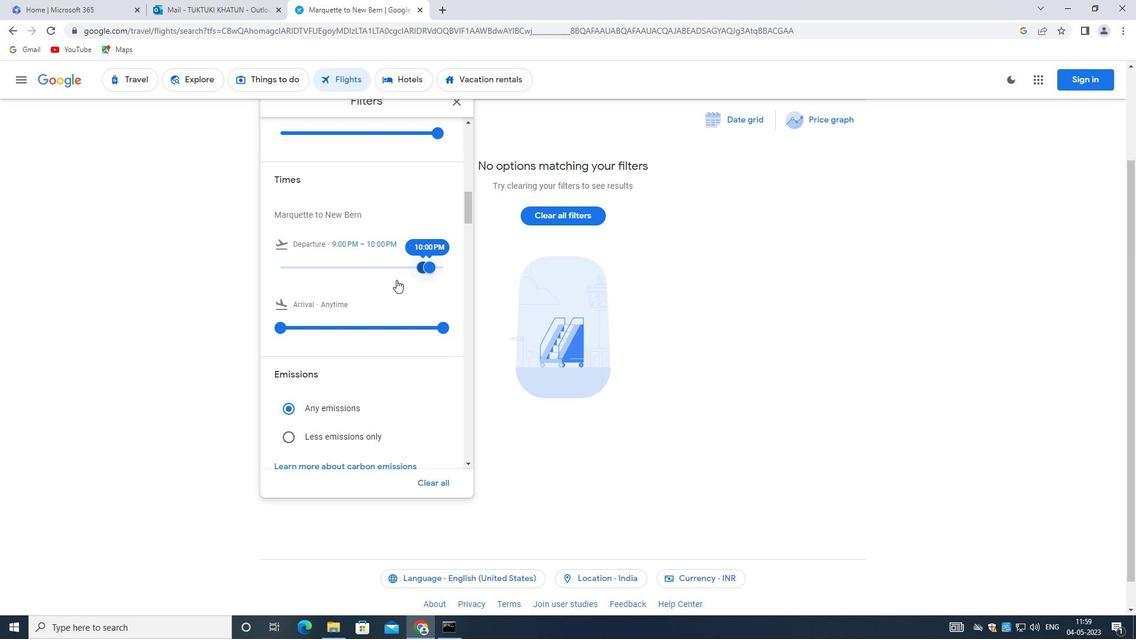 
Action: Mouse scrolled (388, 289) with delta (0, 0)
Screenshot: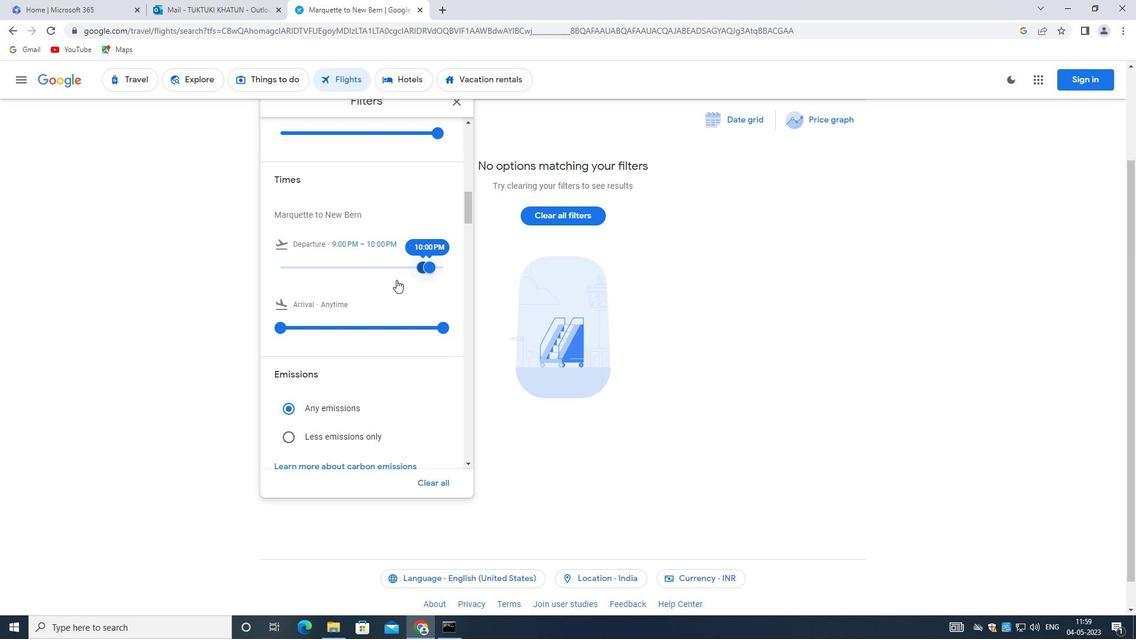 
Action: Mouse moved to (387, 291)
Screenshot: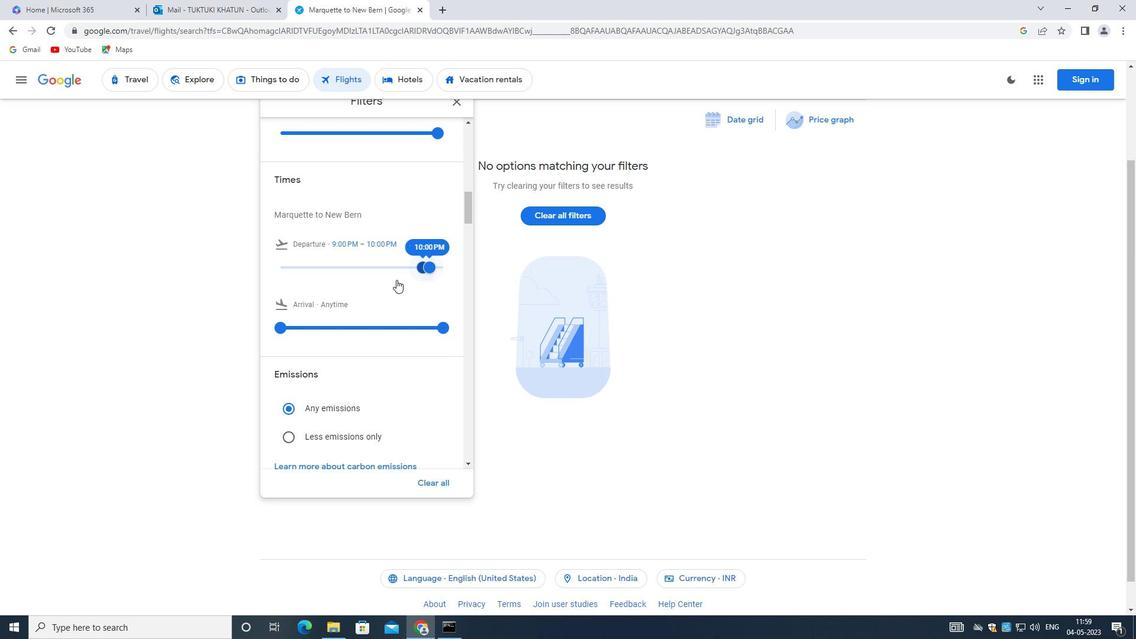
Action: Mouse scrolled (387, 291) with delta (0, 0)
Screenshot: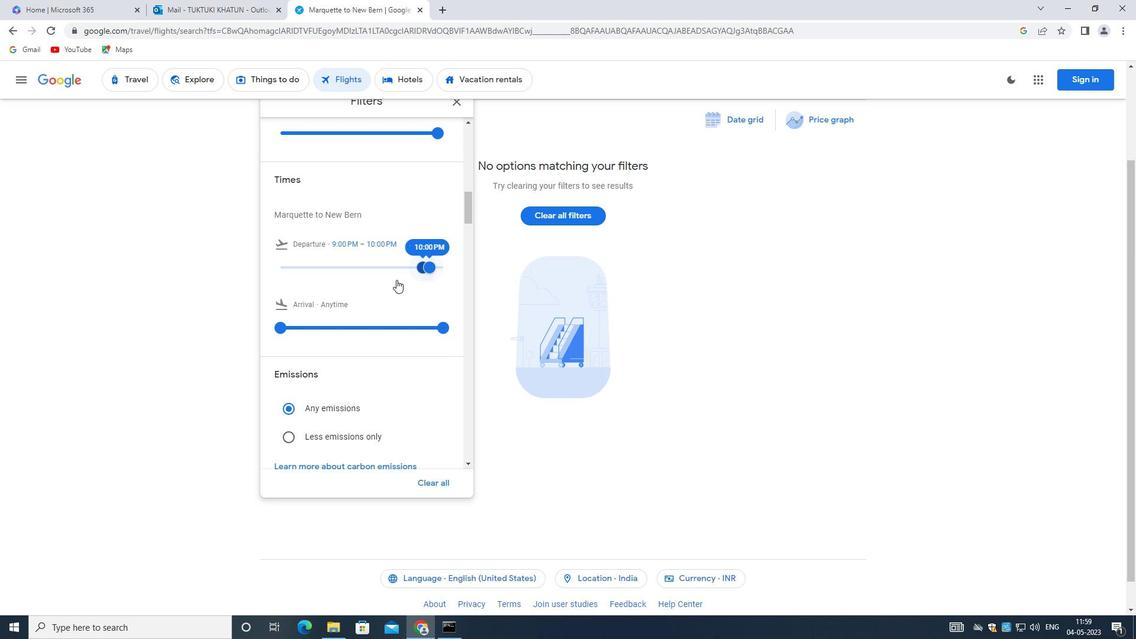 
Action: Mouse moved to (387, 291)
Screenshot: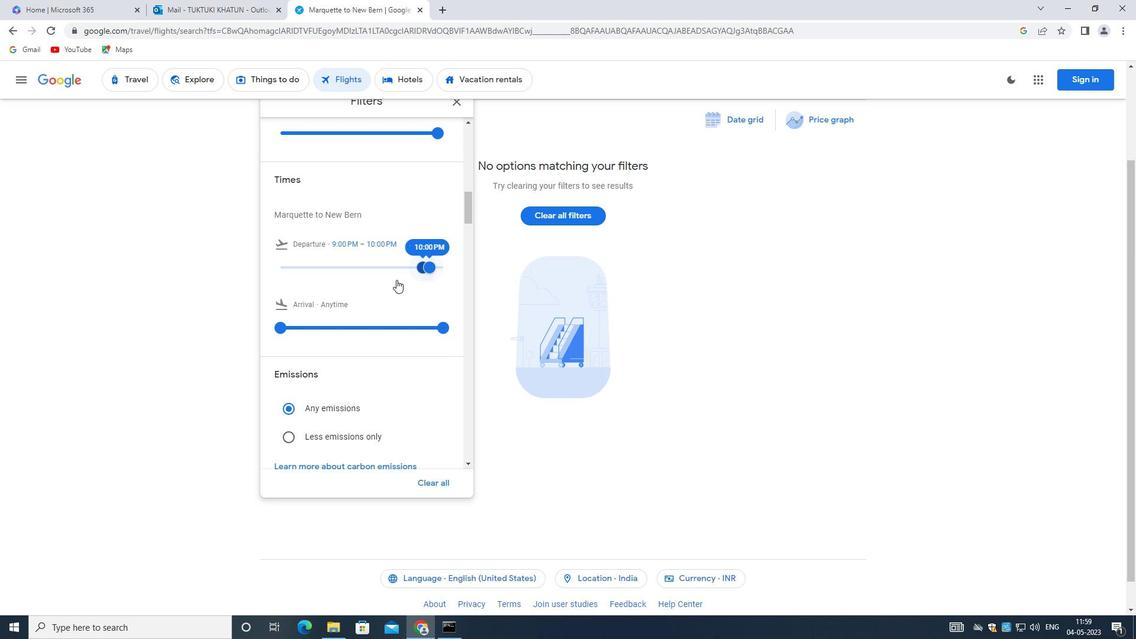 
Action: Mouse scrolled (387, 291) with delta (0, 0)
Screenshot: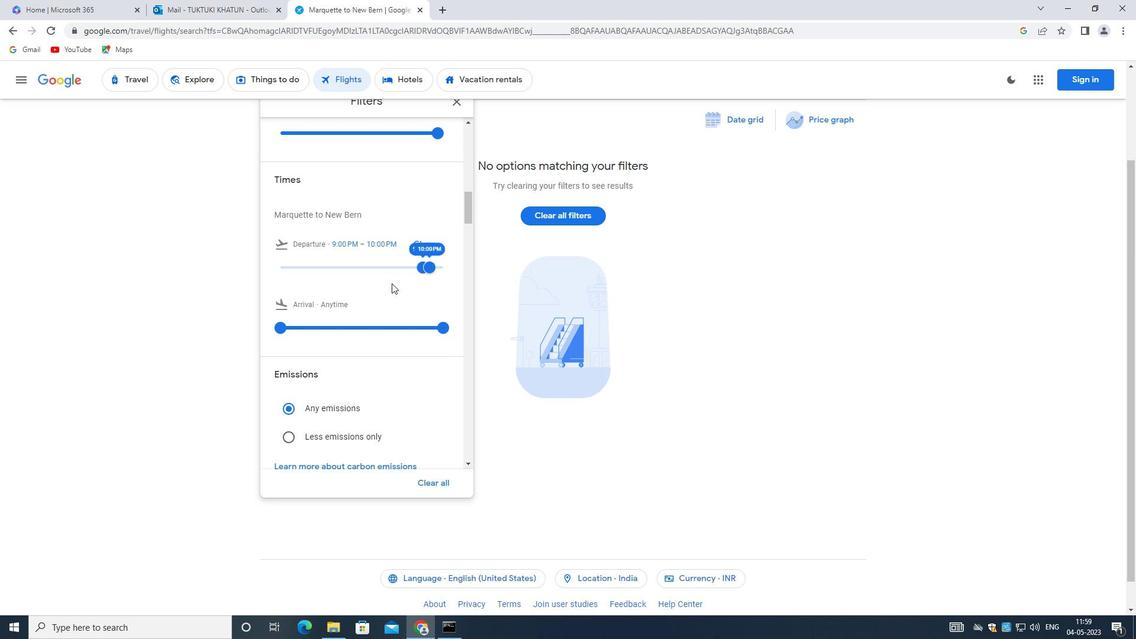 
Action: Mouse scrolled (387, 291) with delta (0, 0)
Screenshot: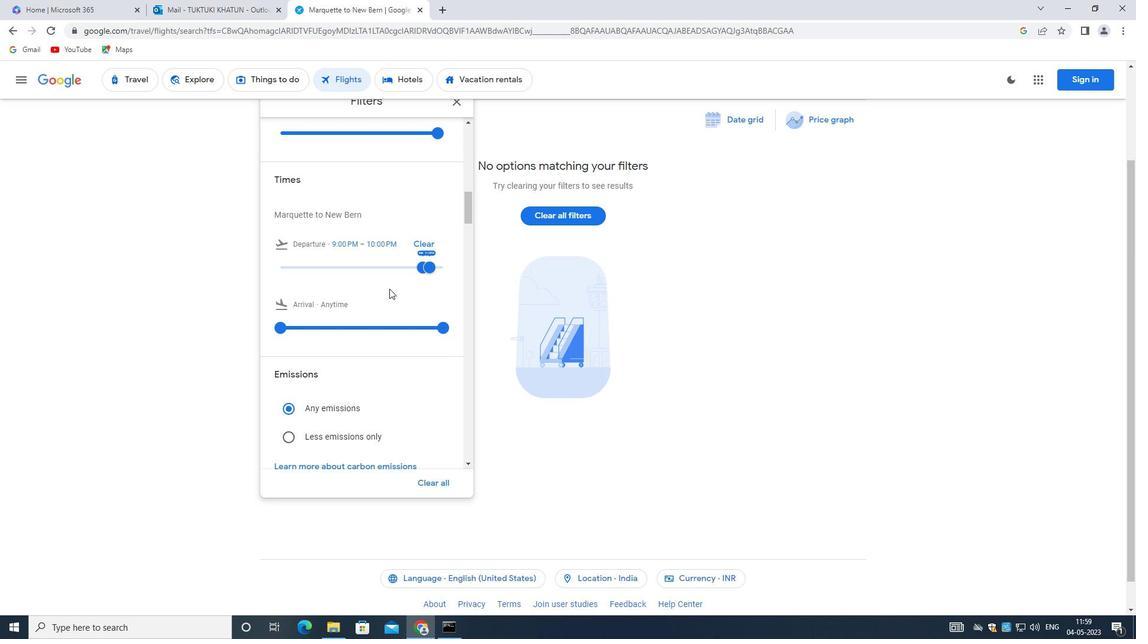 
Action: Mouse moved to (386, 291)
Screenshot: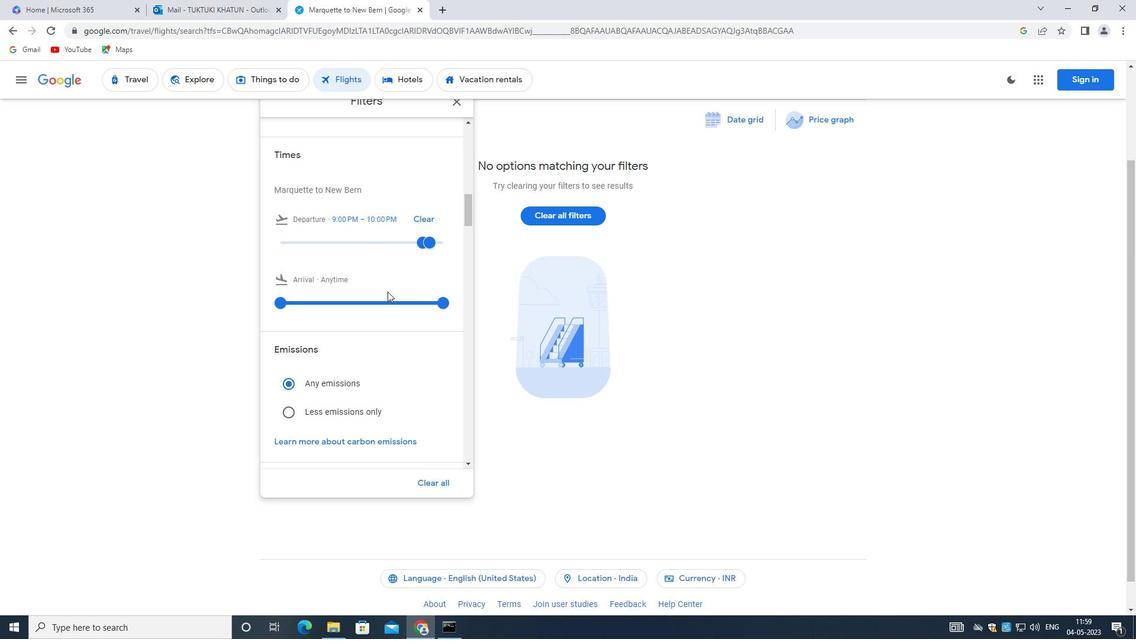 
Action: Mouse scrolled (386, 291) with delta (0, 0)
Screenshot: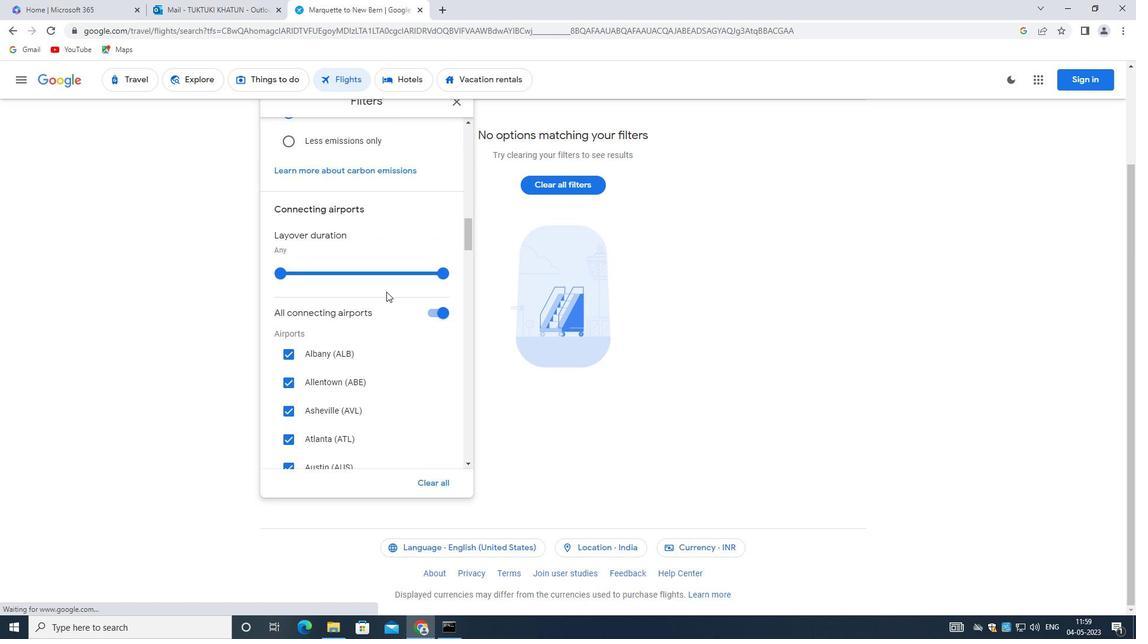 
Action: Mouse scrolled (386, 291) with delta (0, 0)
Screenshot: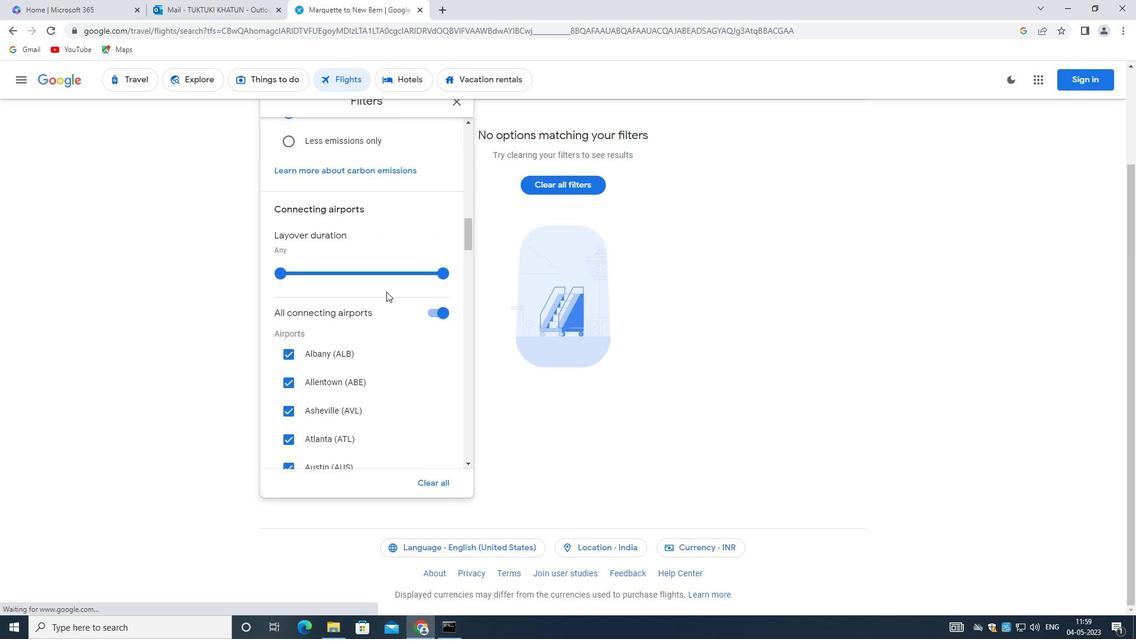 
Action: Mouse scrolled (386, 291) with delta (0, 0)
Screenshot: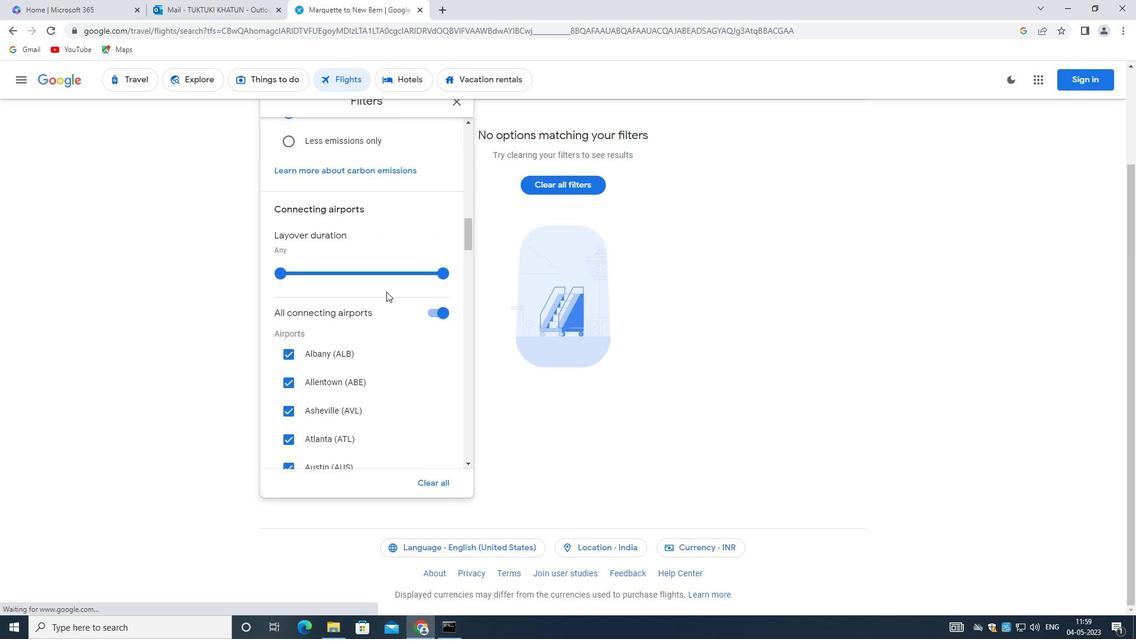 
Action: Mouse scrolled (386, 291) with delta (0, 0)
Screenshot: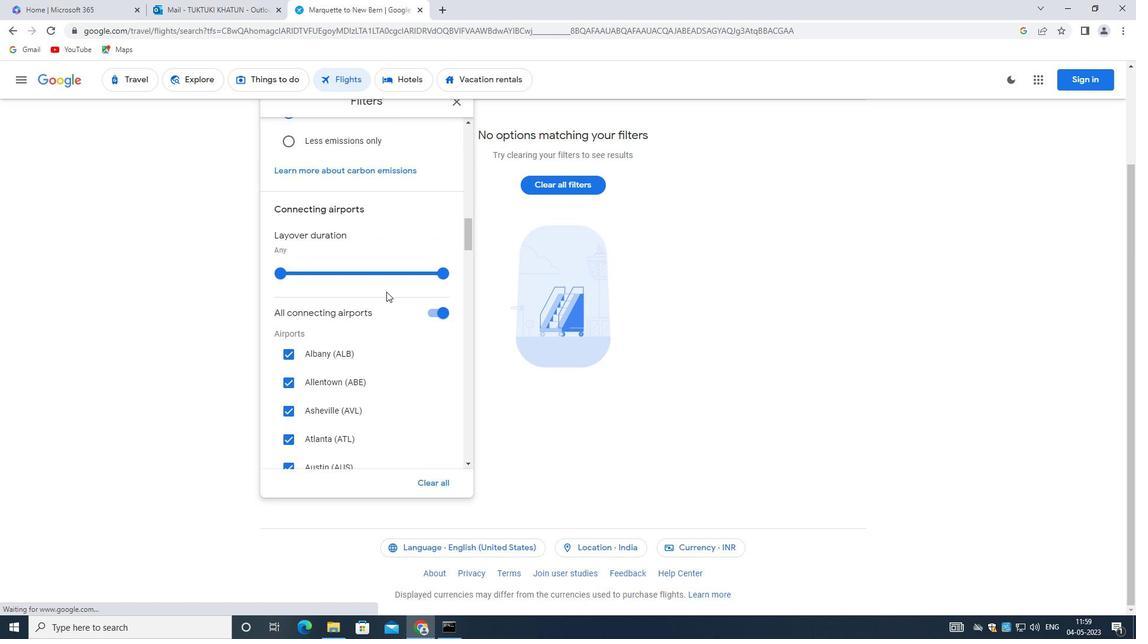 
Action: Mouse scrolled (386, 291) with delta (0, 0)
Screenshot: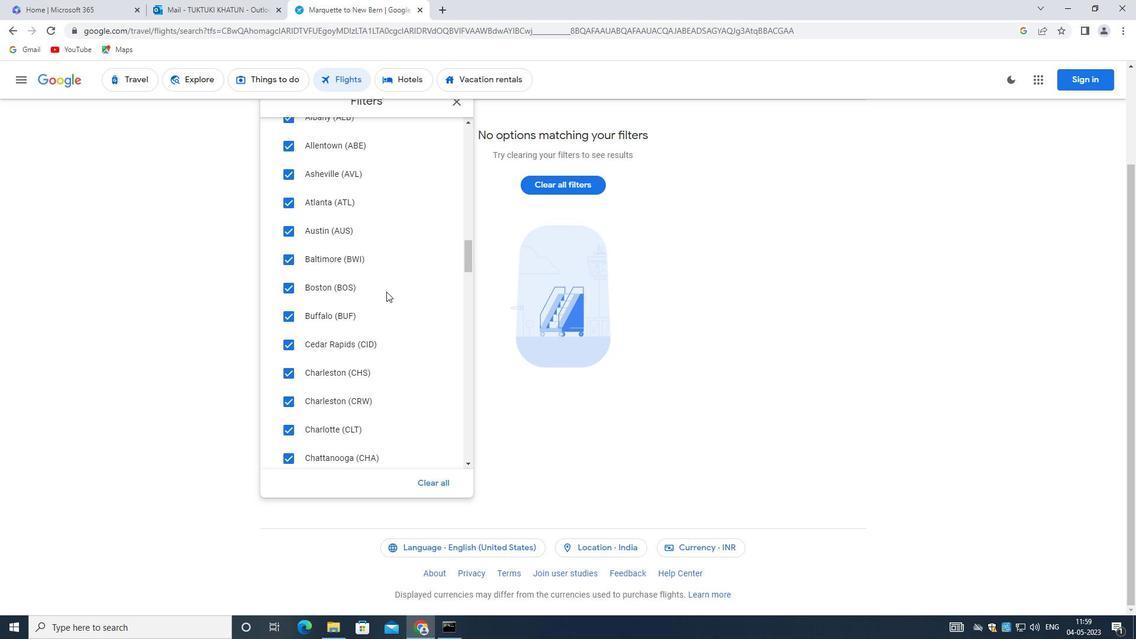 
Action: Mouse scrolled (386, 291) with delta (0, 0)
Screenshot: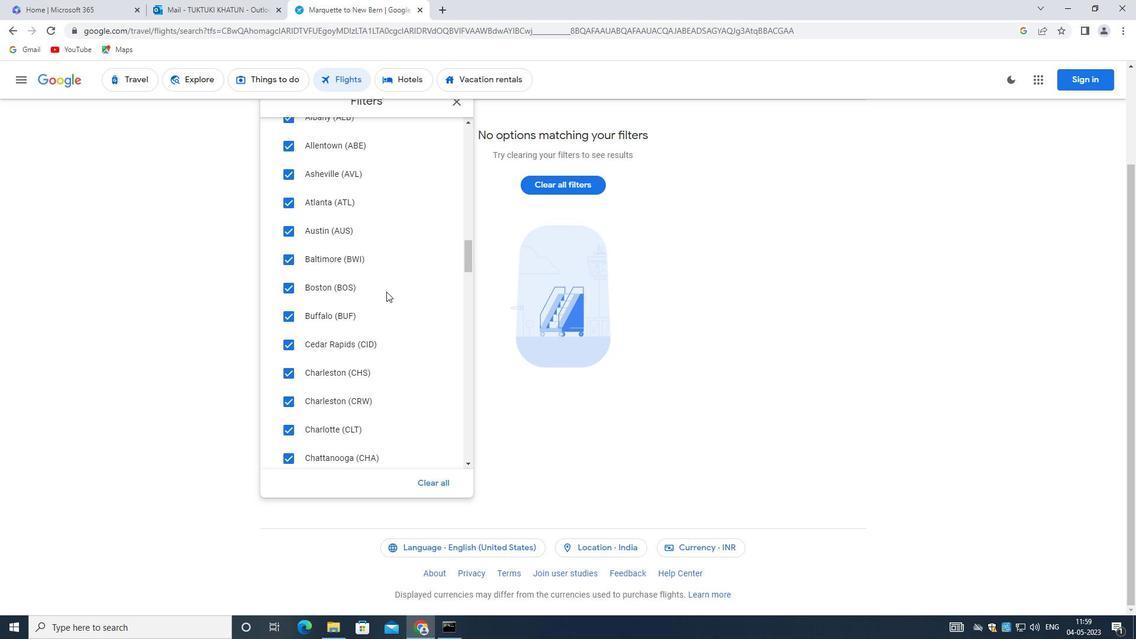 
Action: Mouse scrolled (386, 291) with delta (0, 0)
Screenshot: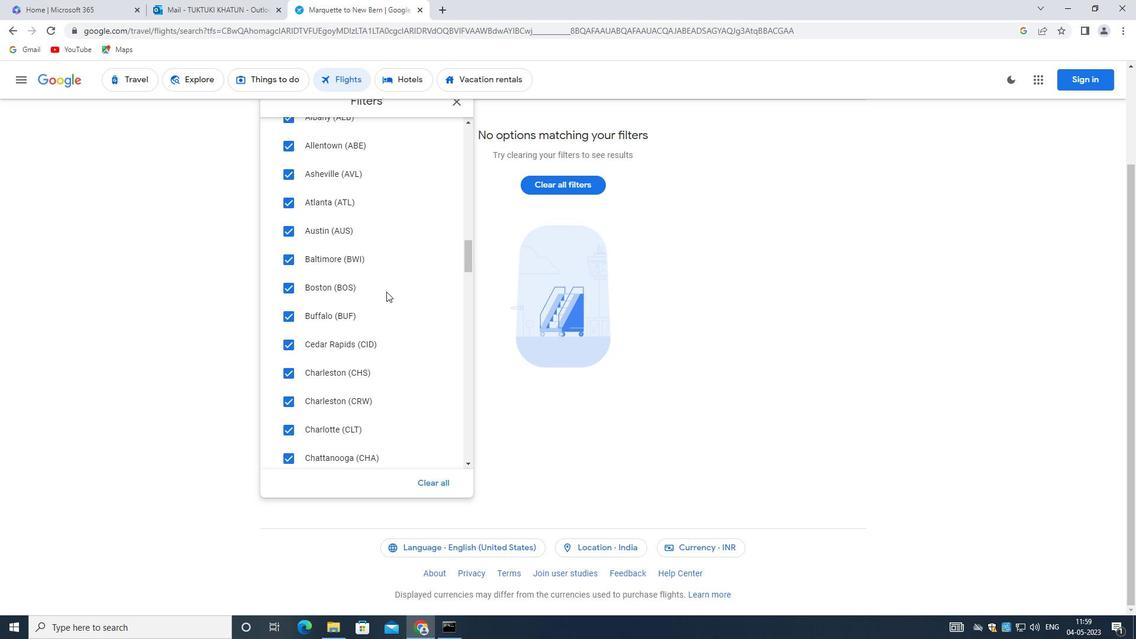
Action: Mouse scrolled (386, 291) with delta (0, 0)
Screenshot: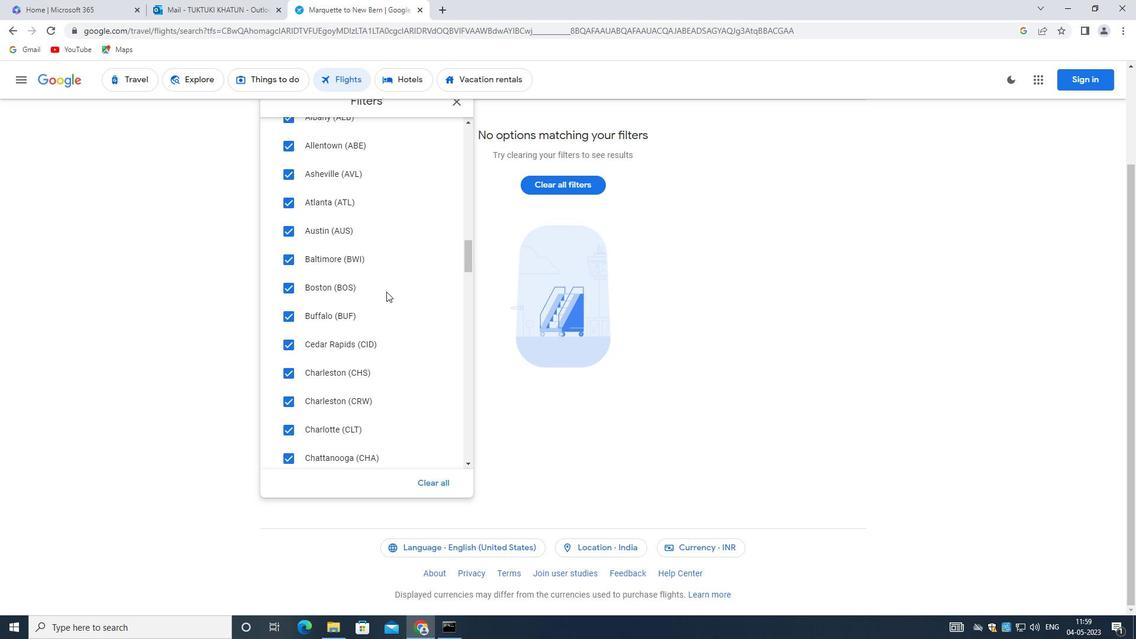 
Action: Mouse scrolled (386, 291) with delta (0, 0)
Screenshot: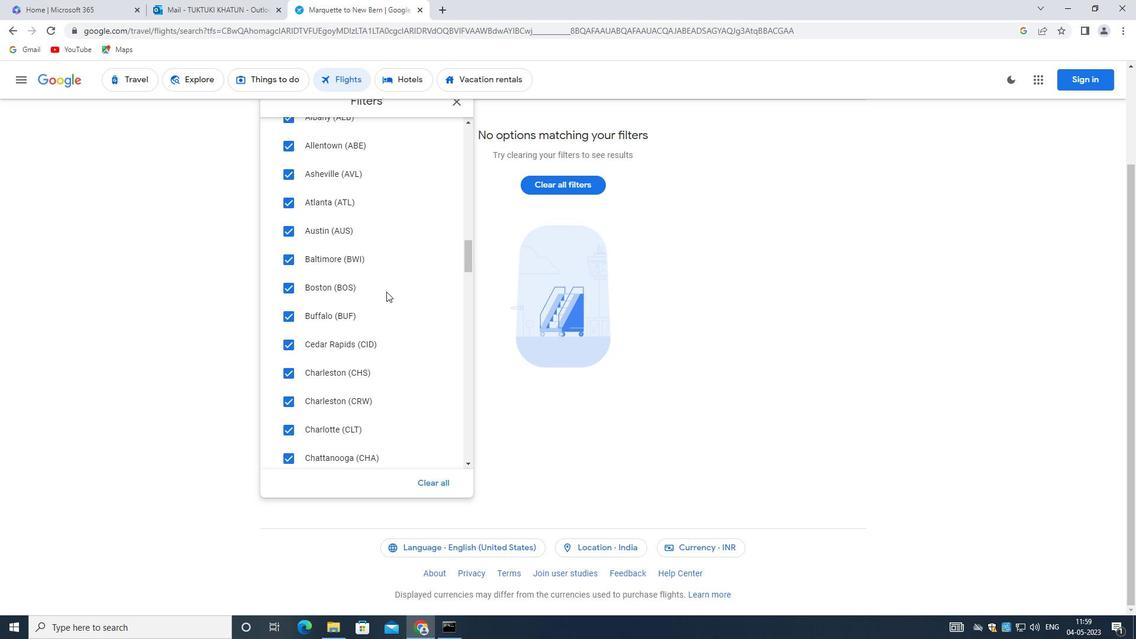 
Action: Mouse moved to (385, 297)
Screenshot: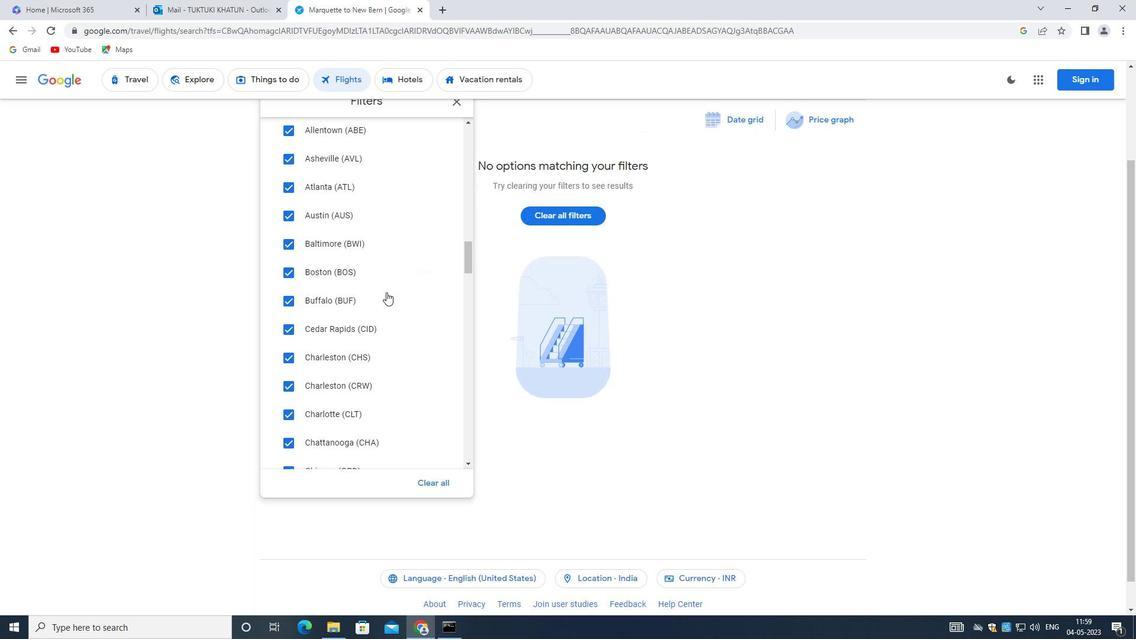
Action: Mouse scrolled (385, 296) with delta (0, 0)
Screenshot: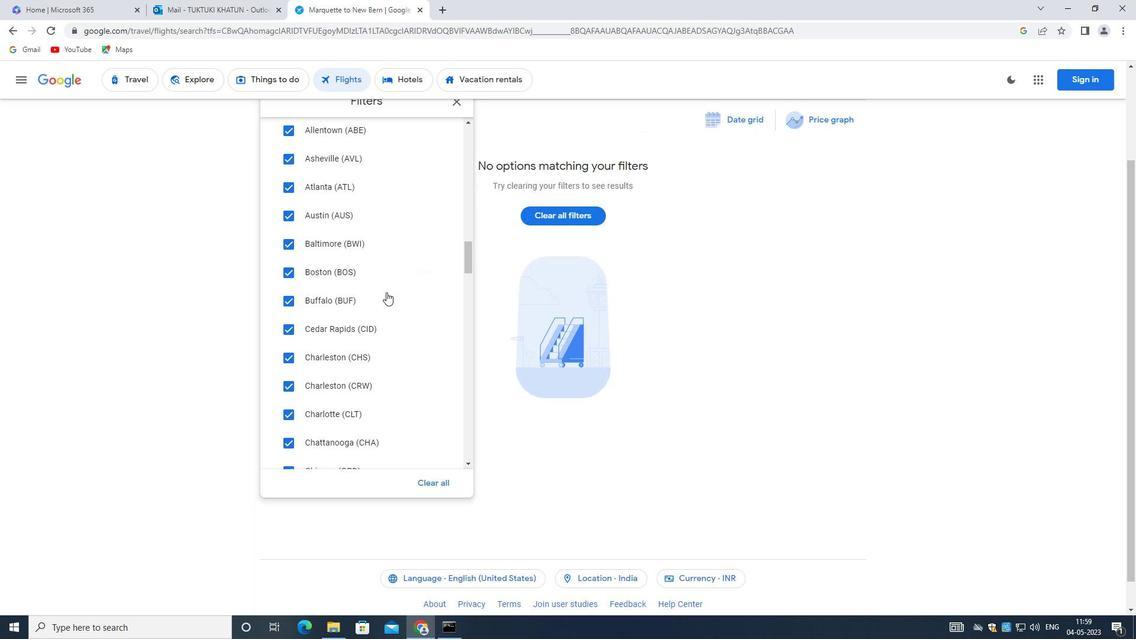
Action: Mouse moved to (384, 301)
Screenshot: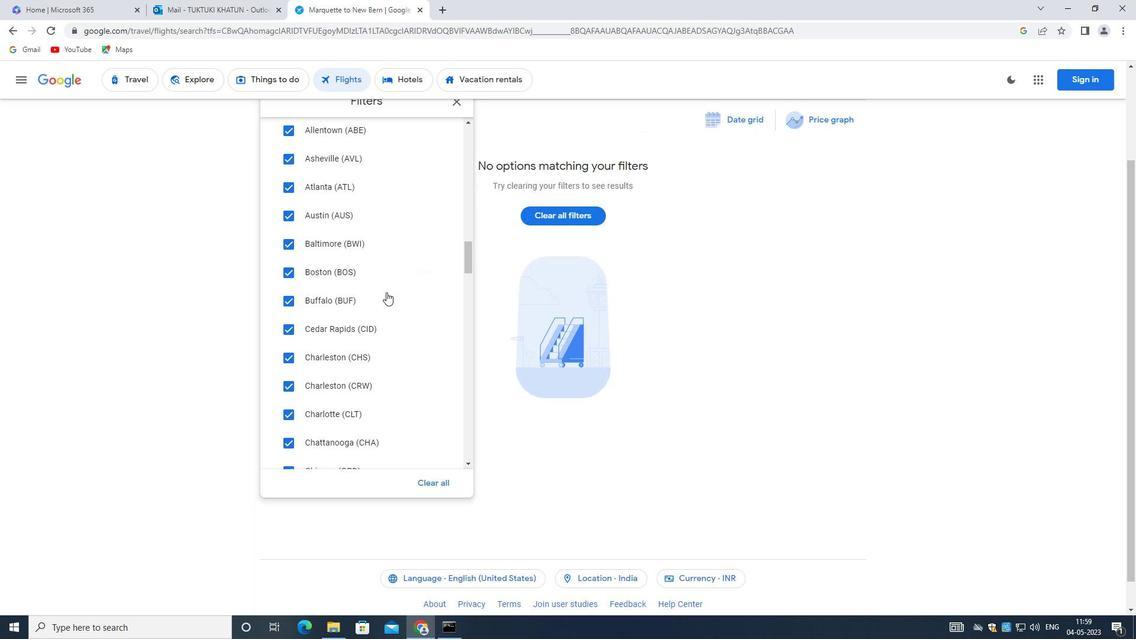 
Action: Mouse scrolled (384, 301) with delta (0, 0)
Screenshot: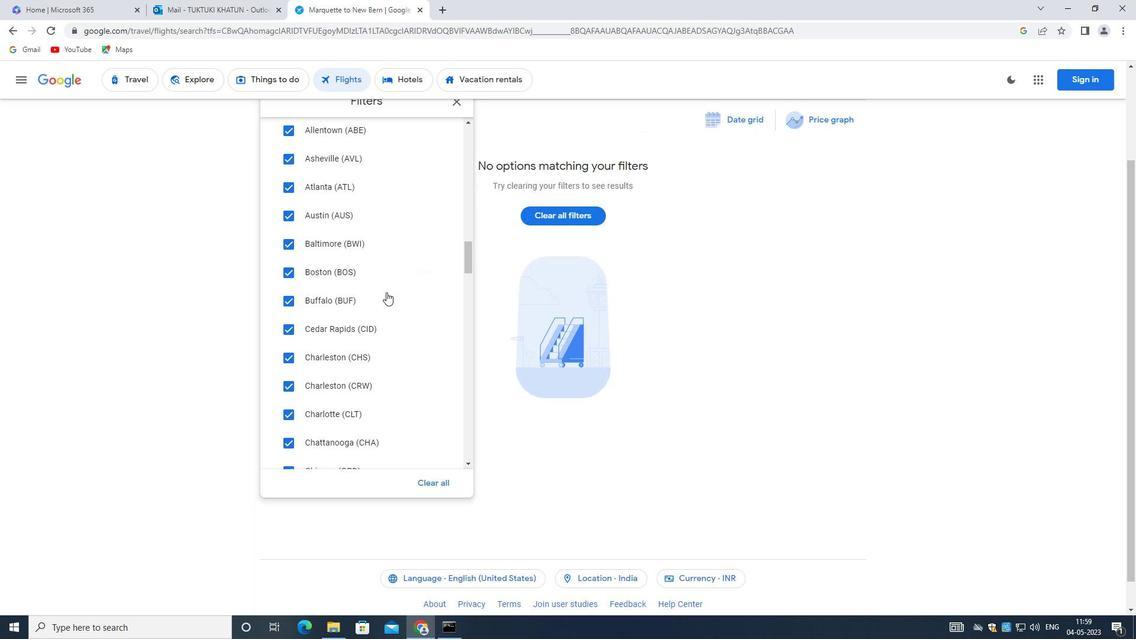 
Action: Mouse moved to (384, 302)
Screenshot: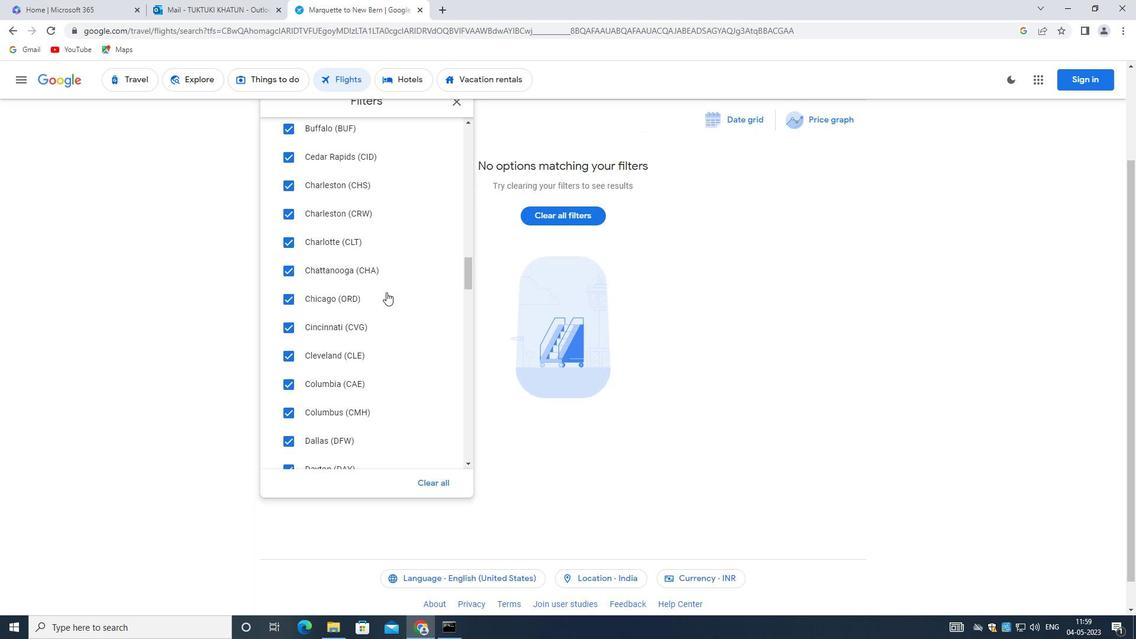 
Action: Mouse scrolled (384, 301) with delta (0, 0)
Screenshot: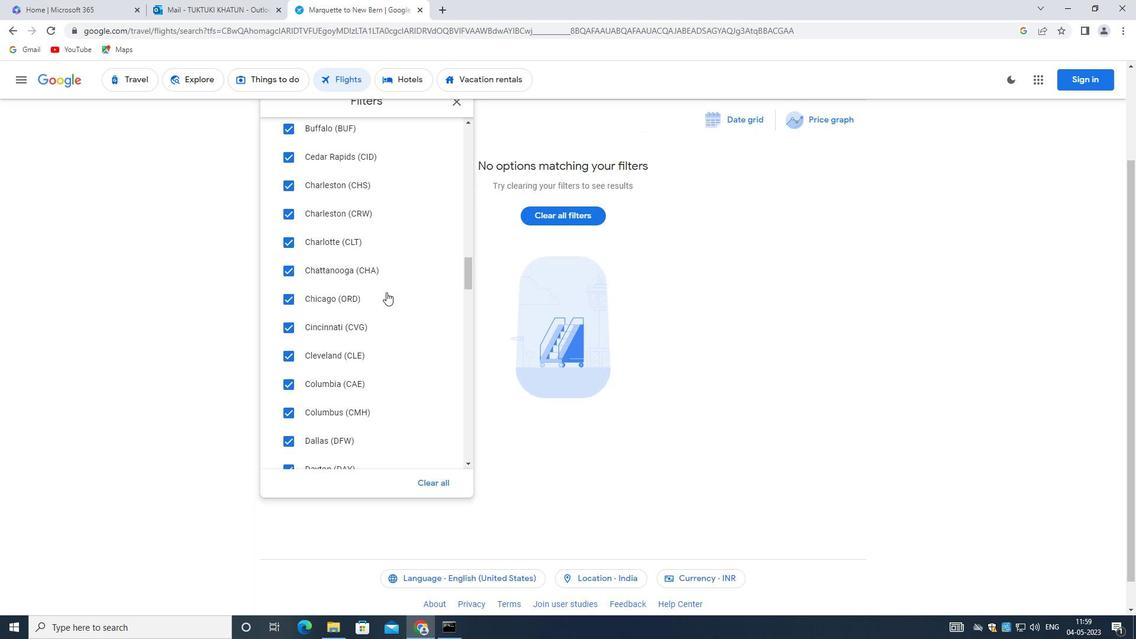 
Action: Mouse scrolled (384, 301) with delta (0, 0)
Screenshot: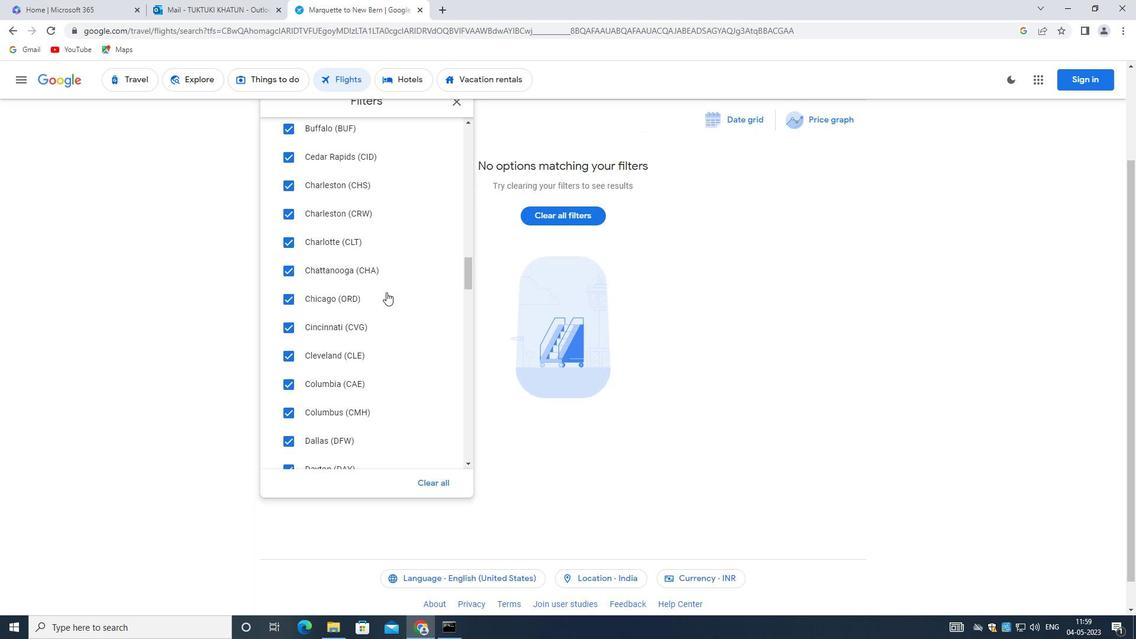 
Action: Mouse moved to (384, 303)
Screenshot: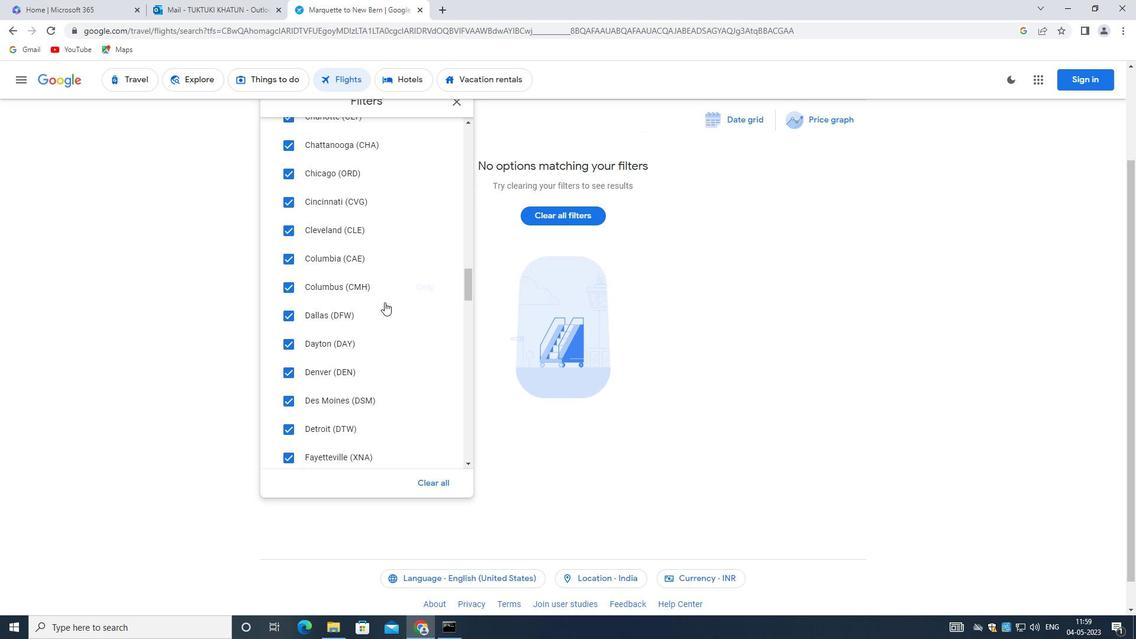 
Action: Mouse scrolled (384, 302) with delta (0, 0)
Screenshot: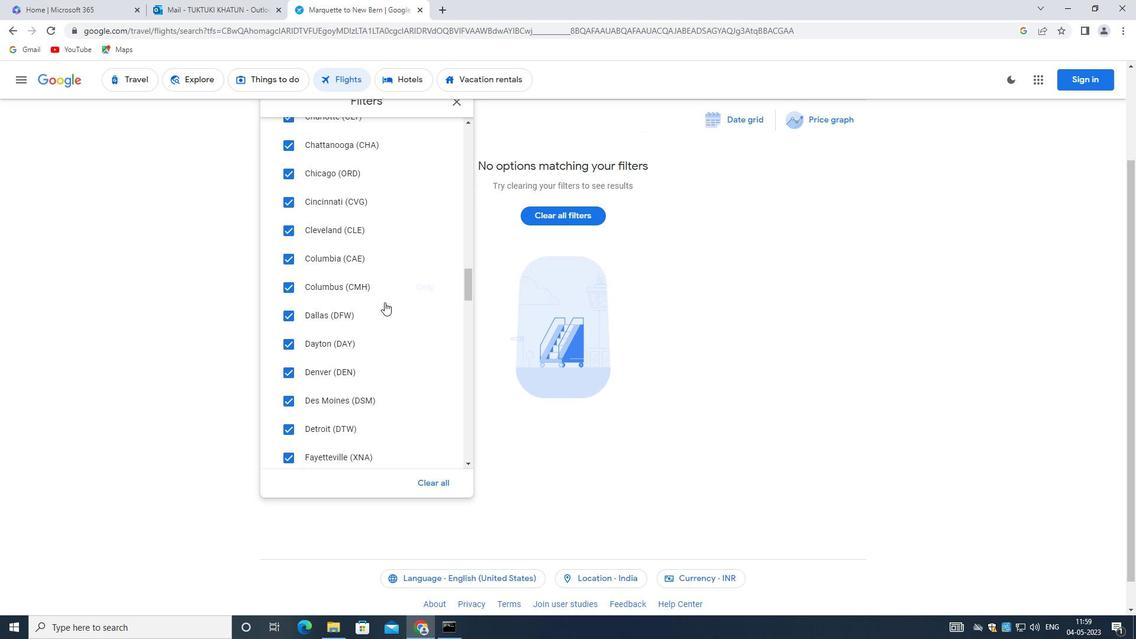 
Action: Mouse moved to (384, 303)
Screenshot: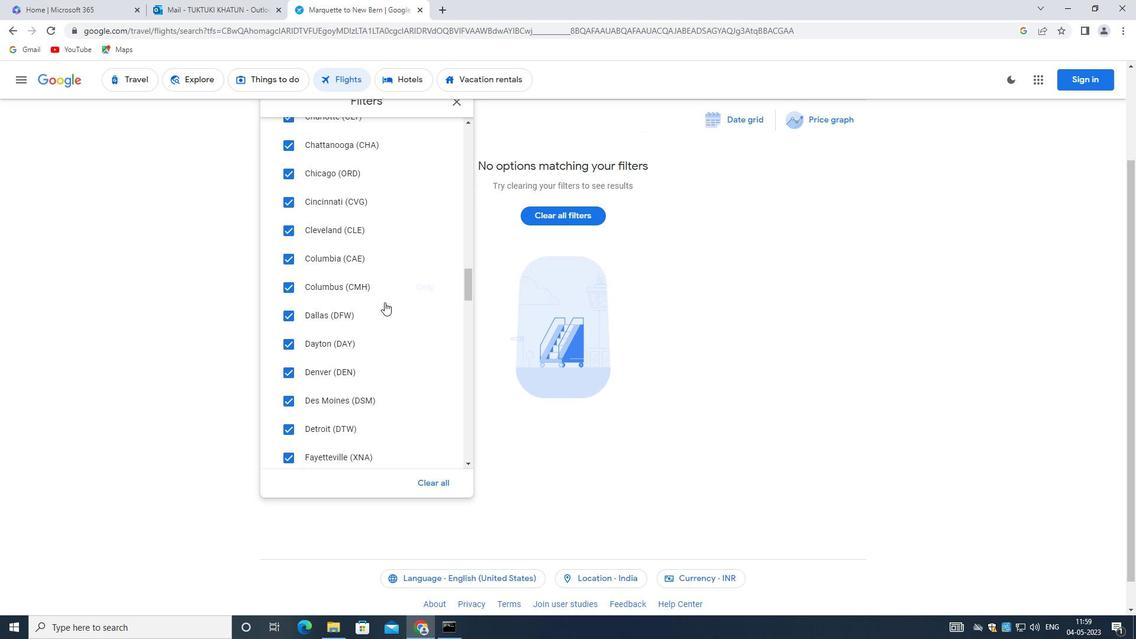 
Action: Mouse scrolled (384, 302) with delta (0, 0)
Screenshot: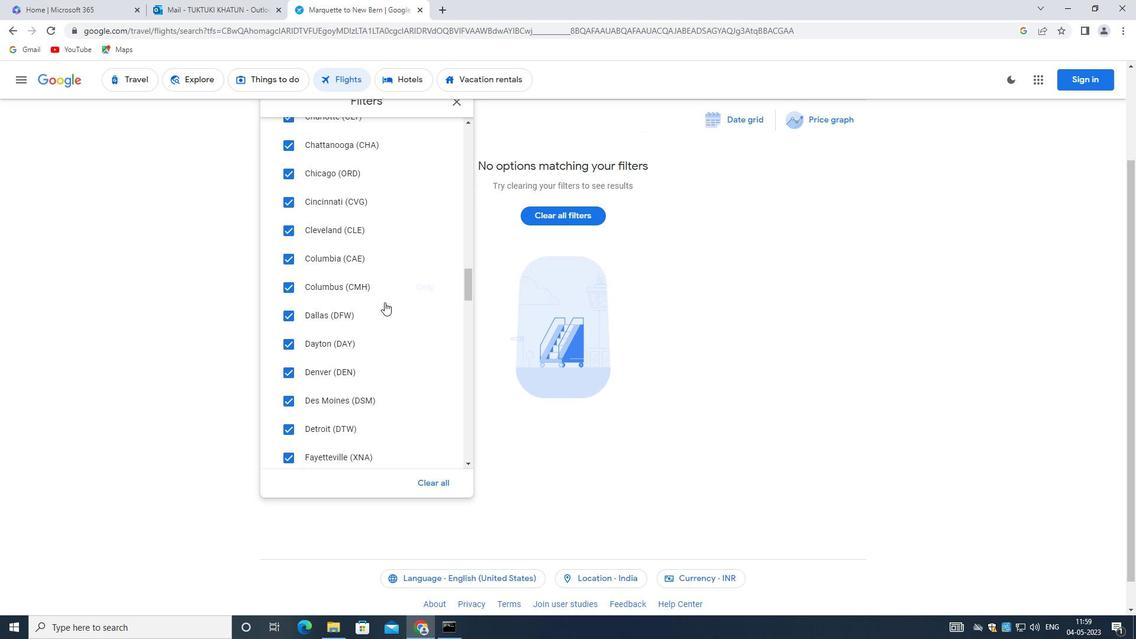 
Action: Mouse scrolled (384, 302) with delta (0, 0)
Screenshot: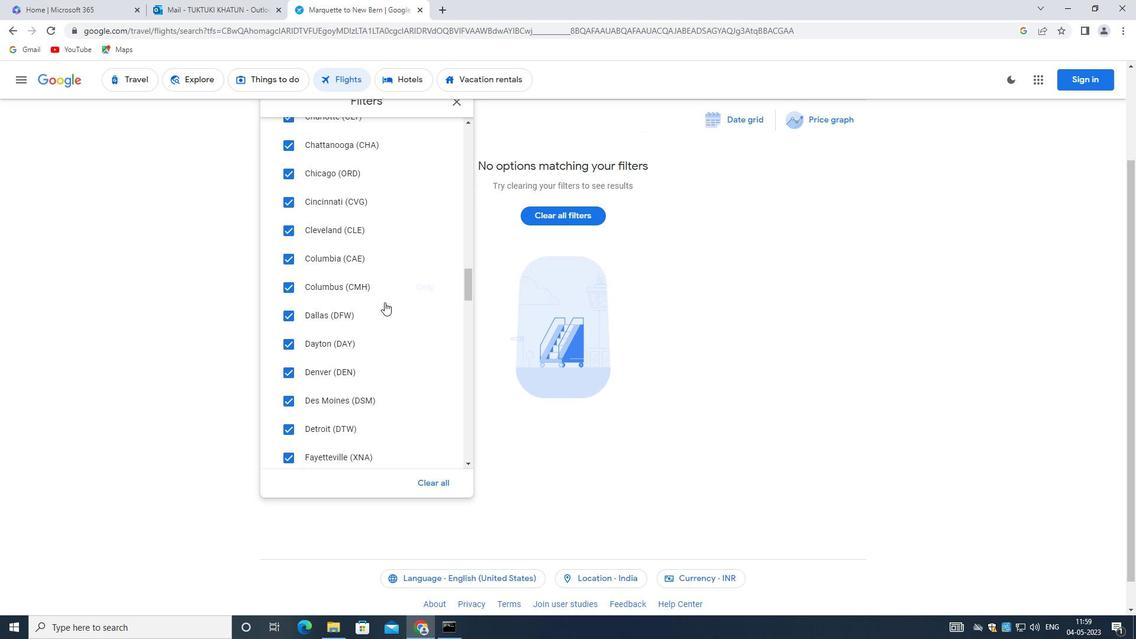 
Action: Mouse moved to (382, 310)
Screenshot: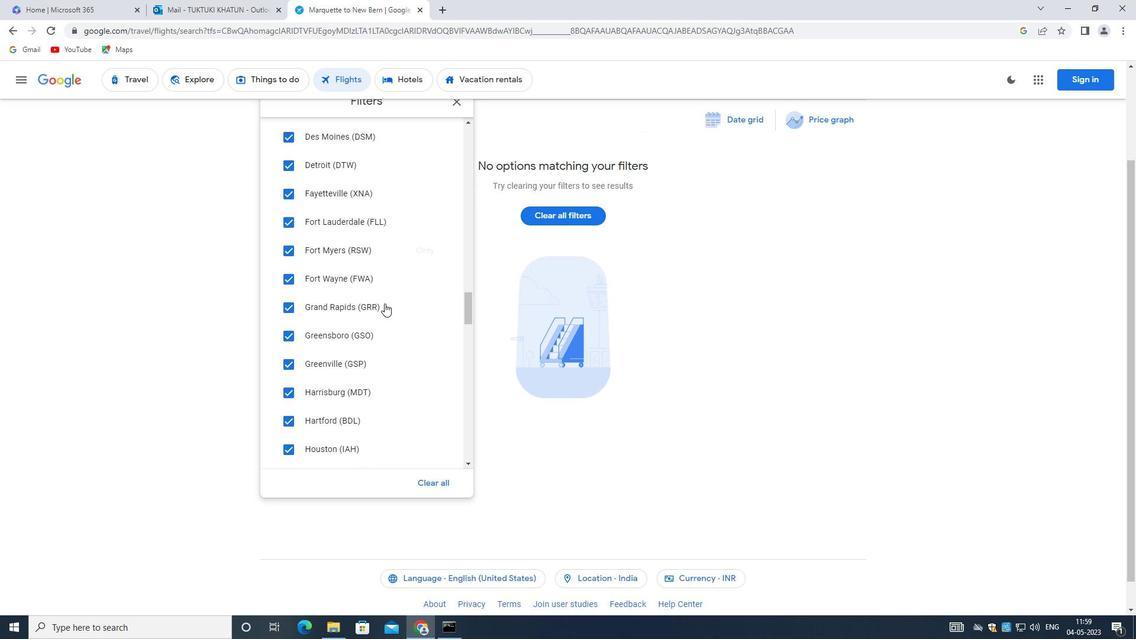 
Action: Mouse scrolled (382, 309) with delta (0, 0)
Screenshot: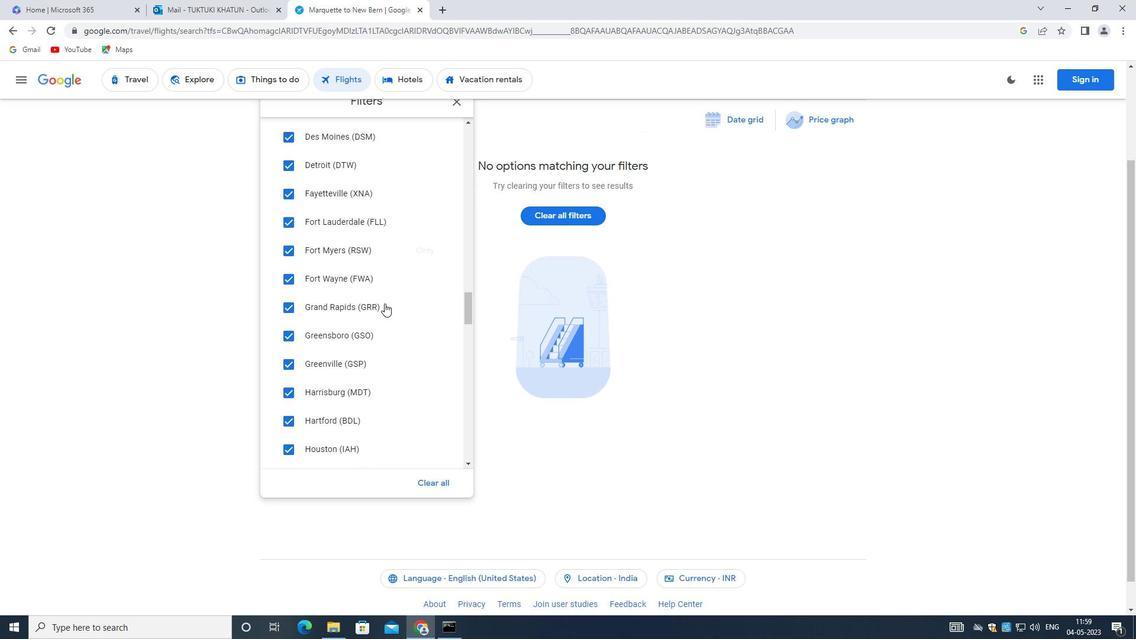
Action: Mouse moved to (382, 311)
Screenshot: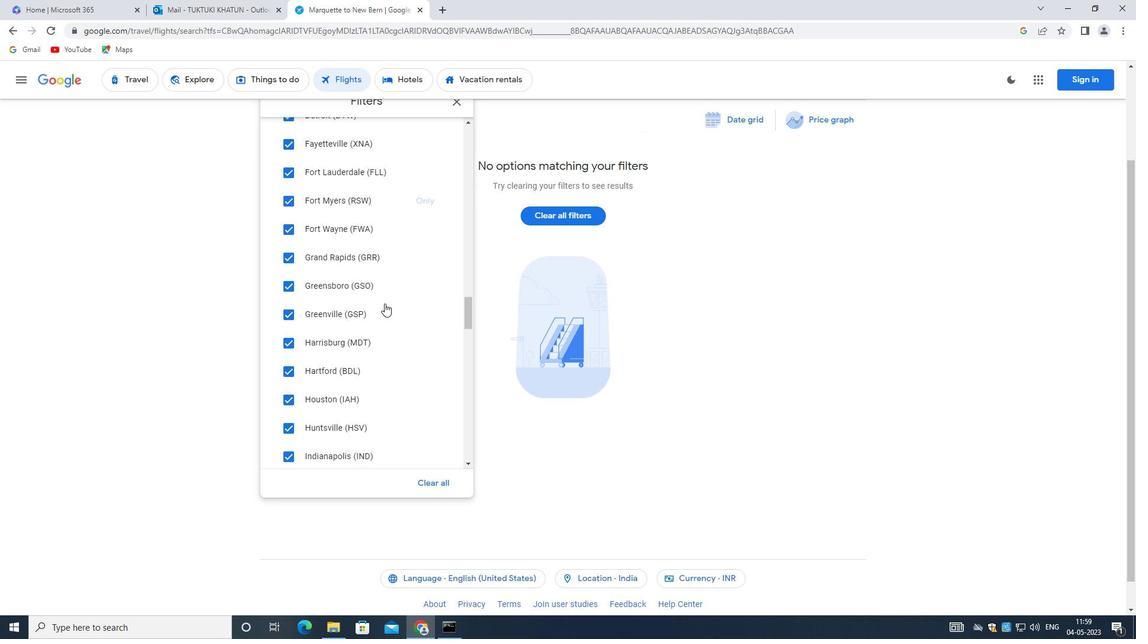 
Action: Mouse scrolled (382, 311) with delta (0, 0)
Screenshot: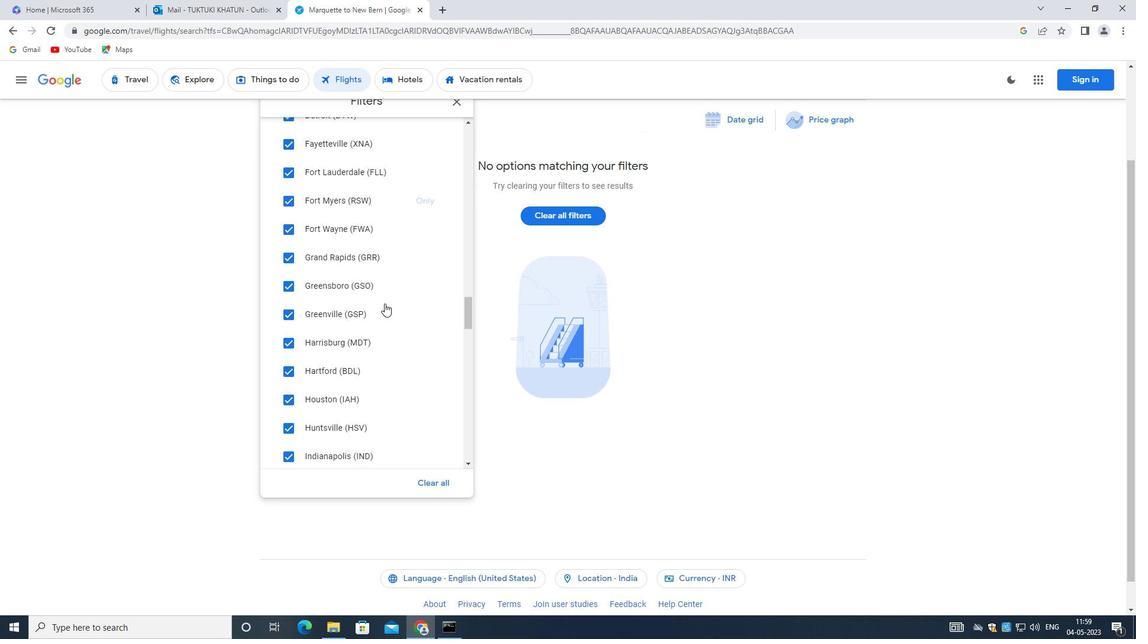 
Action: Mouse moved to (382, 312)
Screenshot: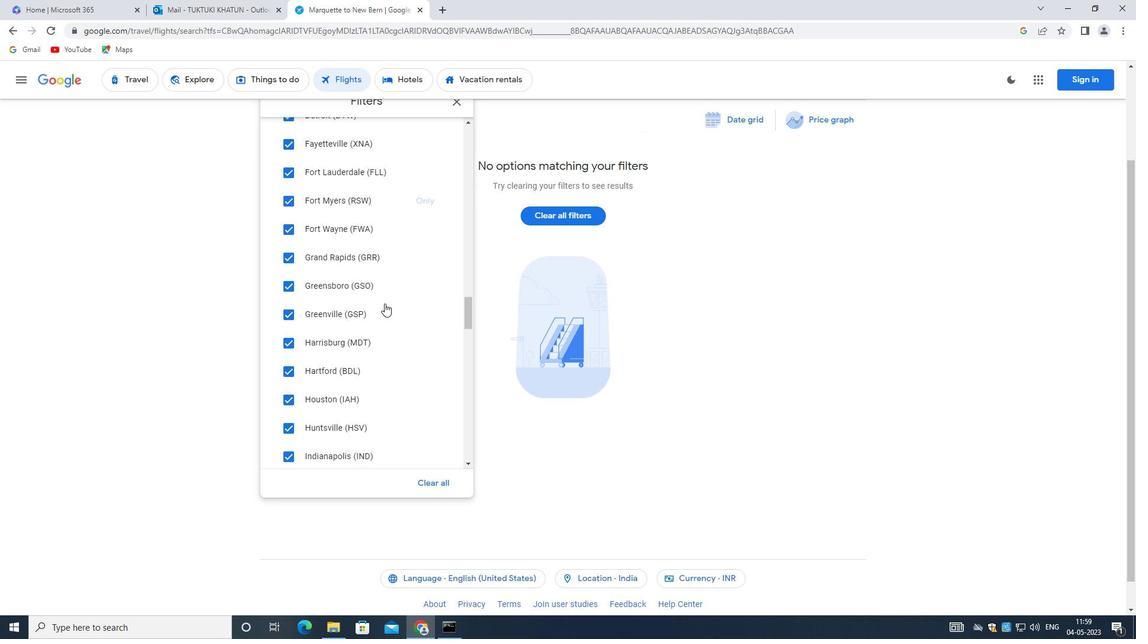 
Action: Mouse scrolled (382, 311) with delta (0, 0)
Screenshot: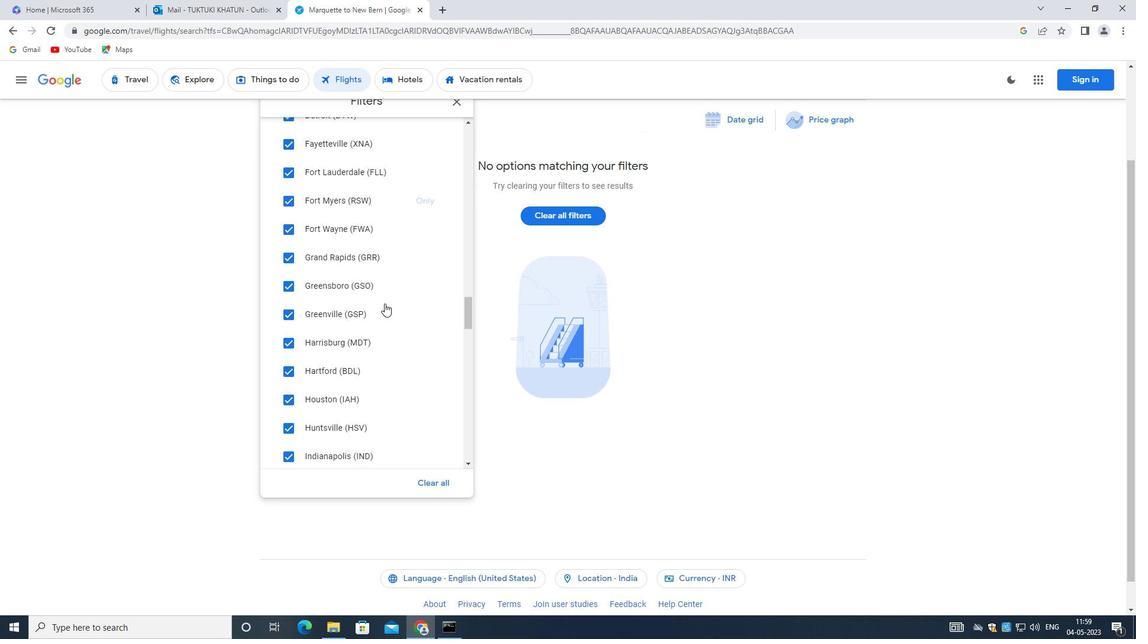 
Action: Mouse scrolled (382, 311) with delta (0, 0)
Screenshot: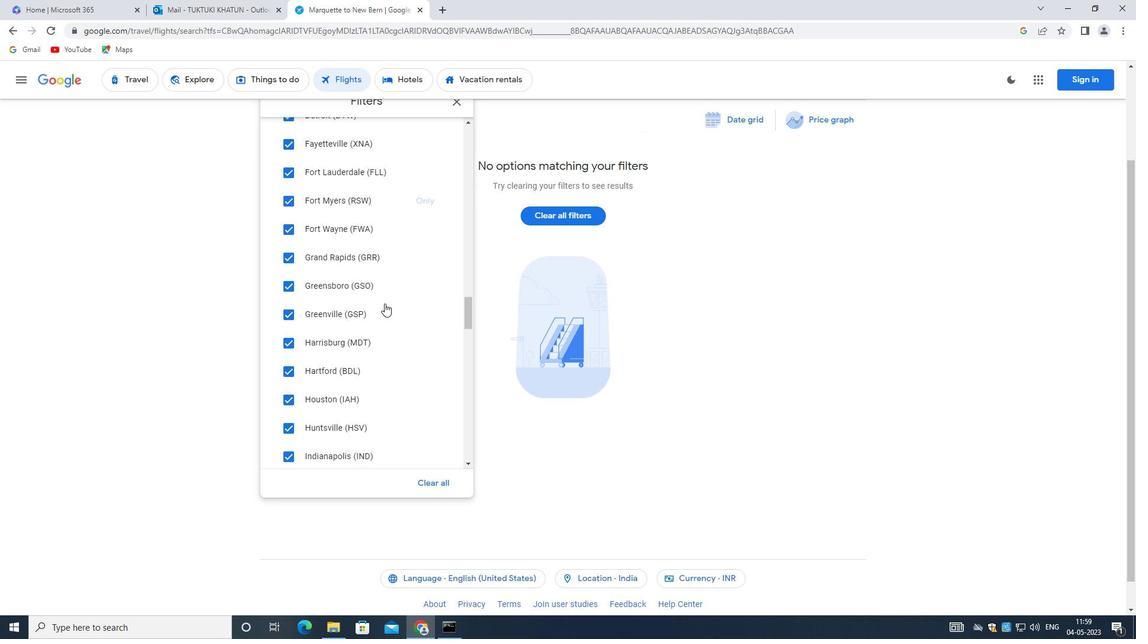 
Action: Mouse moved to (382, 312)
Screenshot: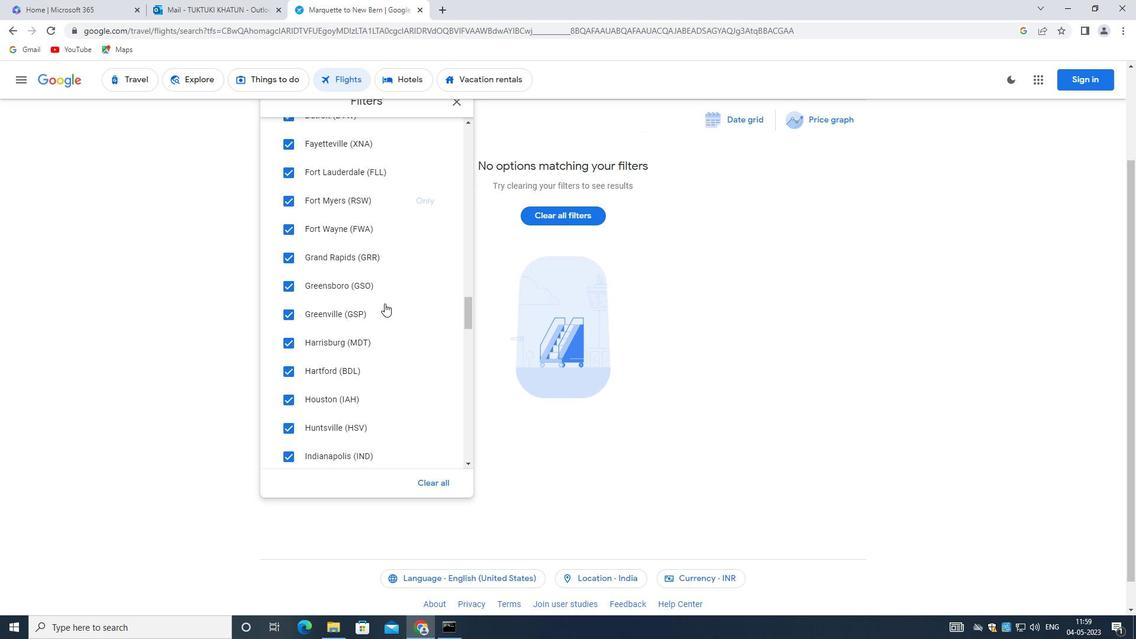 
Action: Mouse scrolled (382, 312) with delta (0, 0)
Screenshot: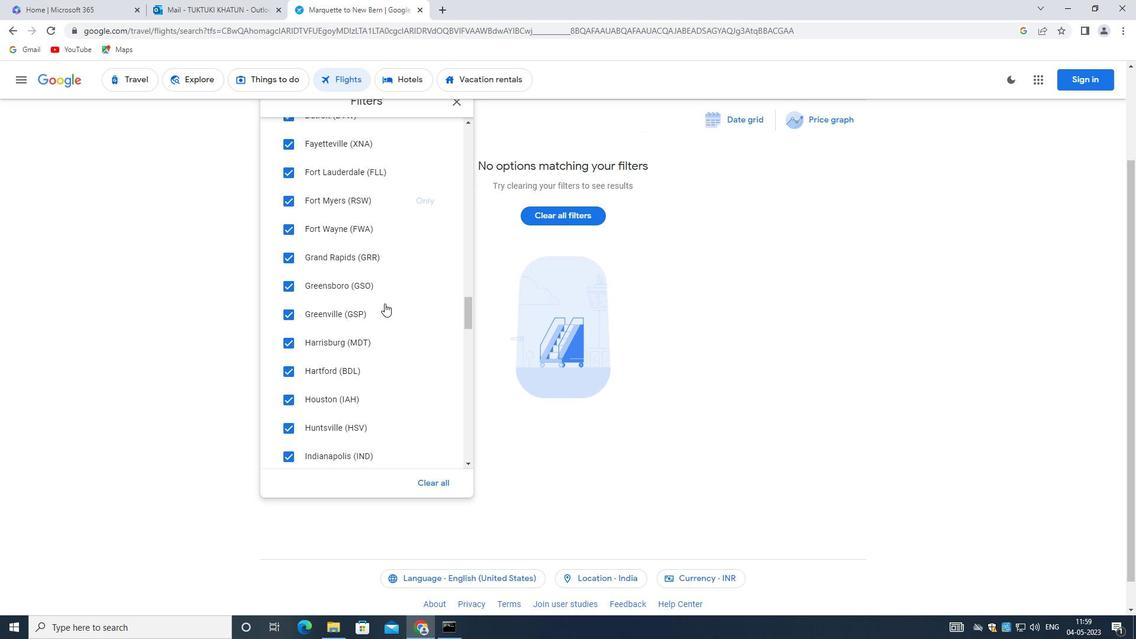 
Action: Mouse moved to (376, 314)
Screenshot: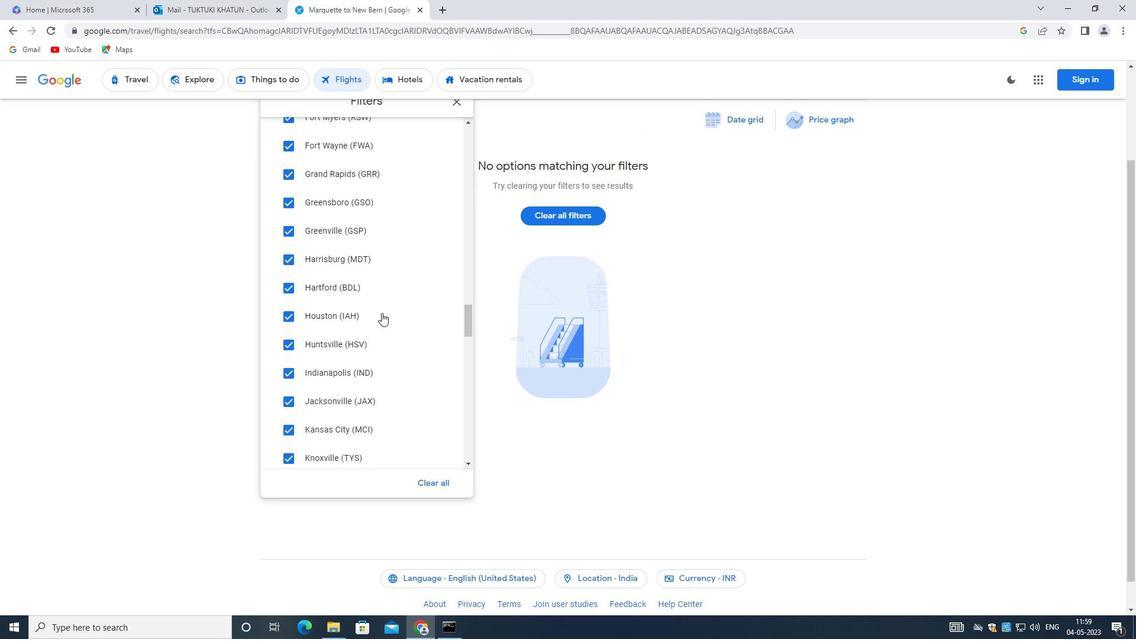 
Action: Mouse scrolled (376, 313) with delta (0, 0)
Screenshot: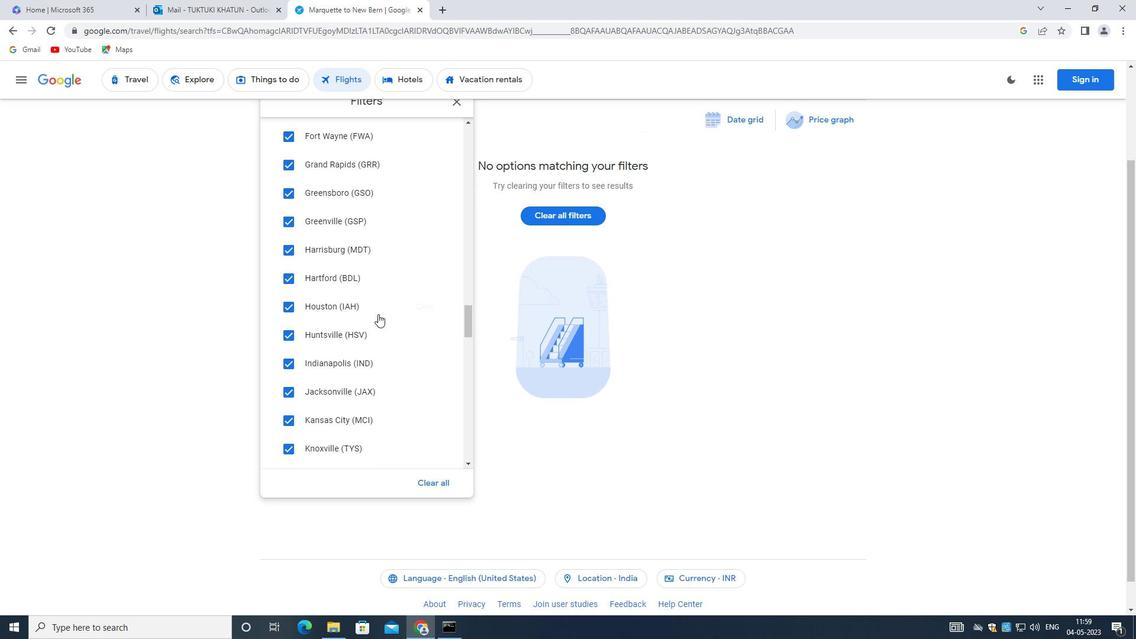 
Action: Mouse moved to (376, 314)
Screenshot: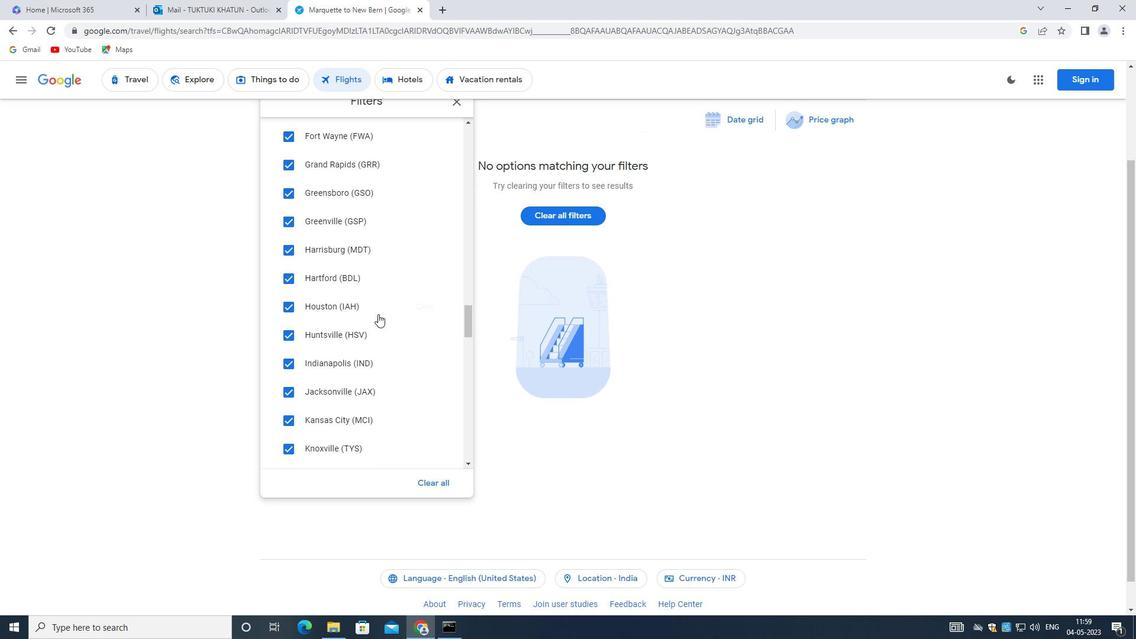 
Action: Mouse scrolled (376, 313) with delta (0, 0)
Screenshot: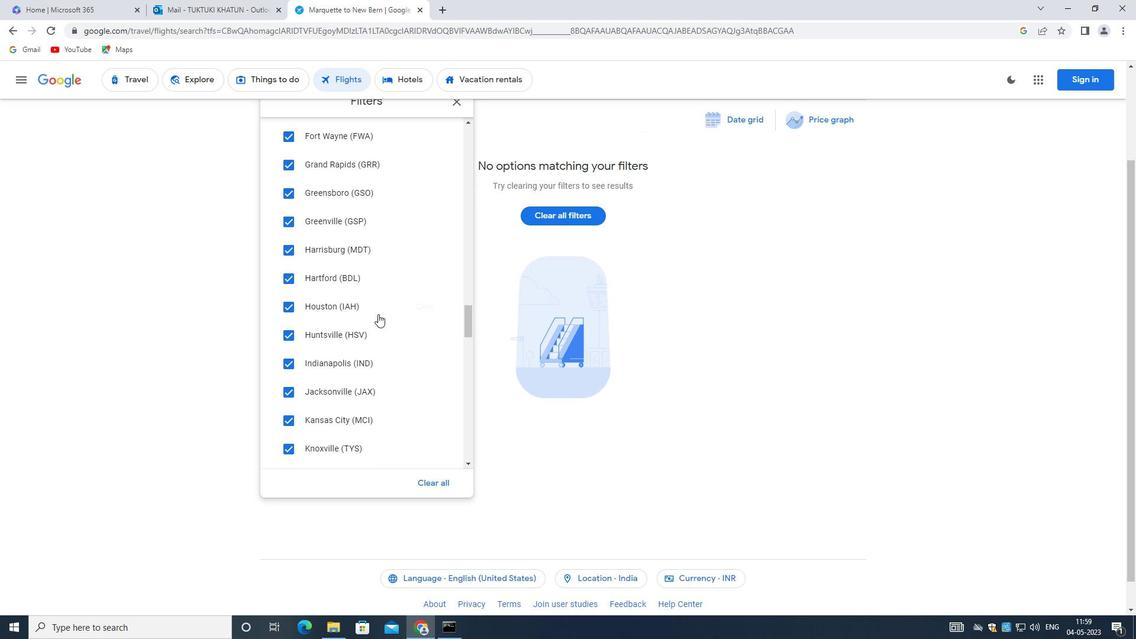 
Action: Mouse scrolled (376, 313) with delta (0, 0)
Screenshot: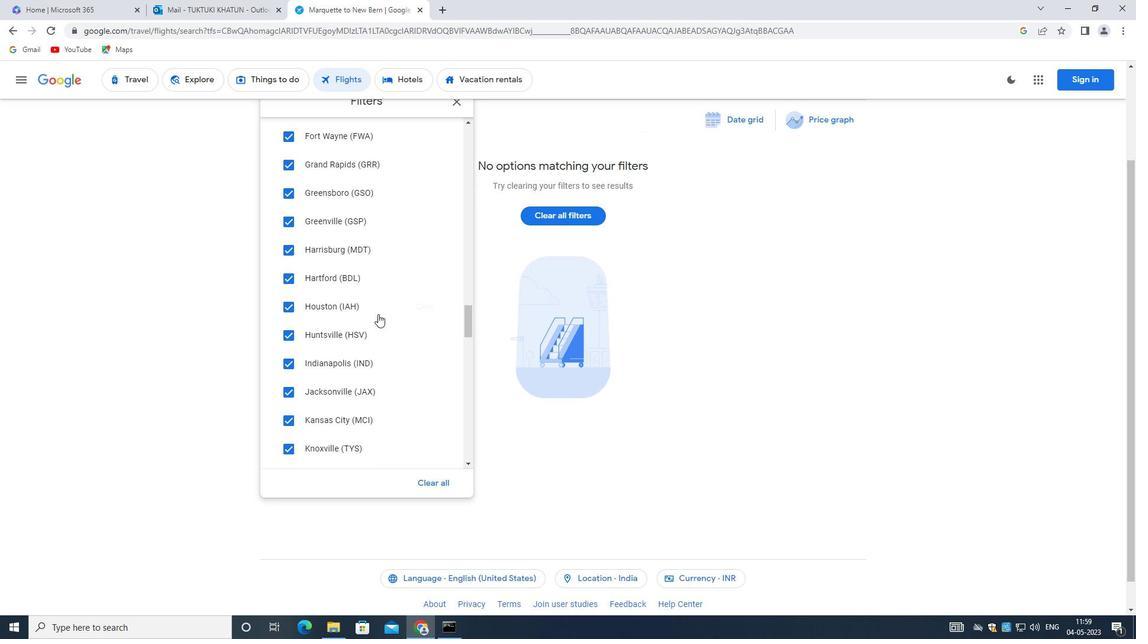 
Action: Mouse scrolled (376, 313) with delta (0, 0)
Screenshot: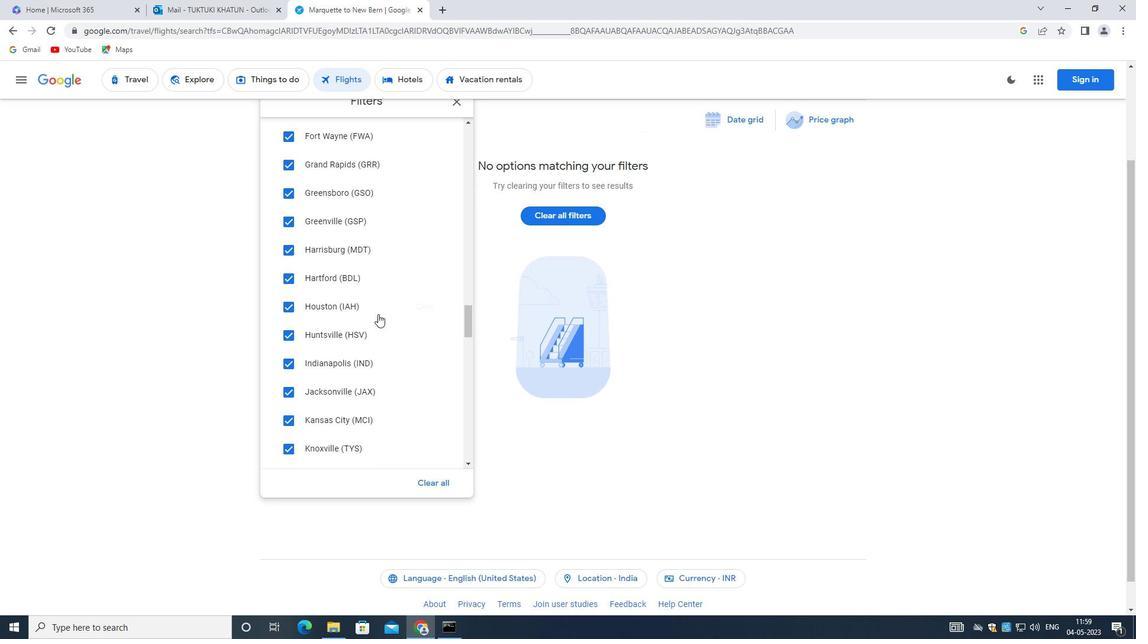 
Action: Mouse moved to (376, 314)
Screenshot: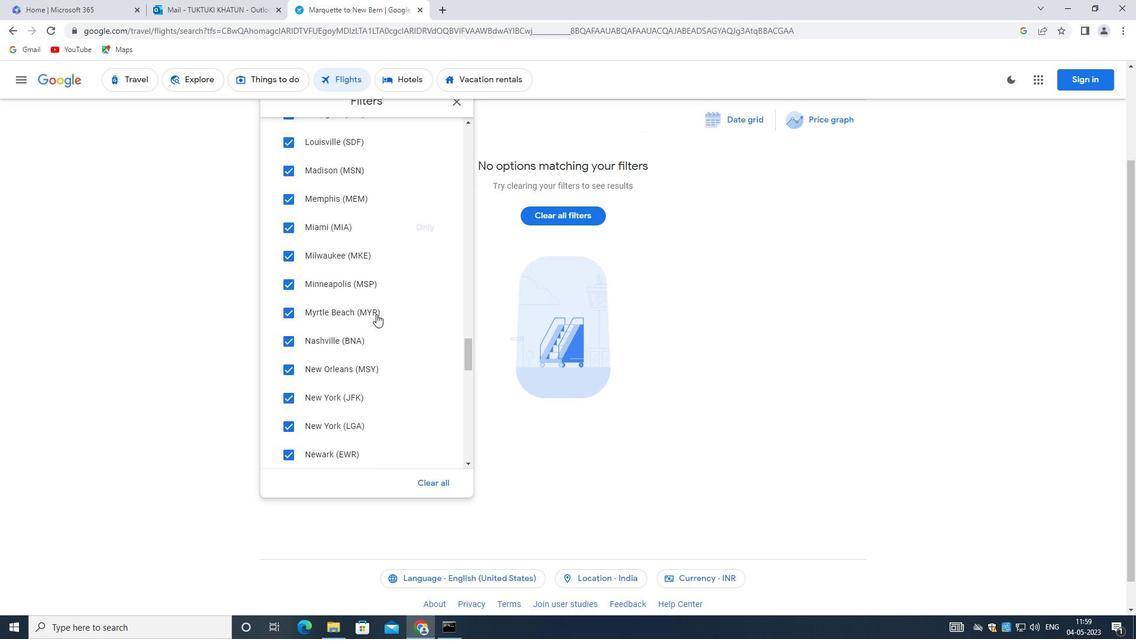 
Action: Mouse scrolled (376, 314) with delta (0, 0)
Screenshot: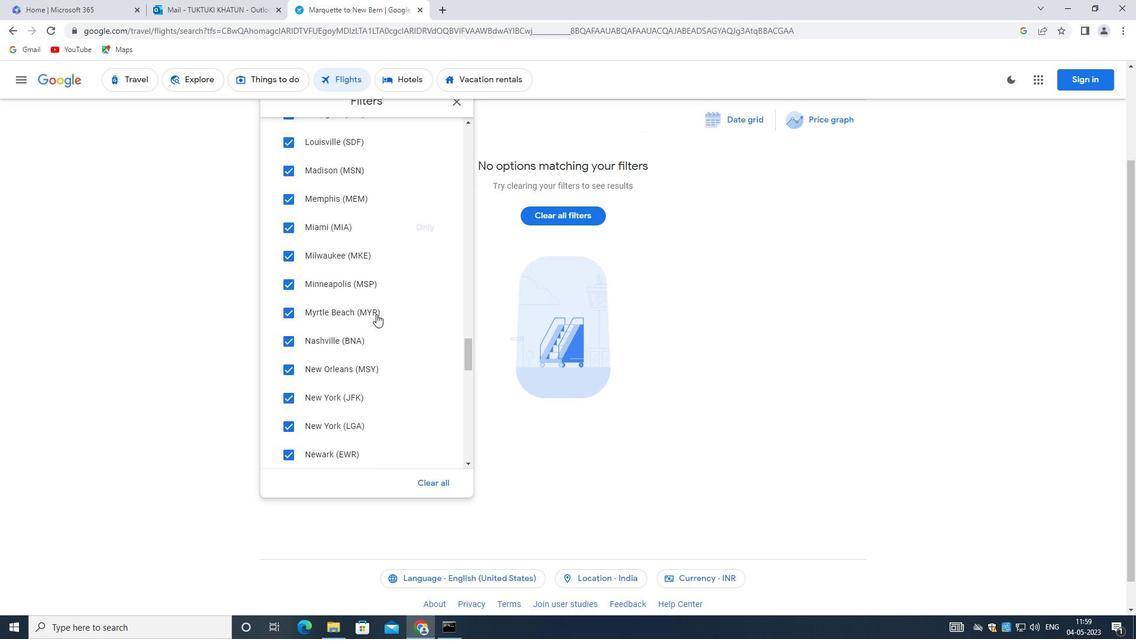 
Action: Mouse moved to (376, 315)
Screenshot: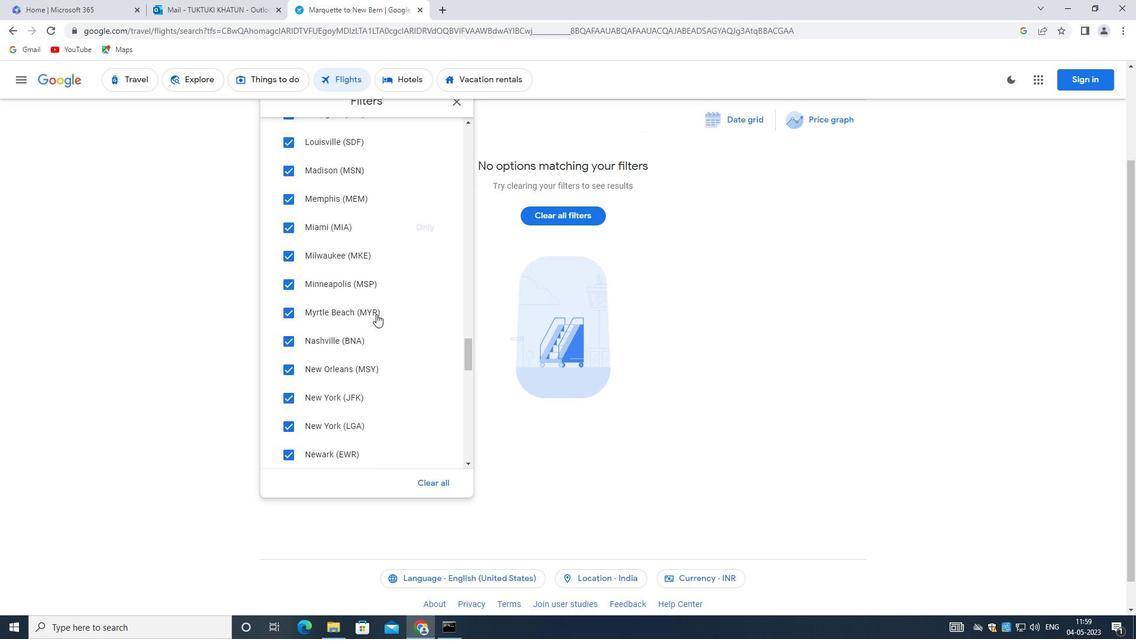 
Action: Mouse scrolled (376, 314) with delta (0, 0)
Screenshot: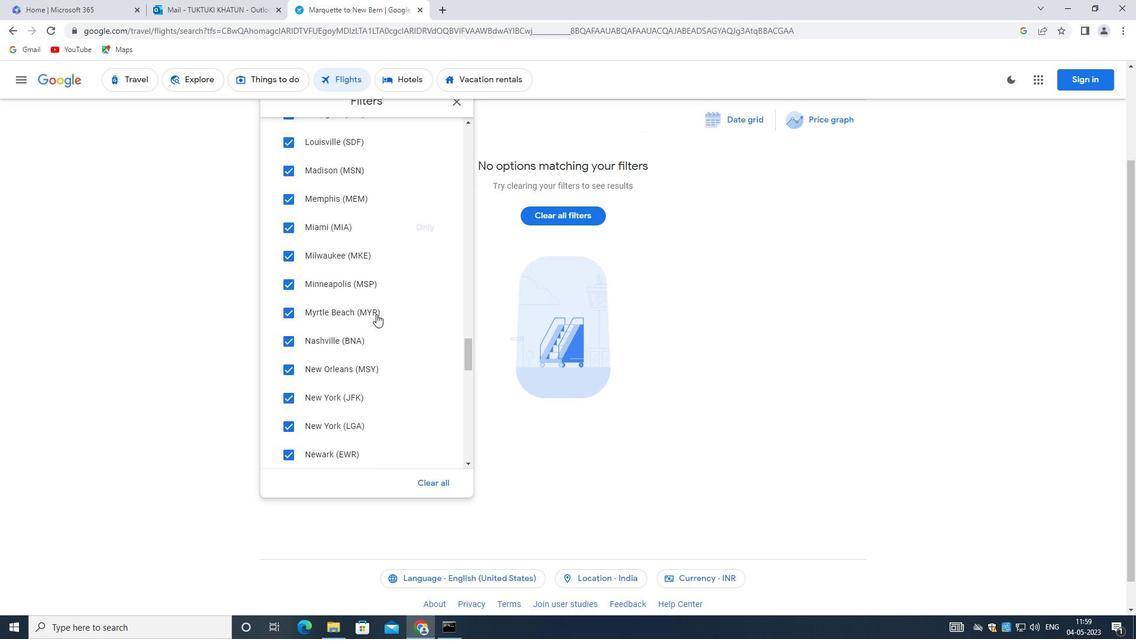 
Action: Mouse scrolled (376, 314) with delta (0, 0)
Screenshot: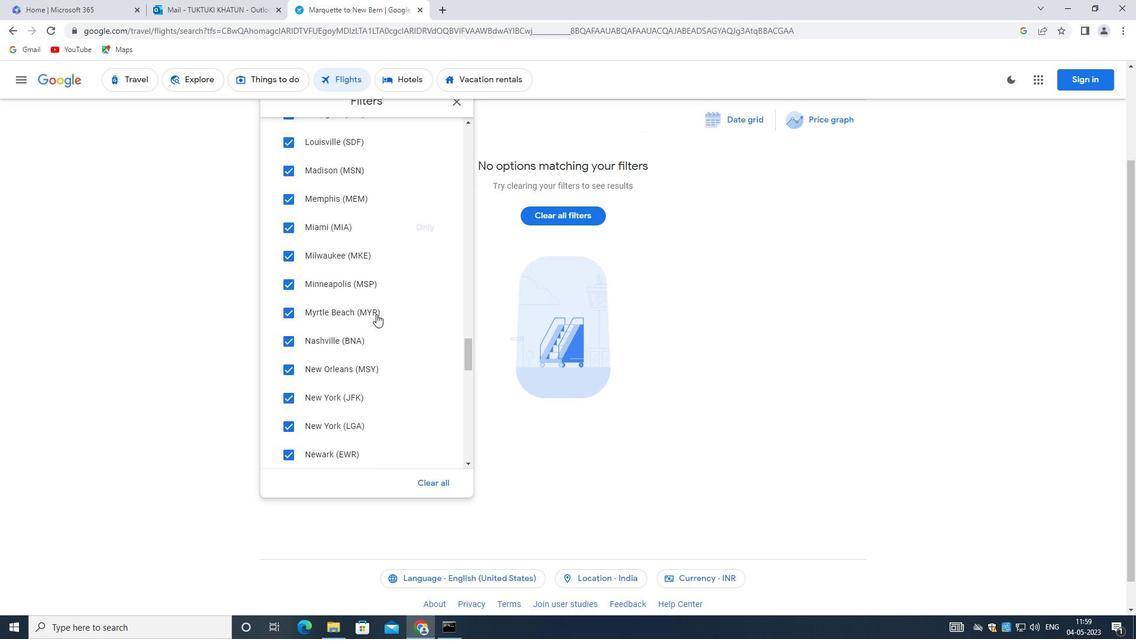 
Action: Mouse moved to (376, 315)
Screenshot: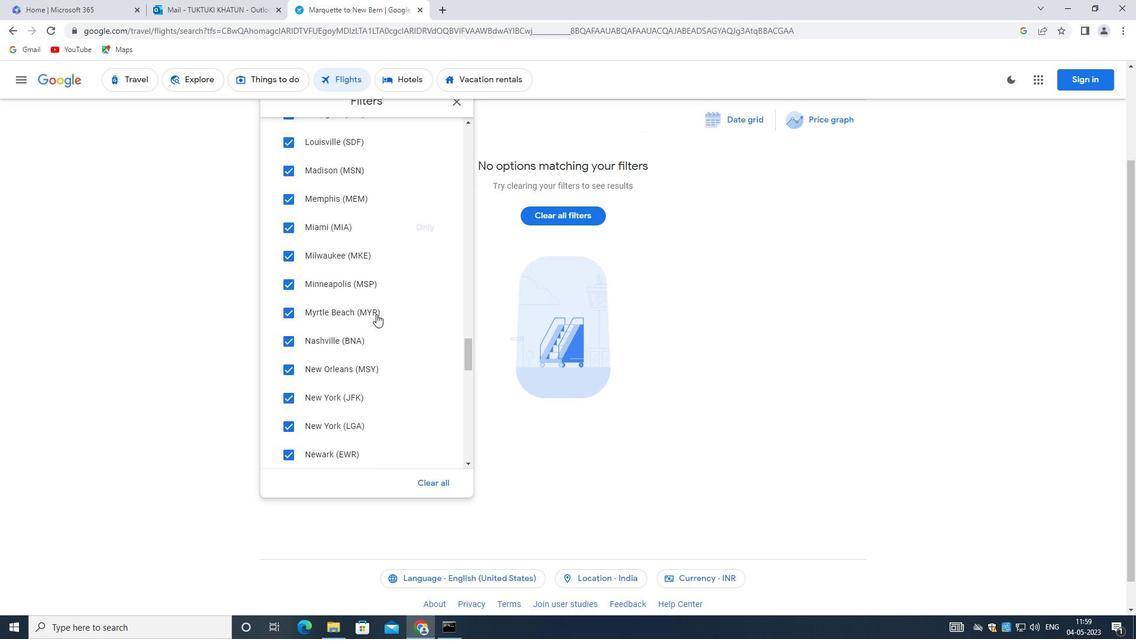 
Action: Mouse scrolled (376, 315) with delta (0, 0)
Screenshot: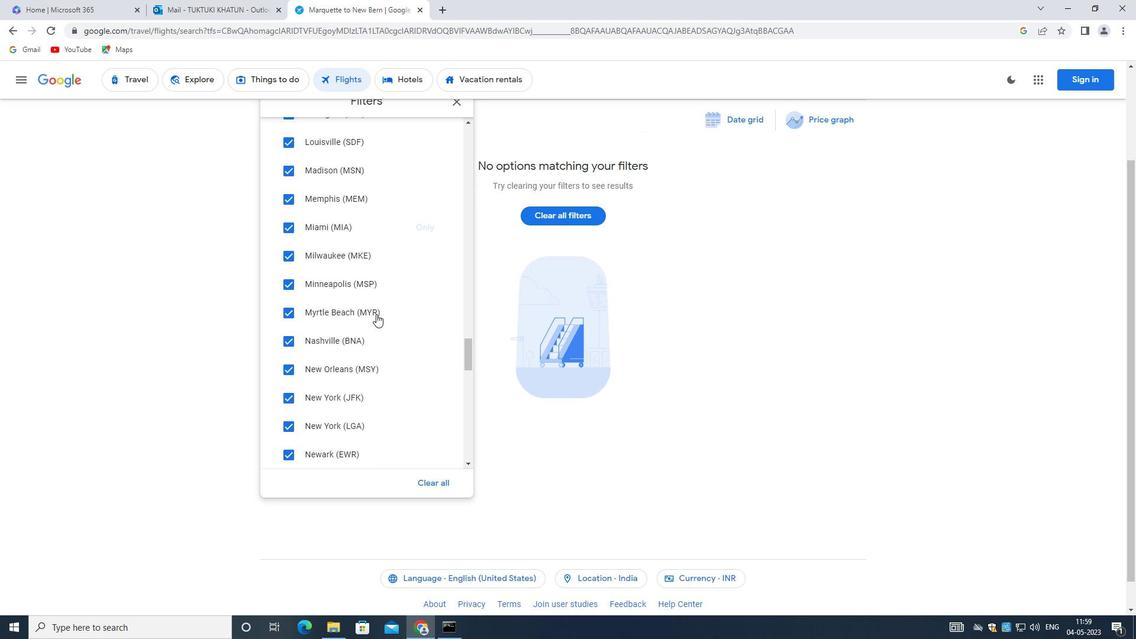 
Action: Mouse scrolled (376, 315) with delta (0, 0)
Screenshot: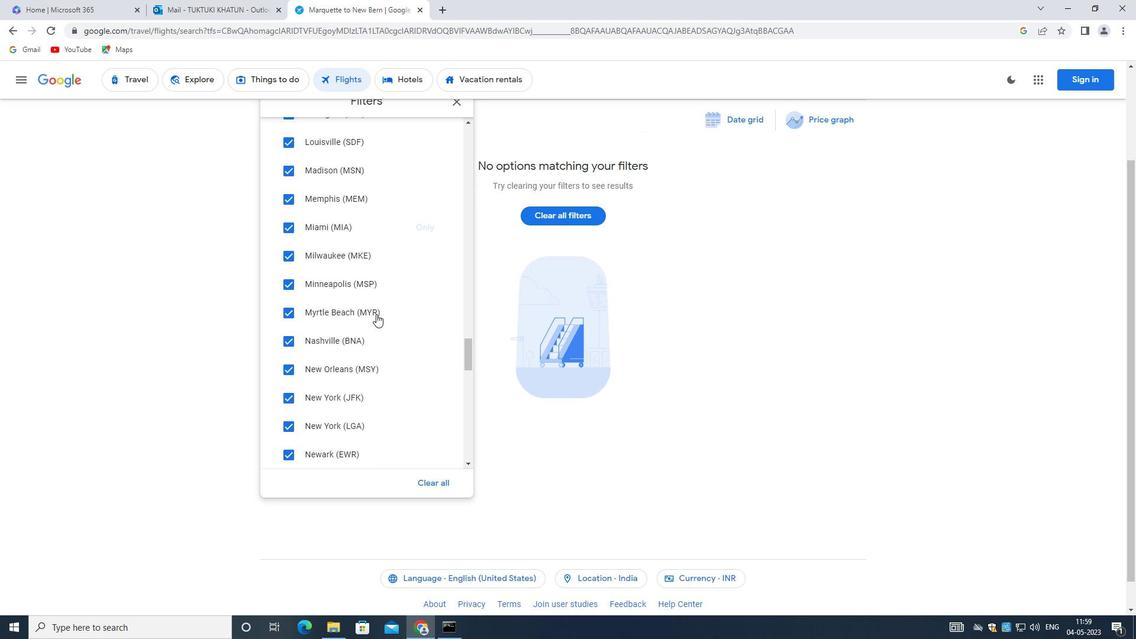 
Action: Mouse moved to (375, 315)
Screenshot: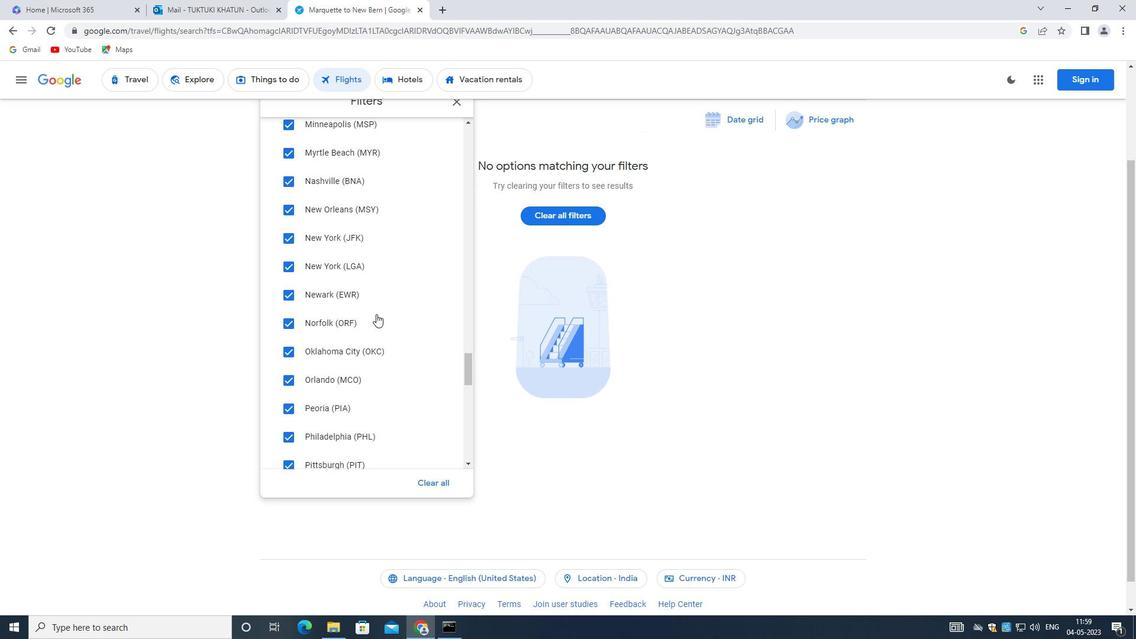 
Action: Mouse scrolled (375, 315) with delta (0, 0)
Screenshot: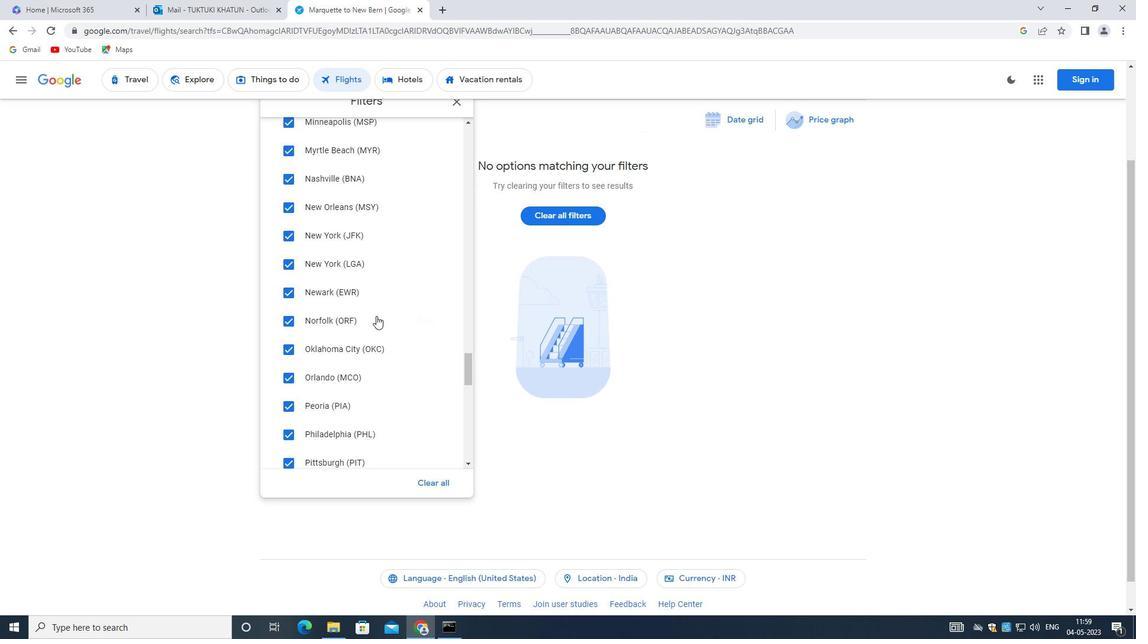 
Action: Mouse scrolled (375, 315) with delta (0, 0)
Screenshot: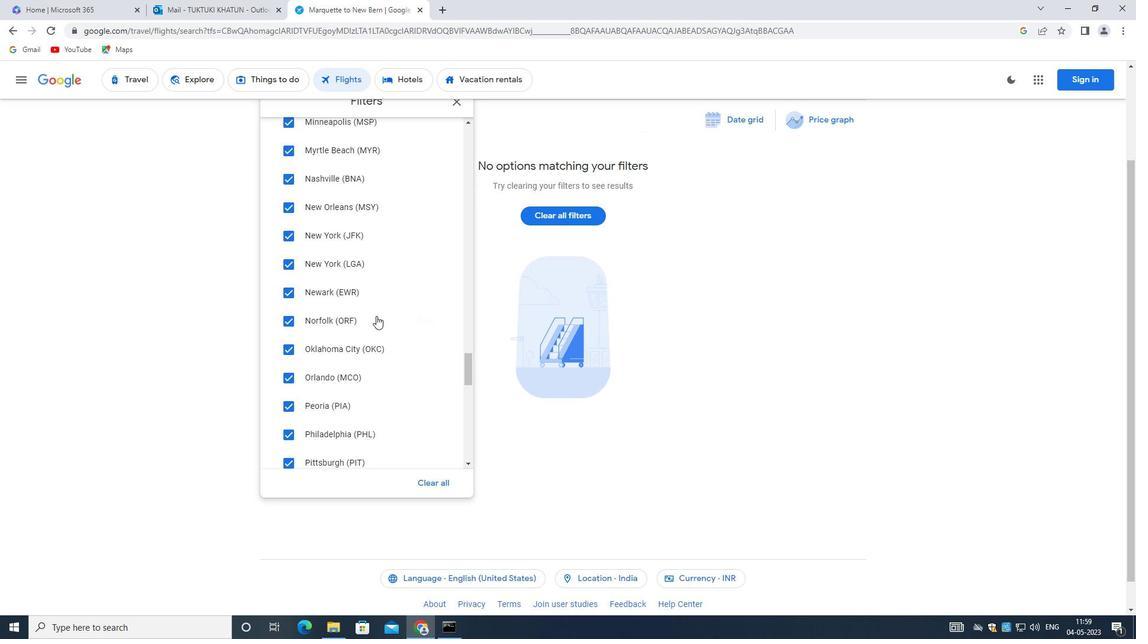 
Action: Mouse scrolled (375, 315) with delta (0, 0)
Screenshot: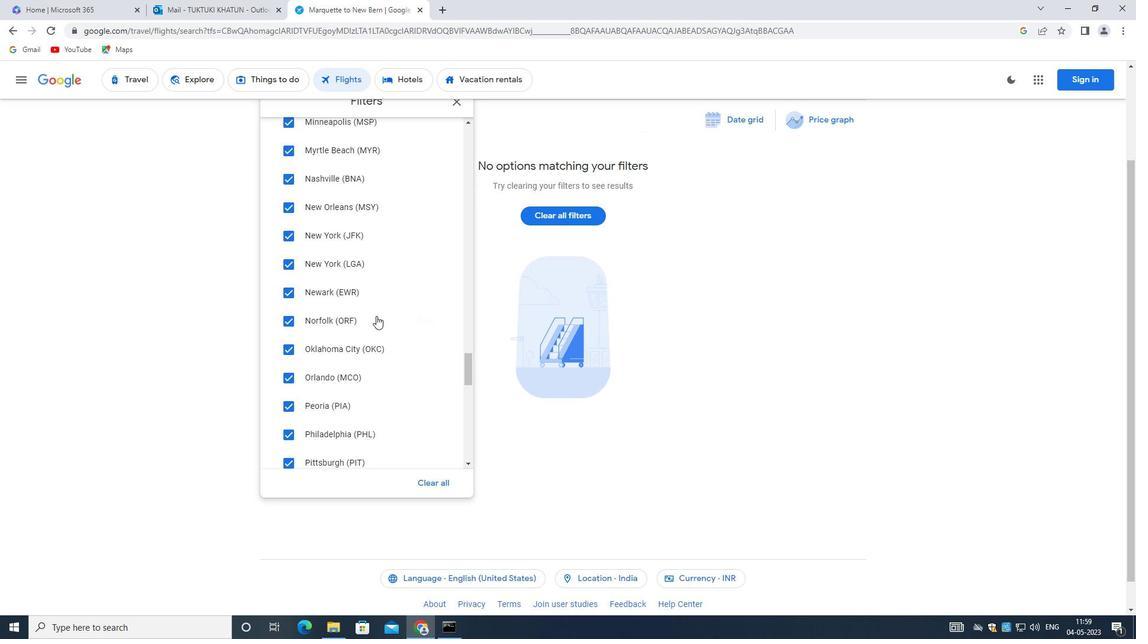 
Action: Mouse moved to (374, 313)
Screenshot: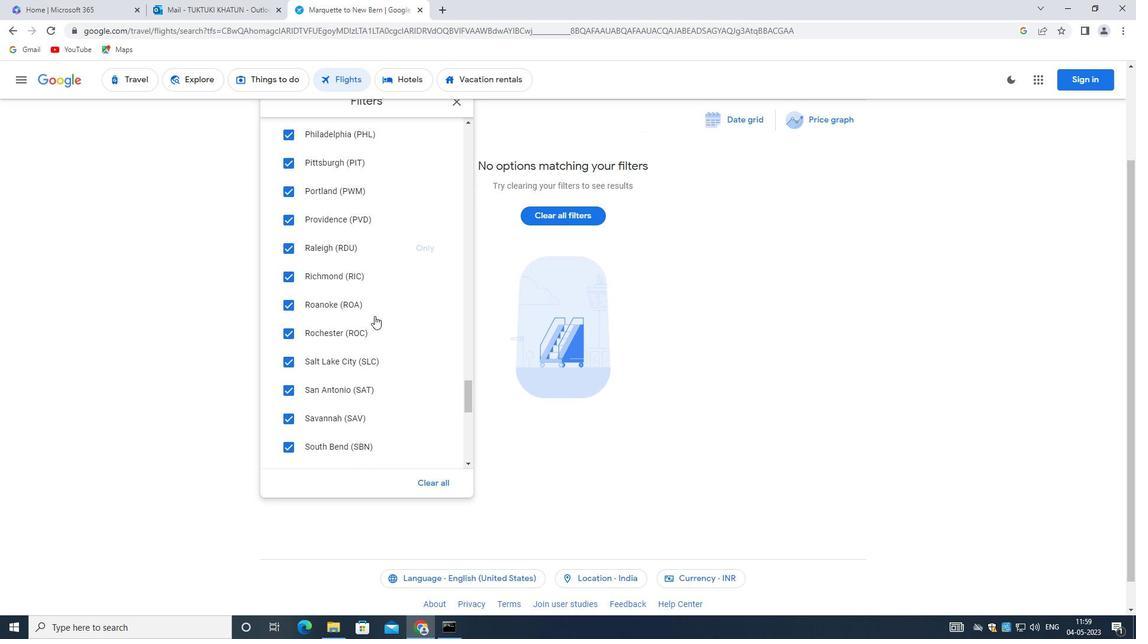 
Action: Mouse scrolled (374, 312) with delta (0, 0)
Screenshot: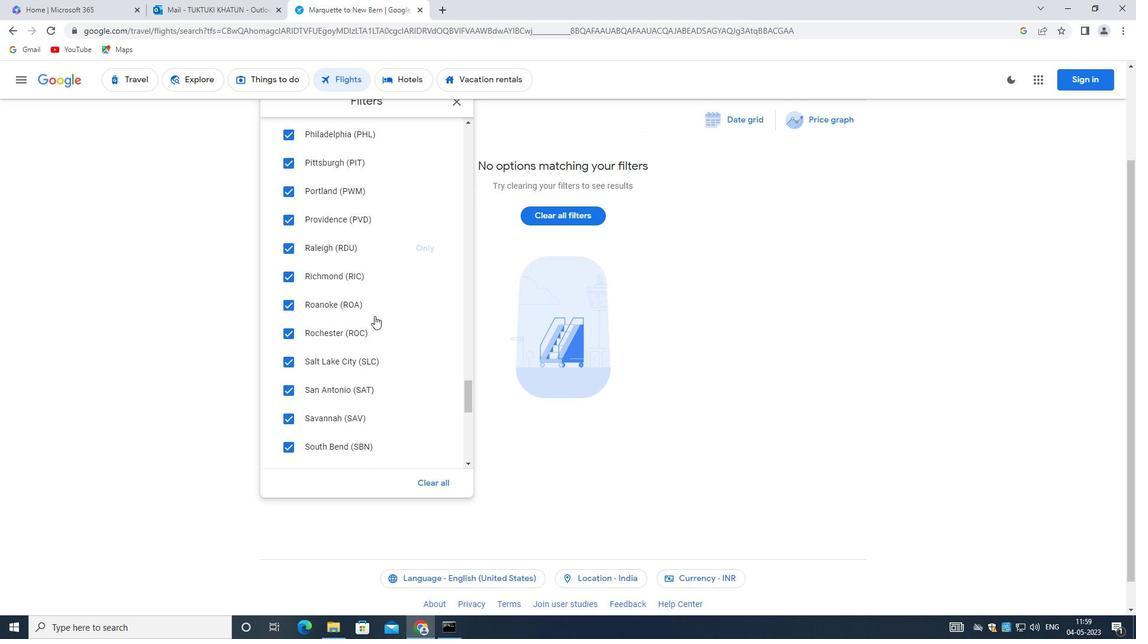 
Action: Mouse scrolled (374, 312) with delta (0, 0)
Screenshot: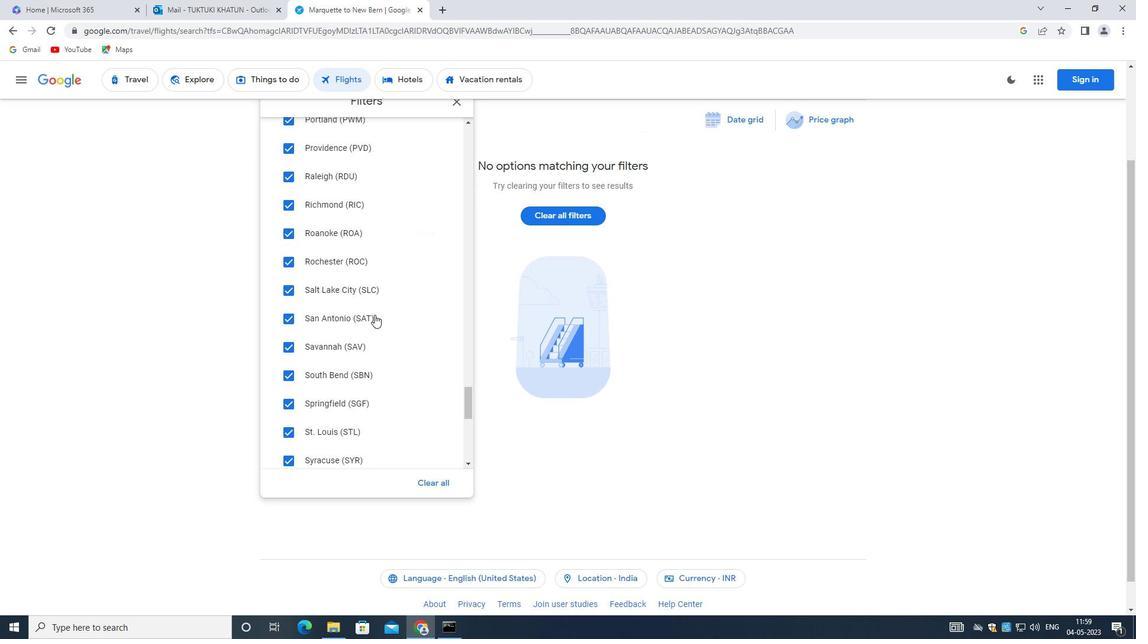 
Action: Mouse scrolled (374, 312) with delta (0, 0)
Screenshot: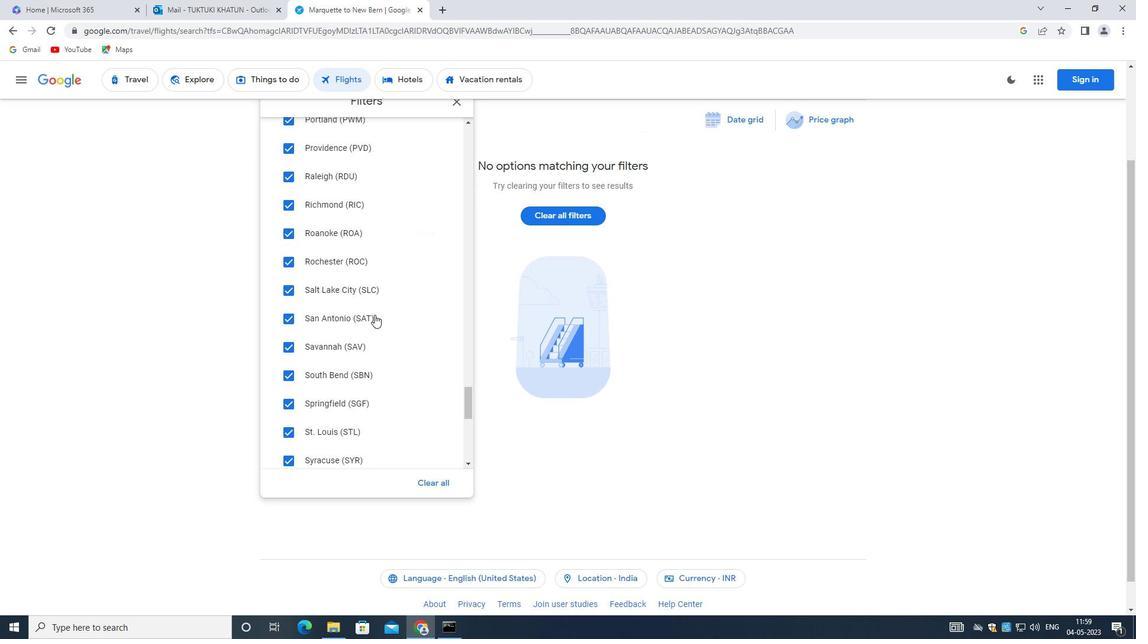 
Action: Mouse scrolled (374, 312) with delta (0, 0)
Screenshot: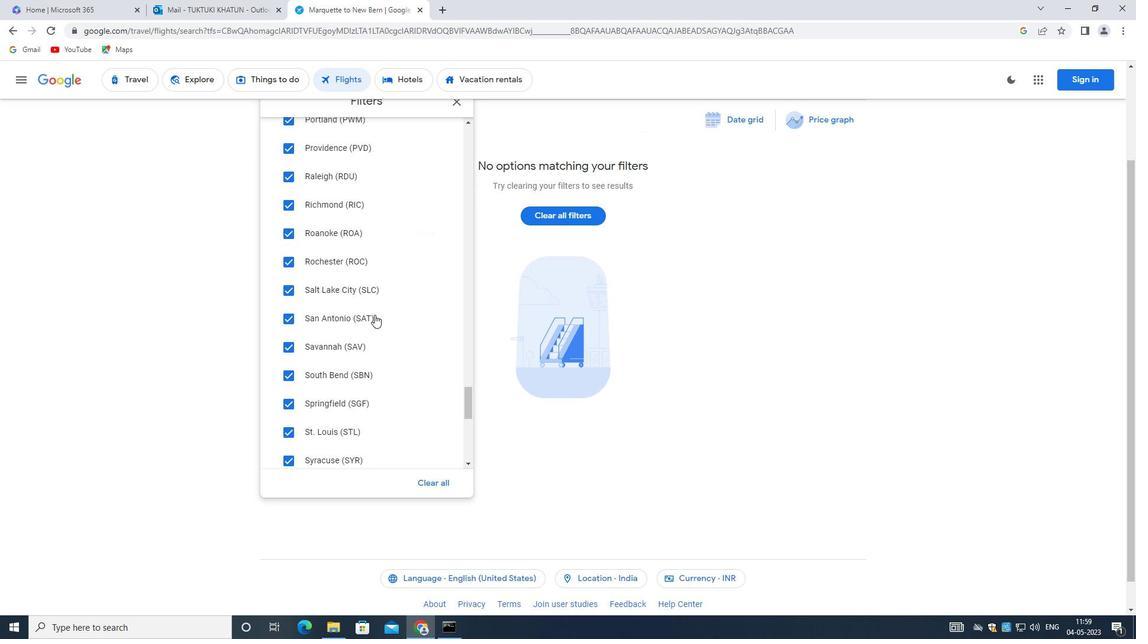 
Action: Mouse scrolled (374, 312) with delta (0, 0)
Screenshot: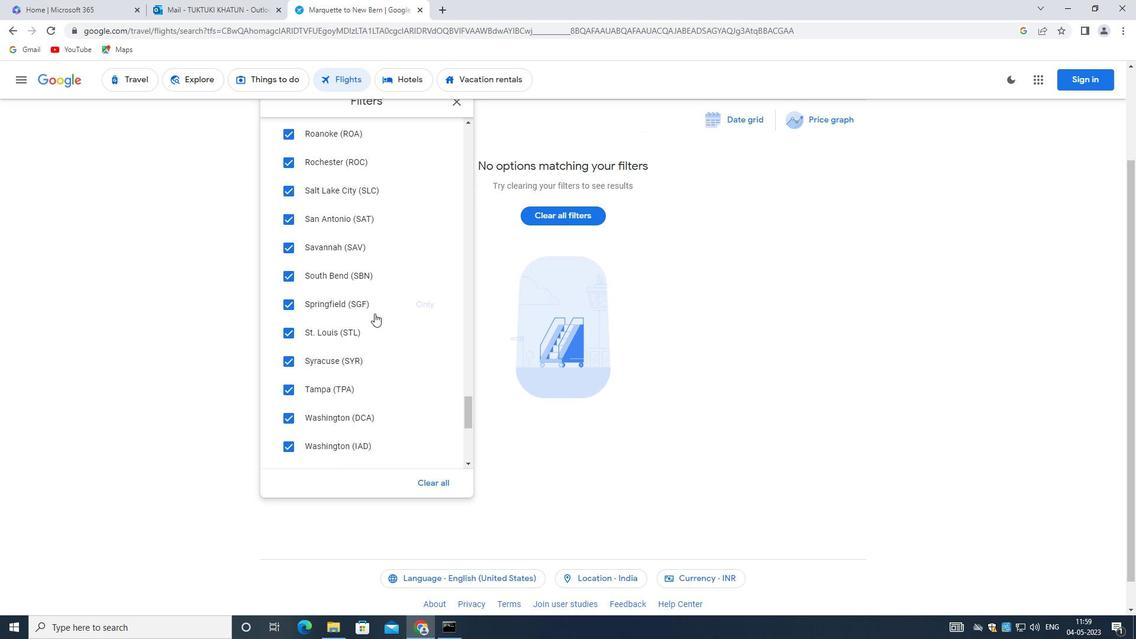 
Action: Mouse scrolled (374, 312) with delta (0, 0)
Screenshot: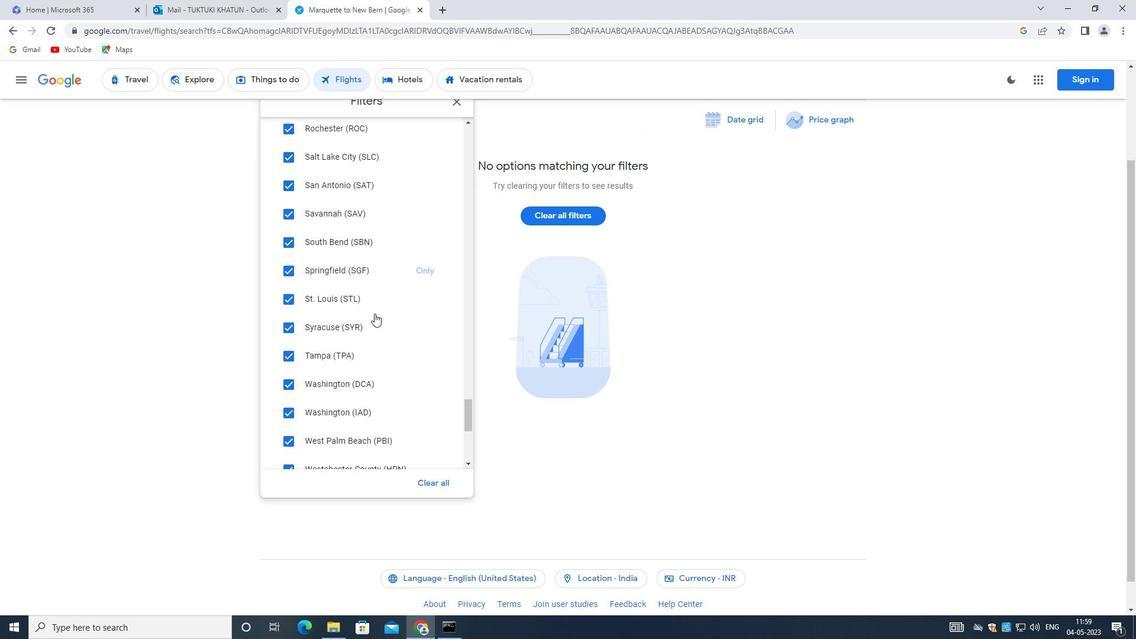 
Action: Mouse scrolled (374, 312) with delta (0, 0)
Screenshot: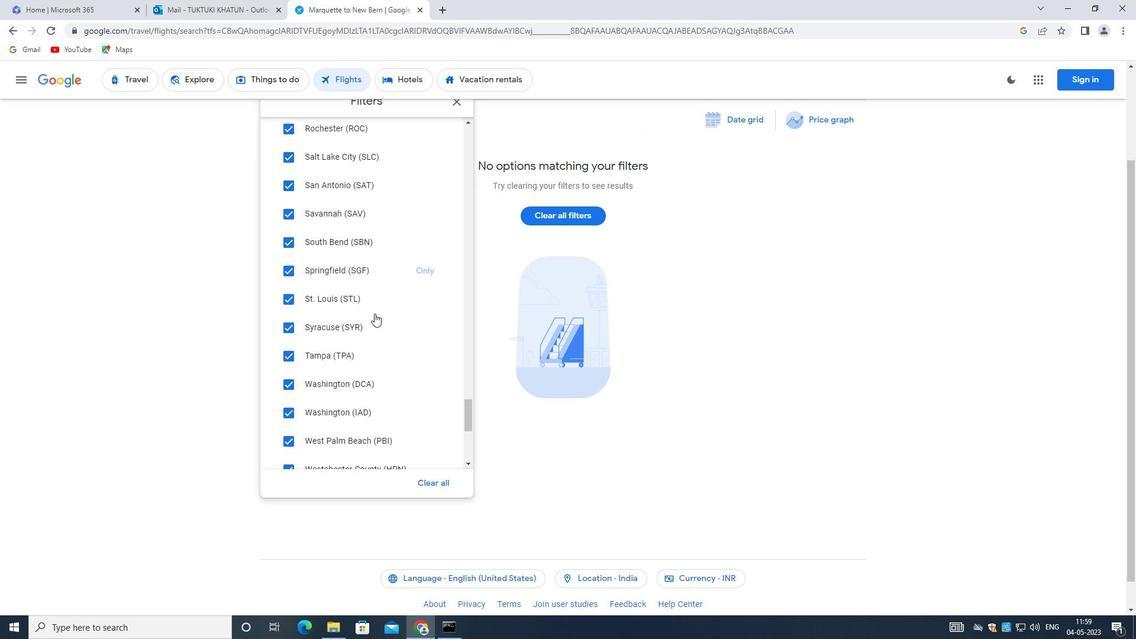 
Action: Mouse moved to (366, 309)
Screenshot: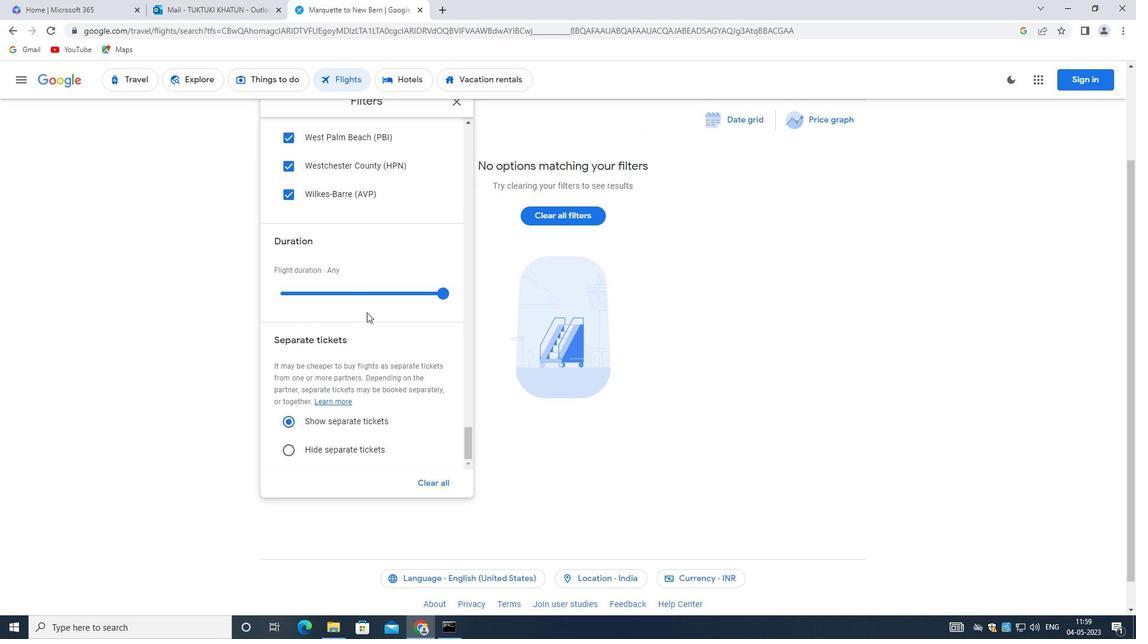 
Action: Mouse scrolled (366, 308) with delta (0, 0)
Screenshot: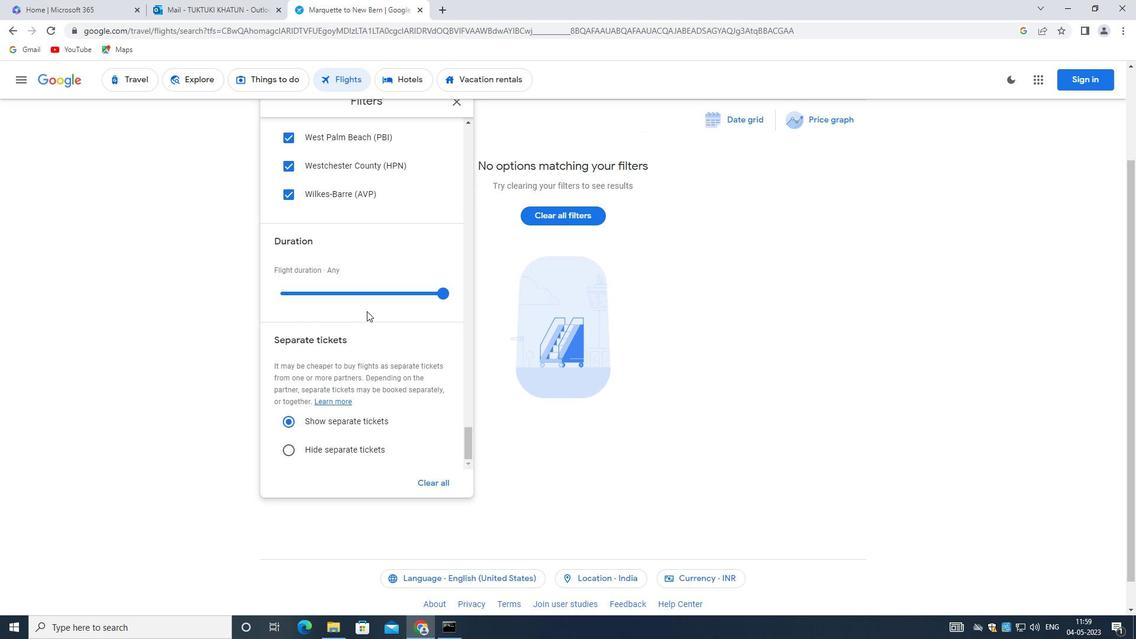 
Action: Mouse scrolled (366, 308) with delta (0, 0)
Screenshot: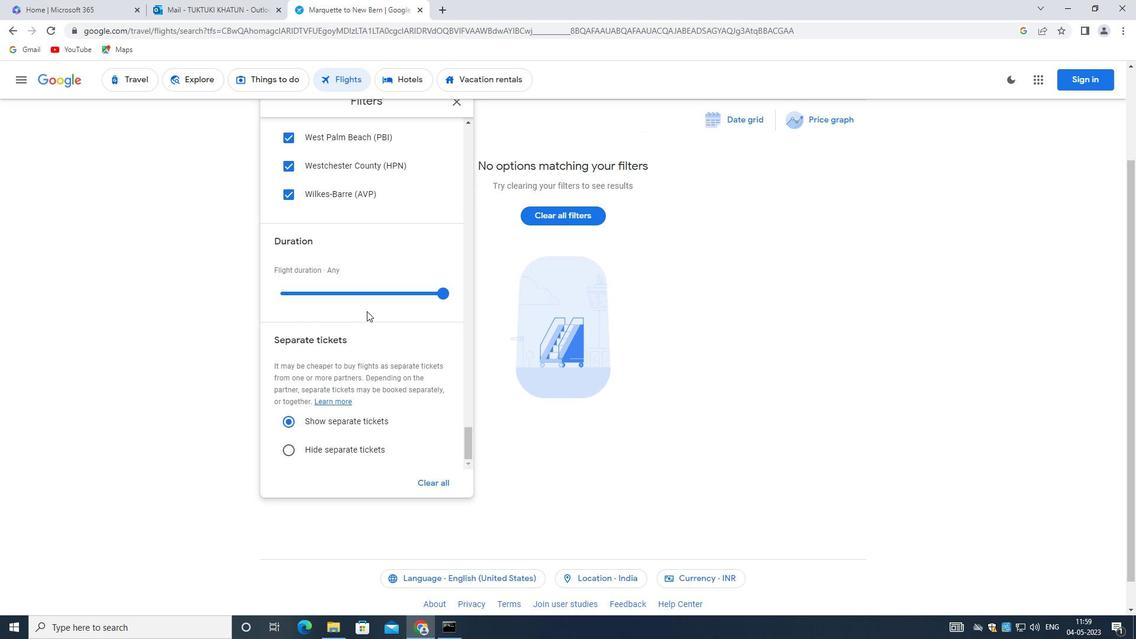 
Action: Mouse scrolled (366, 308) with delta (0, 0)
Screenshot: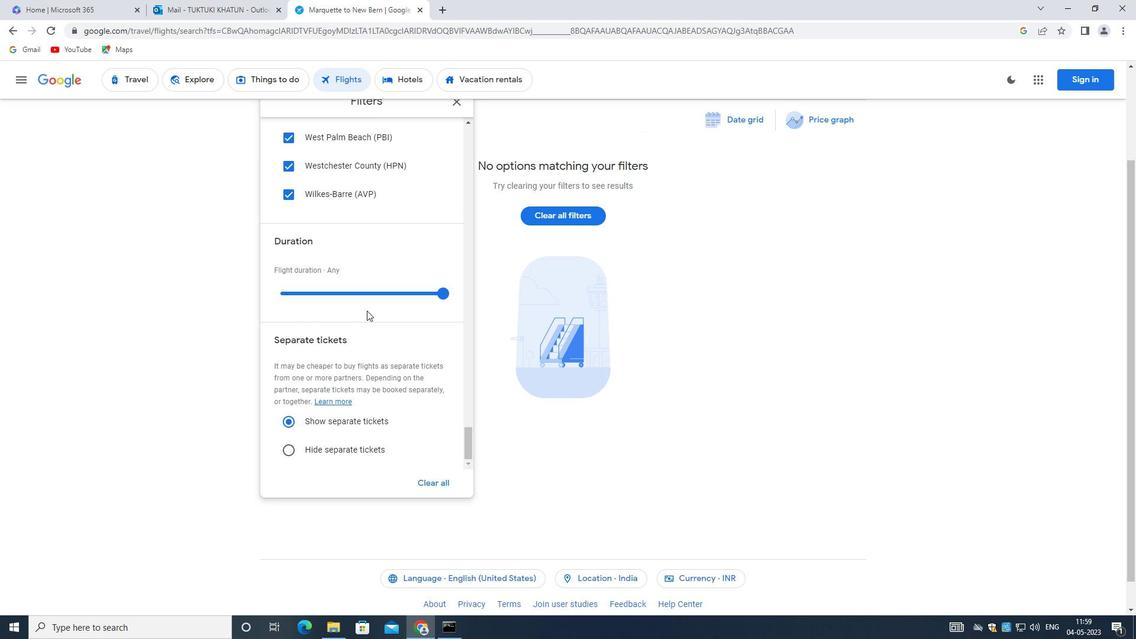 
Action: Mouse scrolled (366, 308) with delta (0, 0)
Screenshot: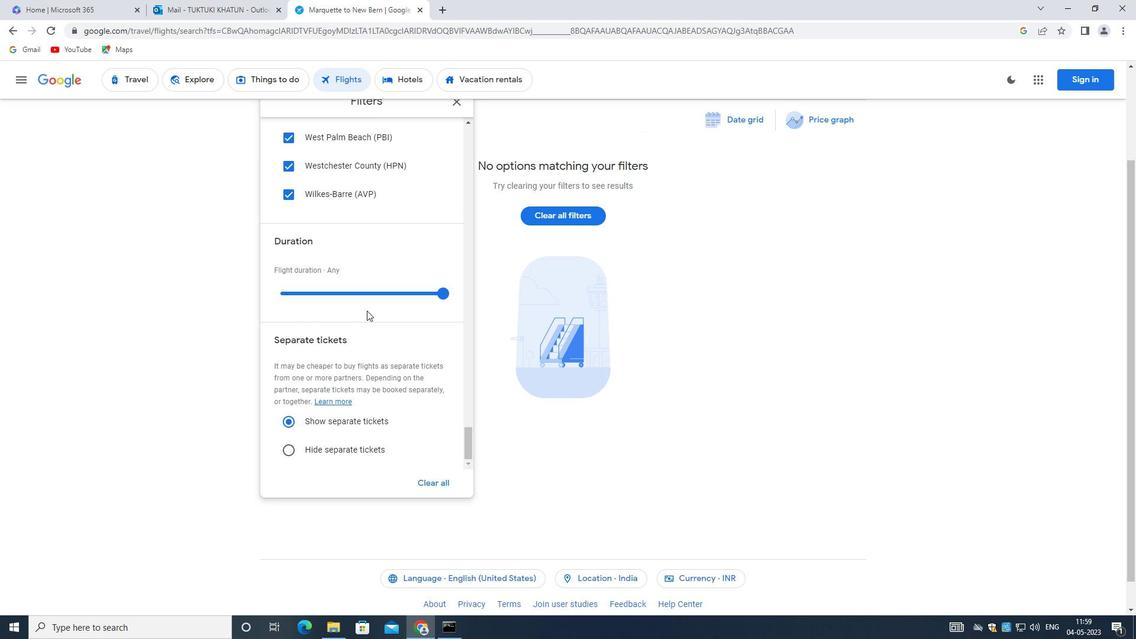 
Action: Mouse scrolled (366, 308) with delta (0, 0)
Screenshot: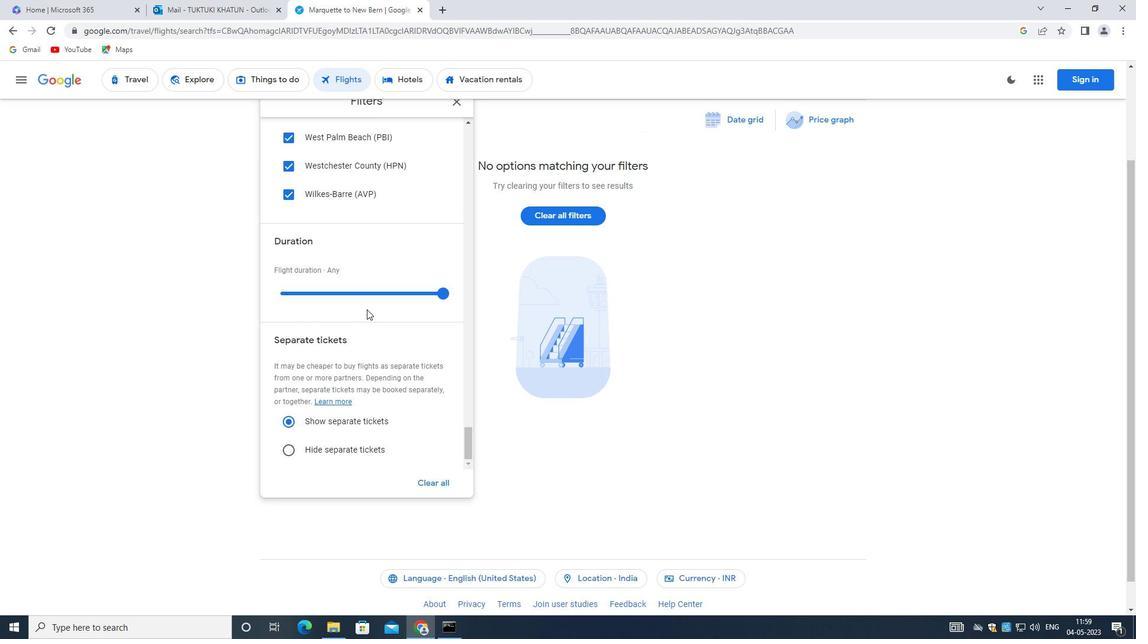
Action: Mouse scrolled (366, 308) with delta (0, 0)
Screenshot: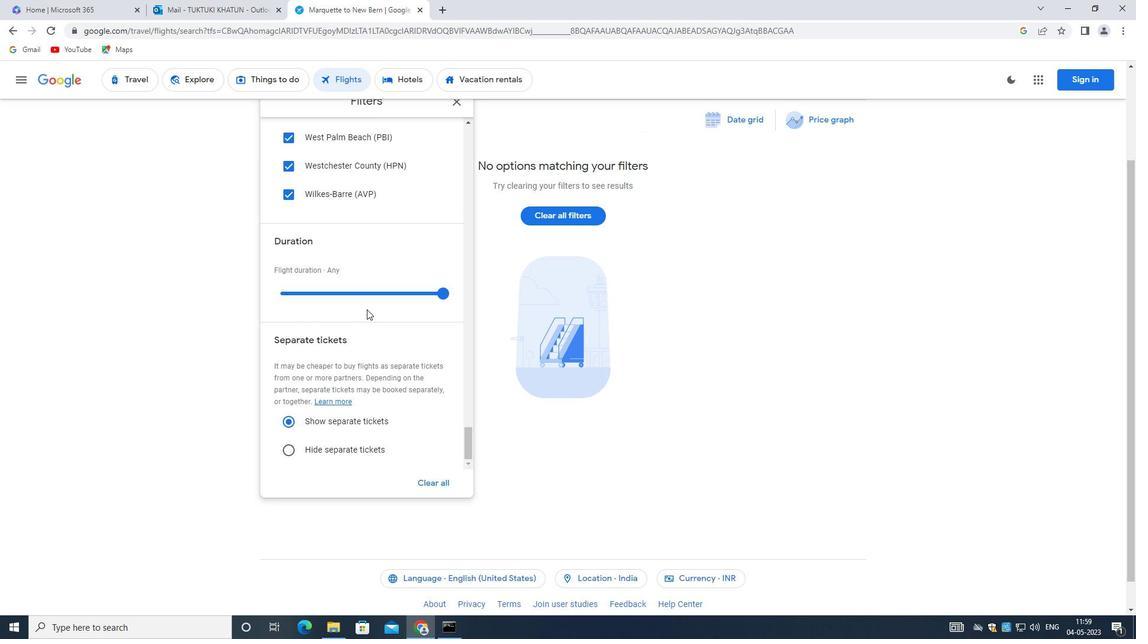 
Action: Mouse moved to (366, 308)
Screenshot: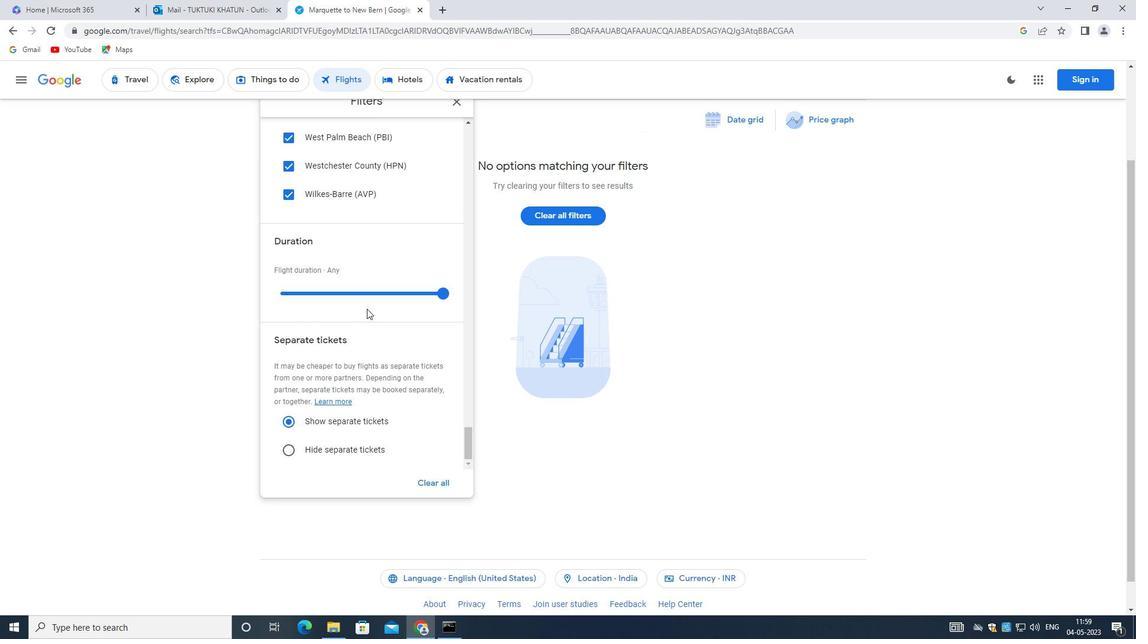 
